 Task: Look for space in Port Hedland, Australia from 6th September, 2023 to 18th September, 2023 for 3 adults in price range Rs.6000 to Rs.12000. Place can be entire place with 2 bedrooms having 2 beds and 2 bathrooms. Property type can be house, flat, guest house, hotel. Amenities needed are: washing machine, kitchen, smoking allowed. Booking option can be shelf check-in. Required host language is English.
Action: Mouse moved to (395, 139)
Screenshot: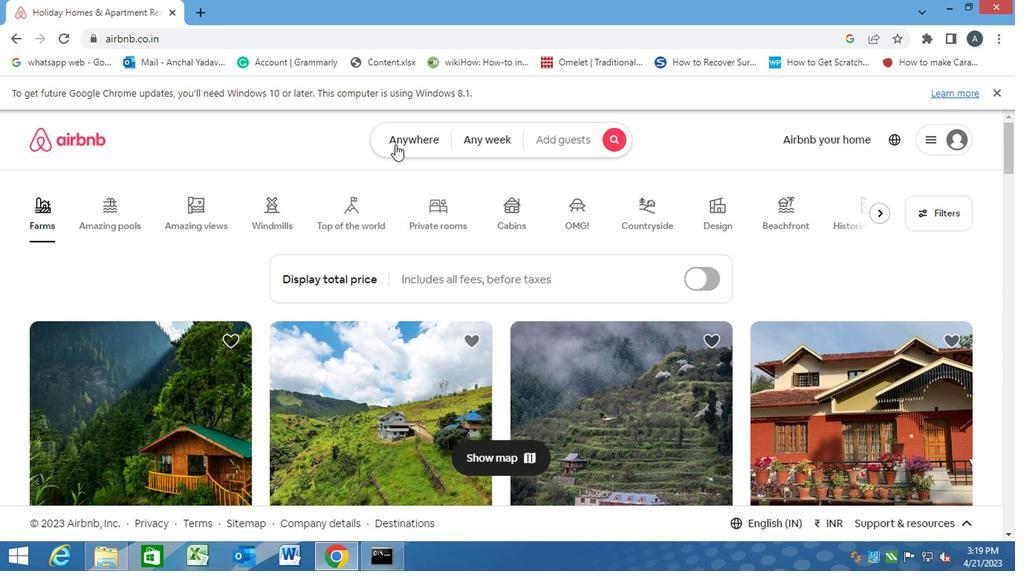 
Action: Mouse pressed left at (395, 139)
Screenshot: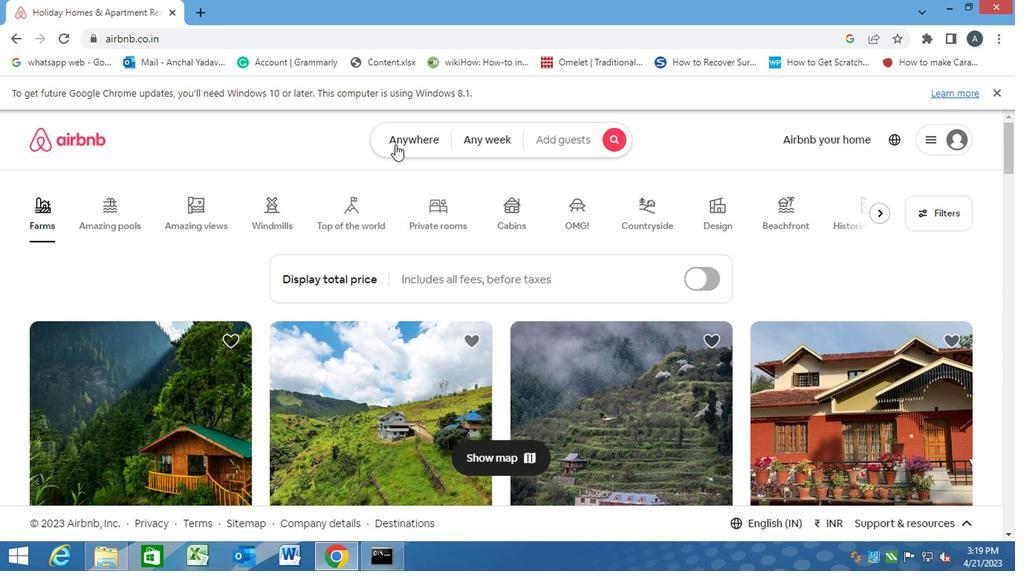 
Action: Mouse moved to (326, 194)
Screenshot: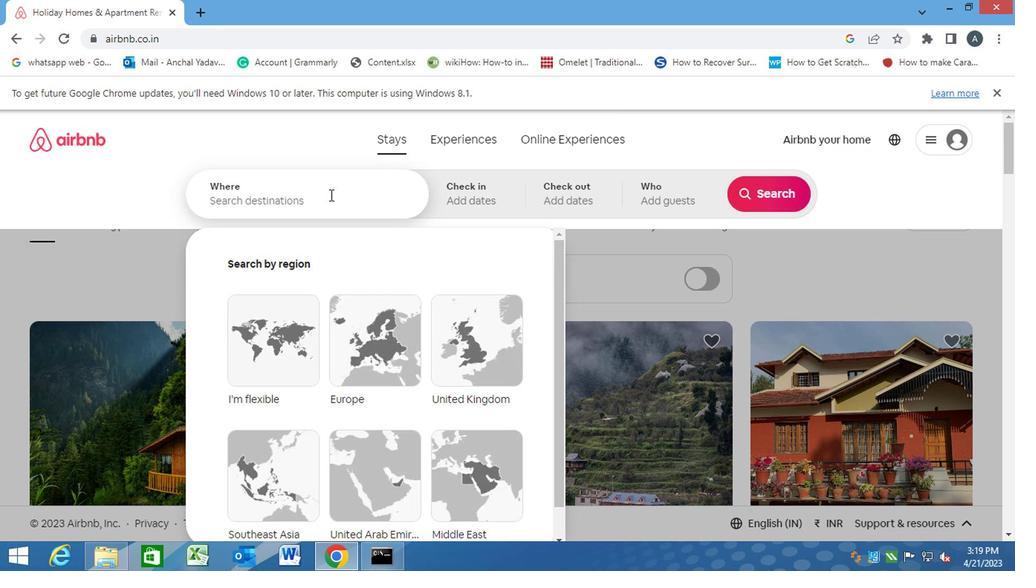 
Action: Mouse pressed left at (326, 194)
Screenshot: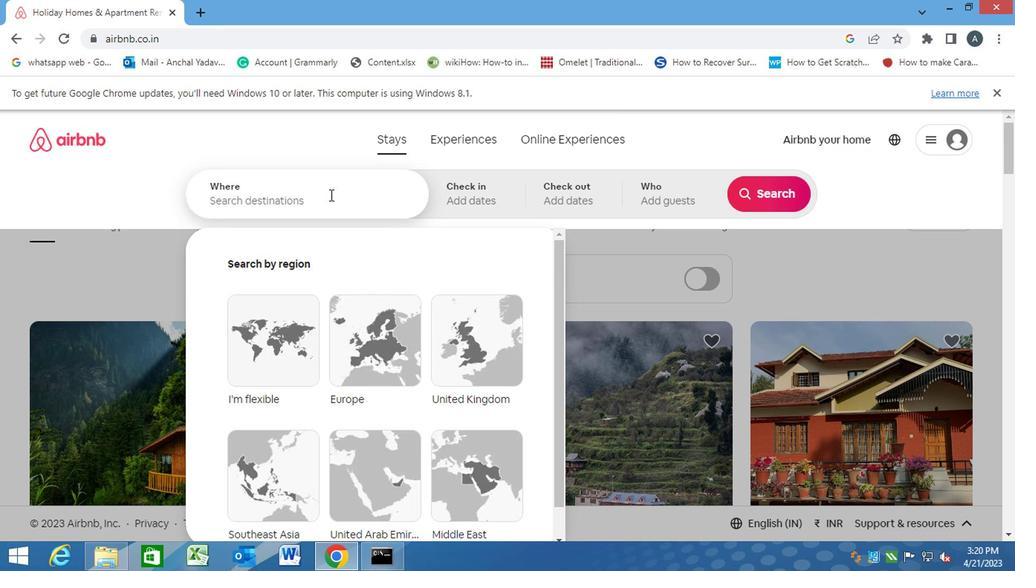 
Action: Key pressed <Key.caps_lock><Key.caps_lock>p<Key.caps_lock>ort<Key.space><Key.caps_lock>h<Key.caps_lock>edland,<Key.space><Key.caps_lock>a<Key.caps_lock>usri<Key.backspace><Key.backspace>tralia
Screenshot: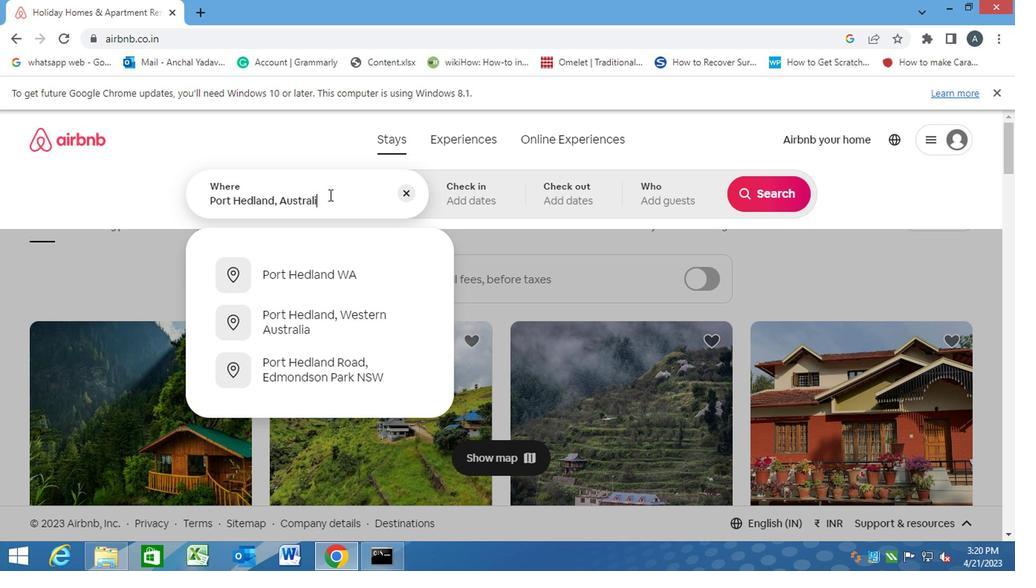 
Action: Mouse moved to (367, 178)
Screenshot: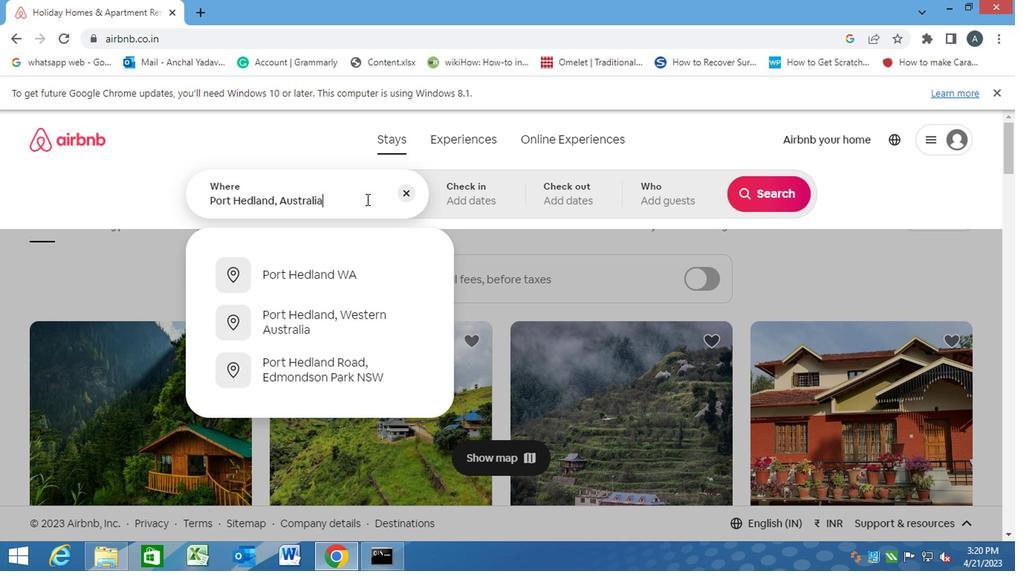 
Action: Key pressed <Key.enter>
Screenshot: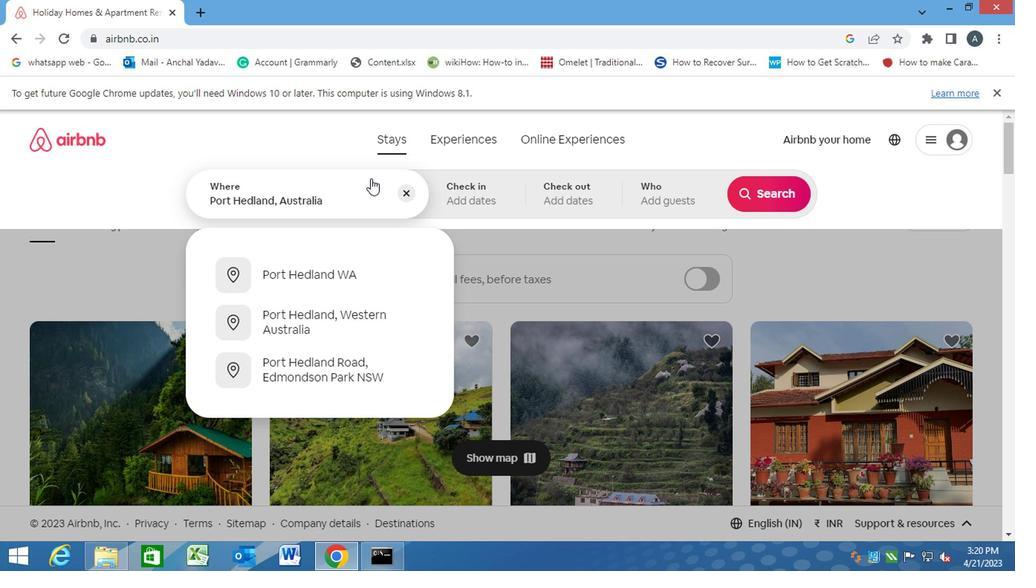 
Action: Mouse moved to (755, 314)
Screenshot: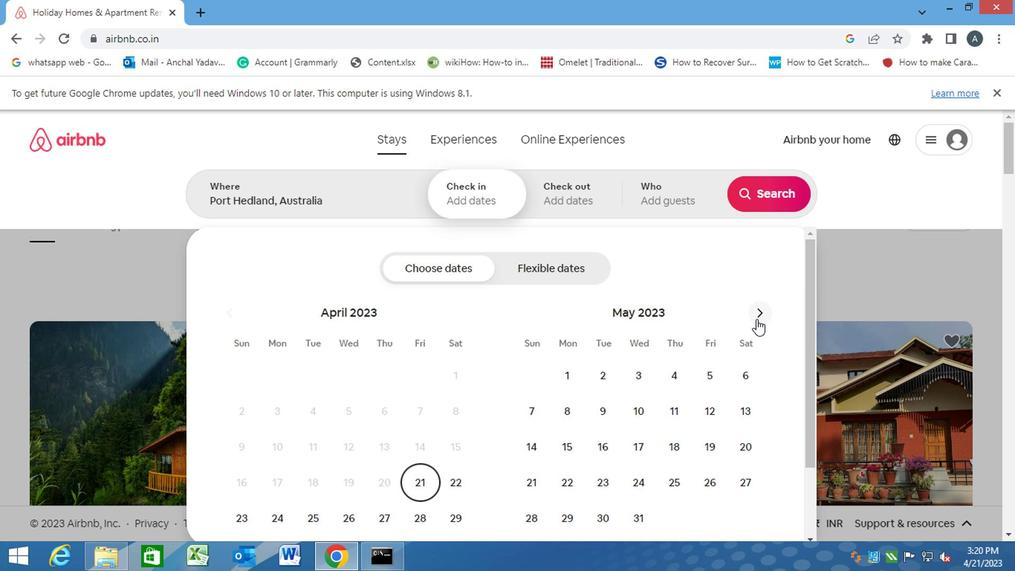 
Action: Mouse pressed left at (755, 314)
Screenshot: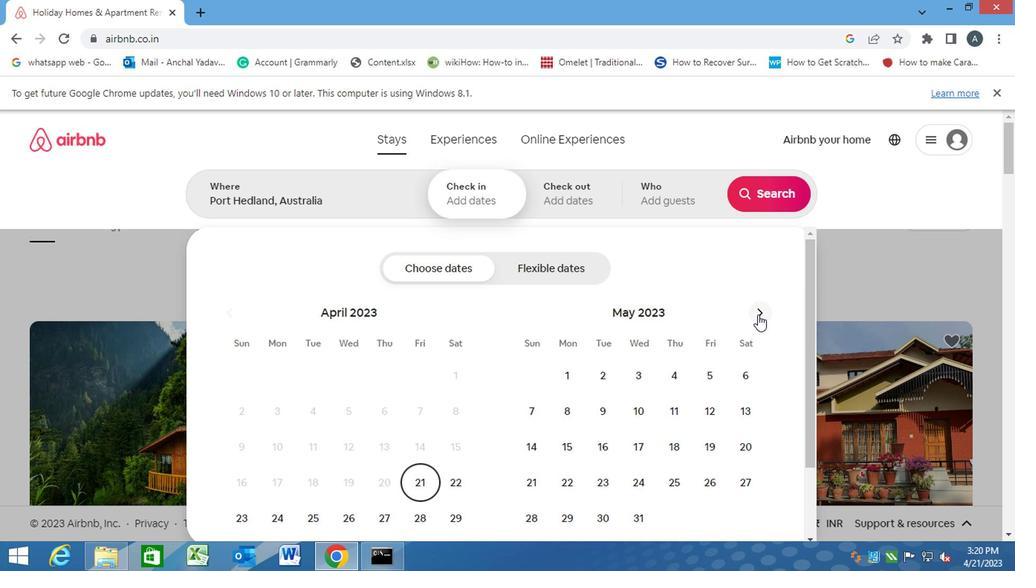 
Action: Mouse pressed left at (755, 314)
Screenshot: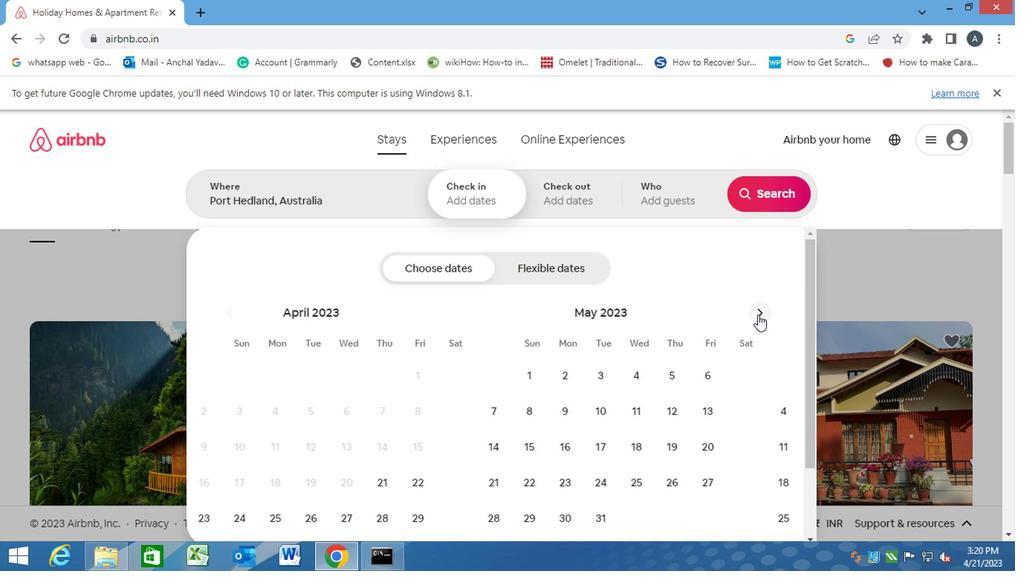 
Action: Mouse pressed left at (755, 314)
Screenshot: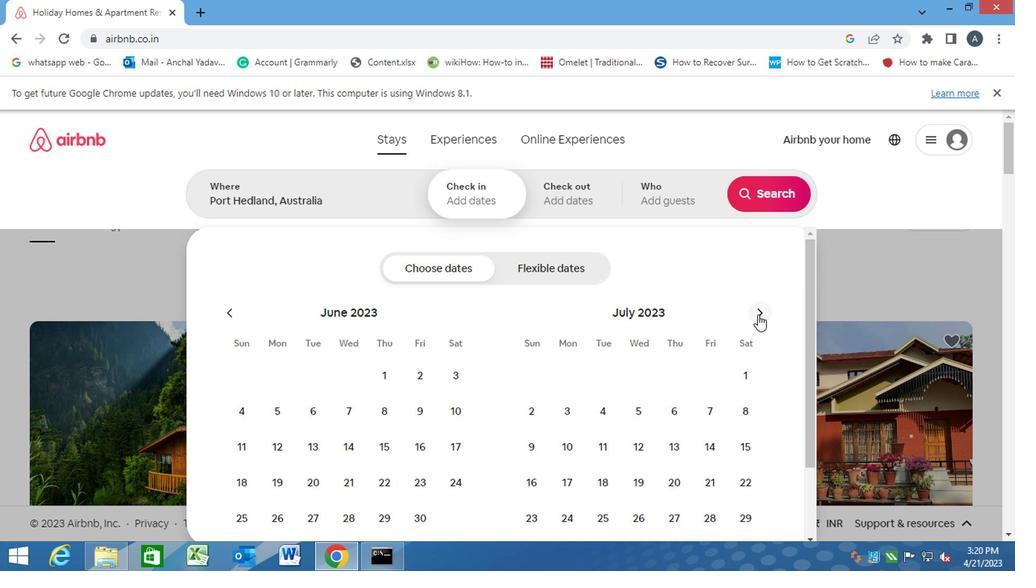 
Action: Mouse pressed left at (755, 314)
Screenshot: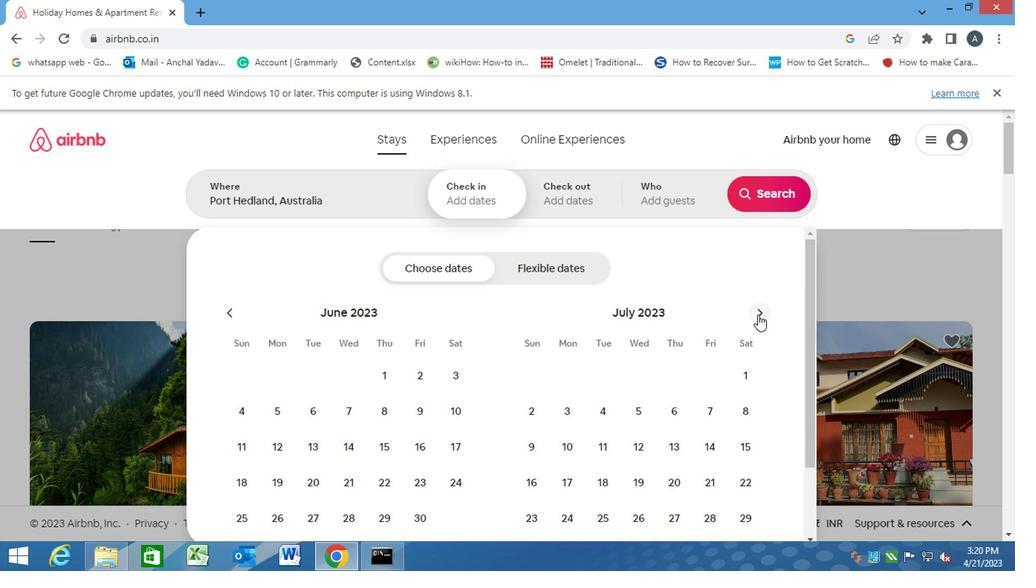 
Action: Mouse moved to (755, 311)
Screenshot: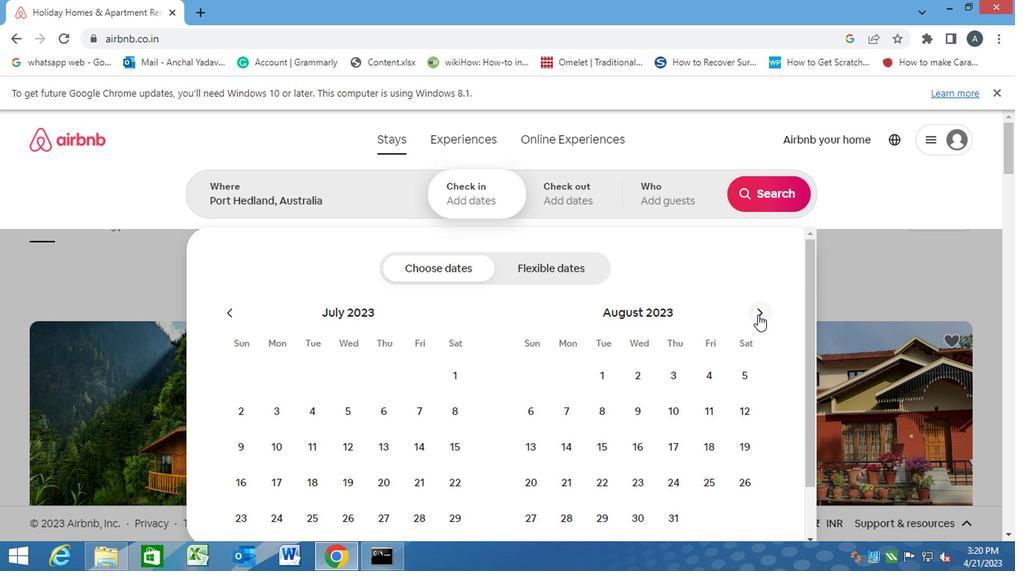 
Action: Mouse pressed left at (755, 311)
Screenshot: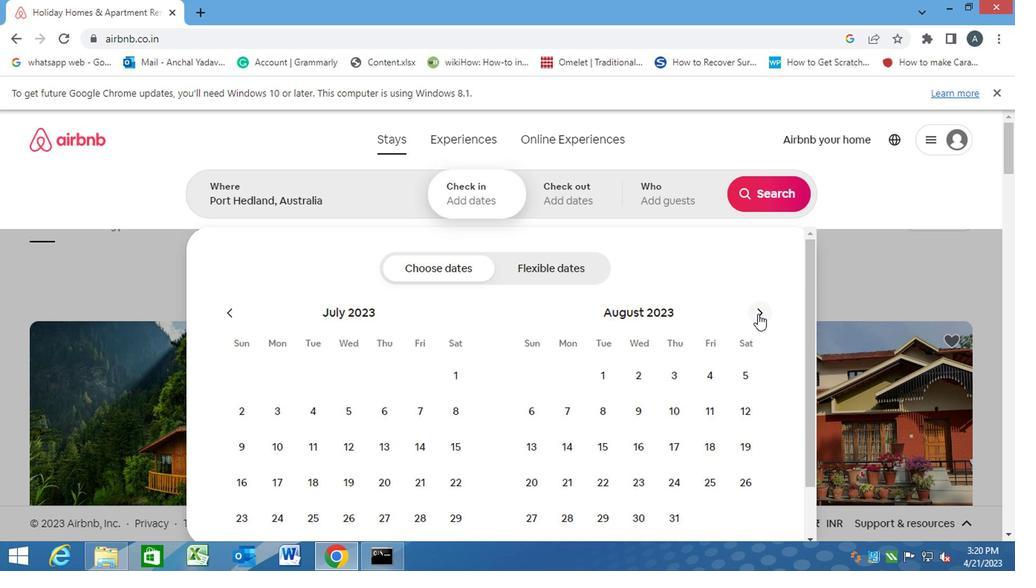 
Action: Mouse moved to (636, 405)
Screenshot: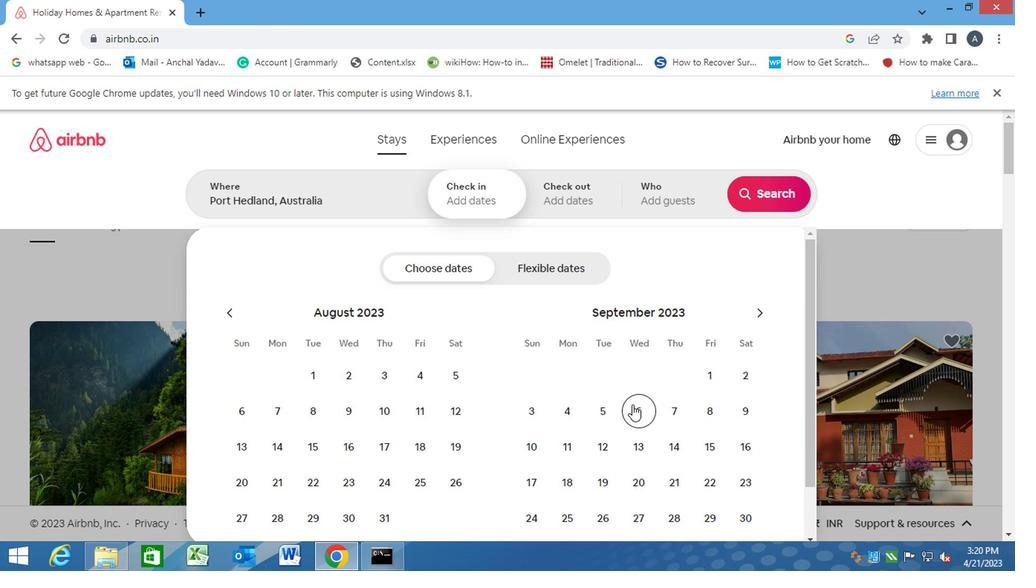 
Action: Mouse pressed left at (636, 405)
Screenshot: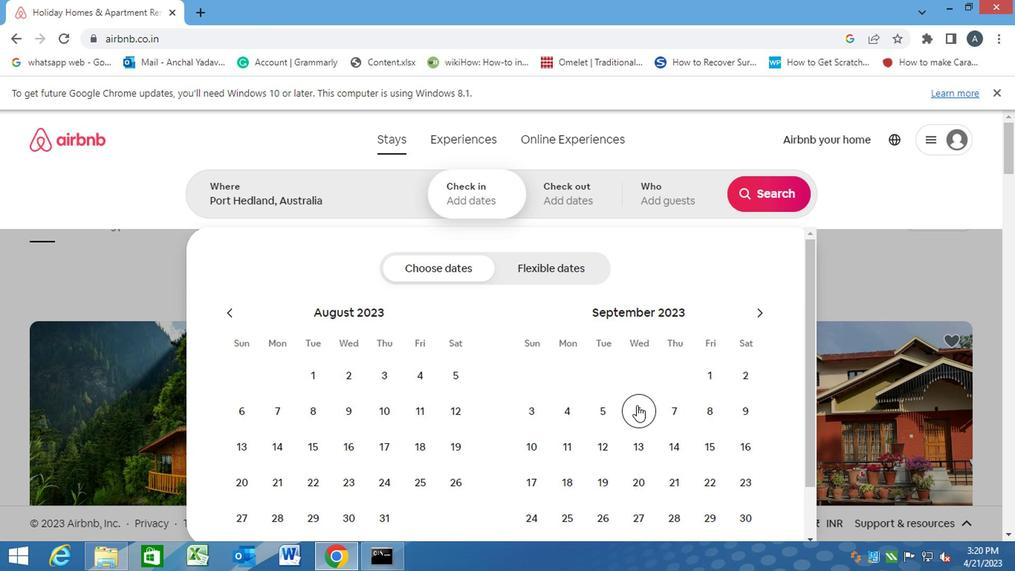 
Action: Mouse moved to (578, 475)
Screenshot: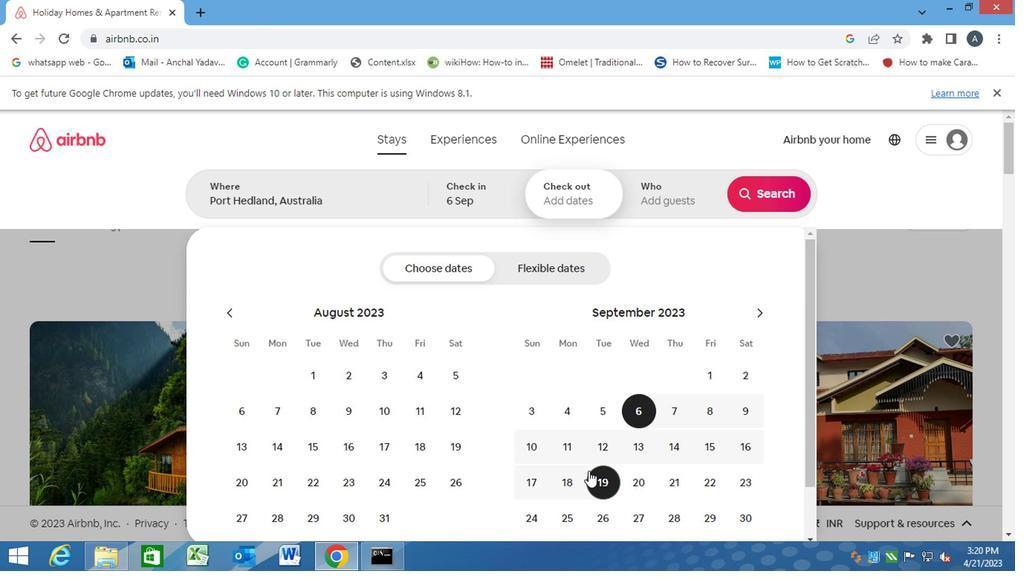 
Action: Mouse pressed left at (578, 475)
Screenshot: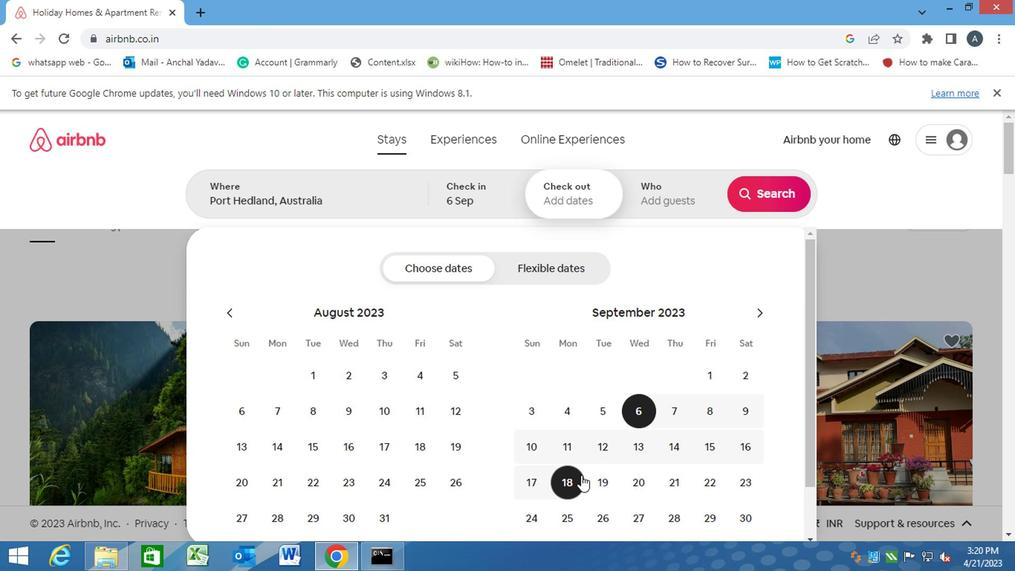 
Action: Mouse moved to (674, 207)
Screenshot: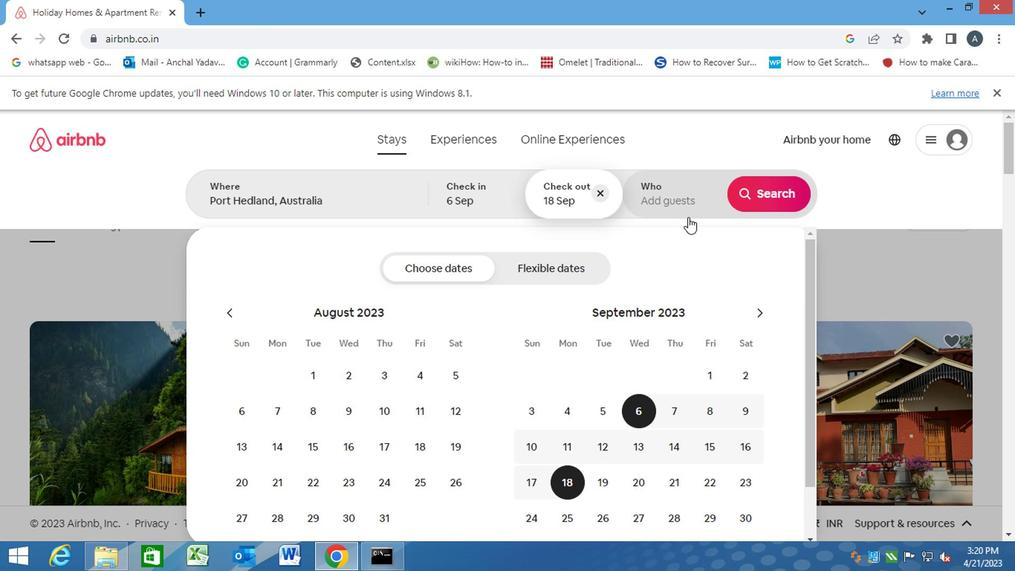 
Action: Mouse pressed left at (674, 207)
Screenshot: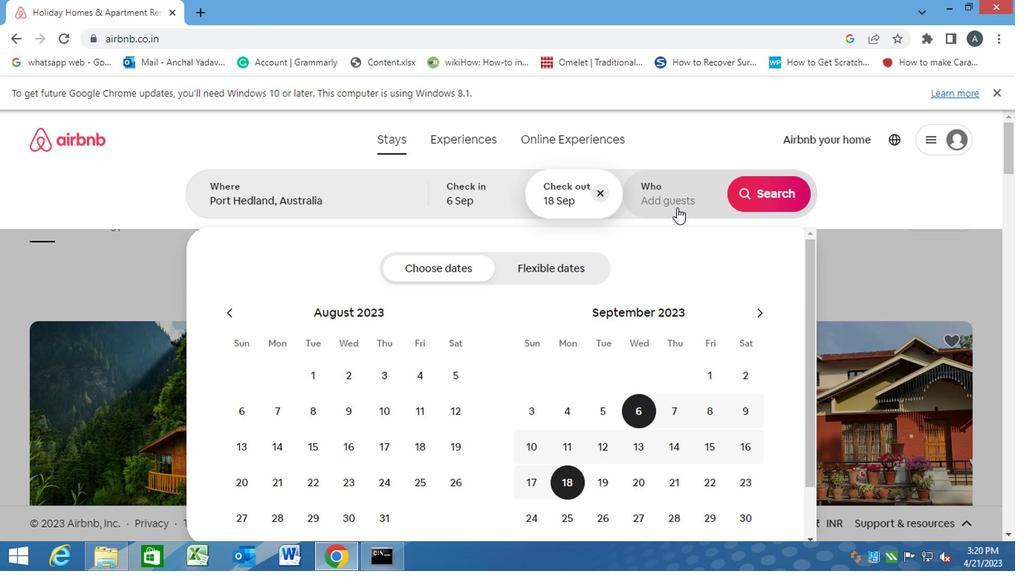 
Action: Mouse moved to (766, 275)
Screenshot: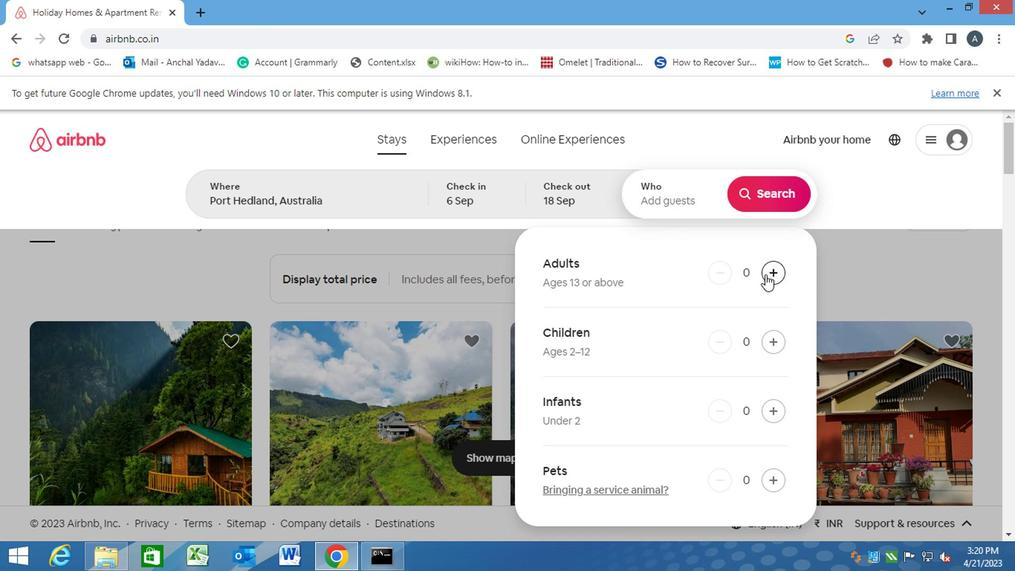 
Action: Mouse pressed left at (766, 275)
Screenshot: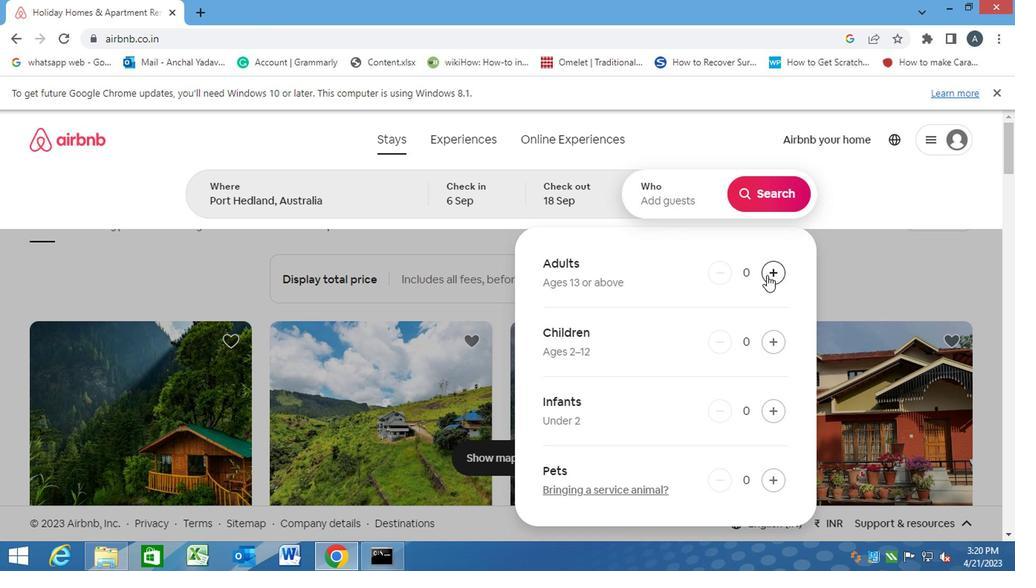 
Action: Mouse moved to (767, 275)
Screenshot: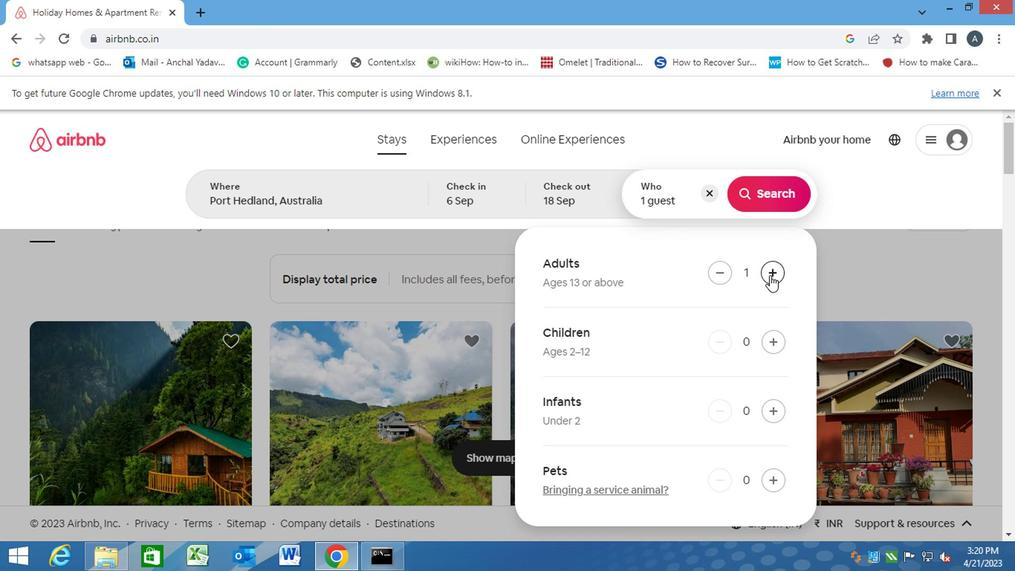 
Action: Mouse pressed left at (767, 275)
Screenshot: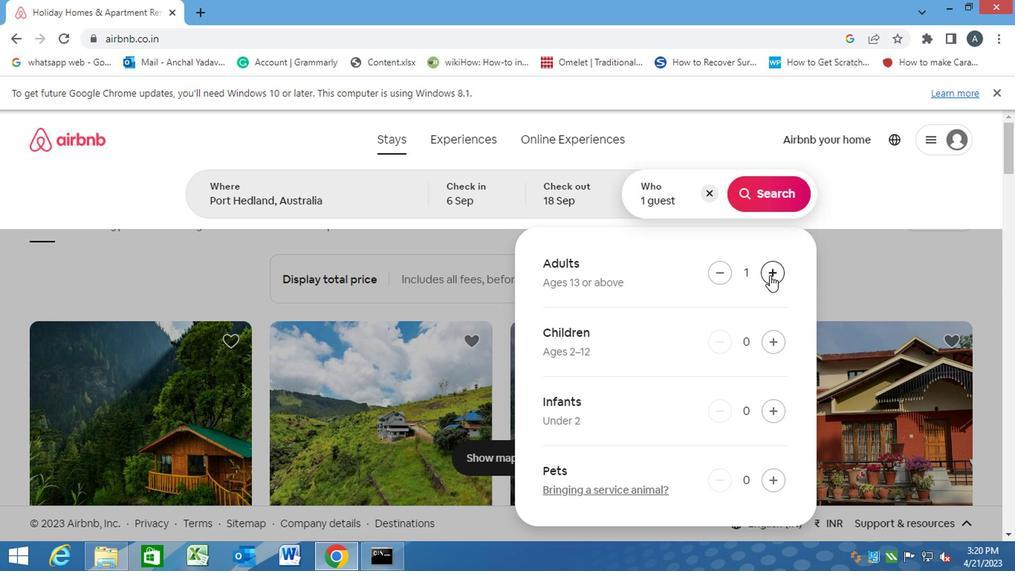 
Action: Mouse pressed left at (767, 275)
Screenshot: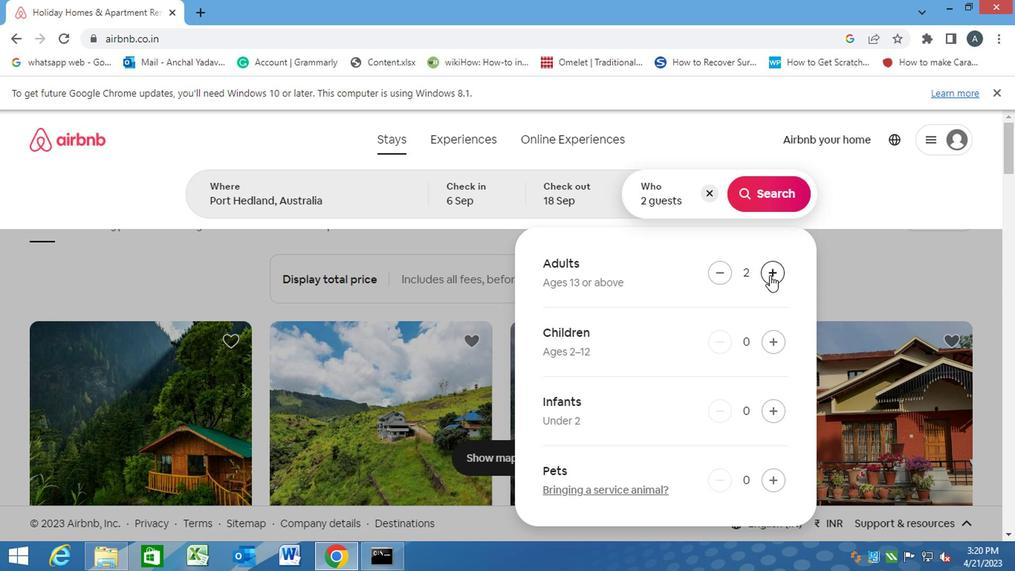 
Action: Mouse moved to (757, 194)
Screenshot: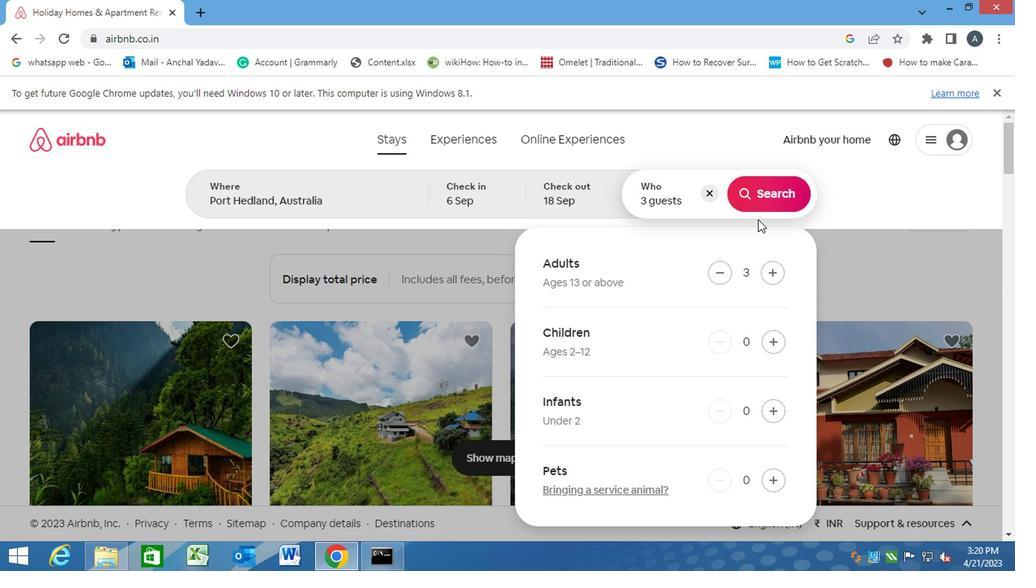 
Action: Mouse pressed left at (757, 194)
Screenshot: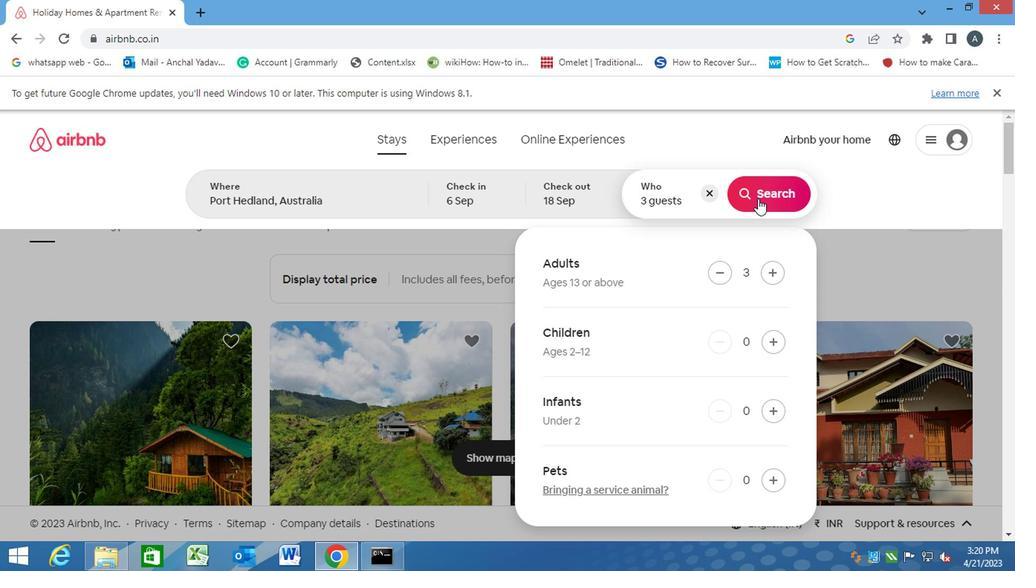 
Action: Mouse moved to (952, 203)
Screenshot: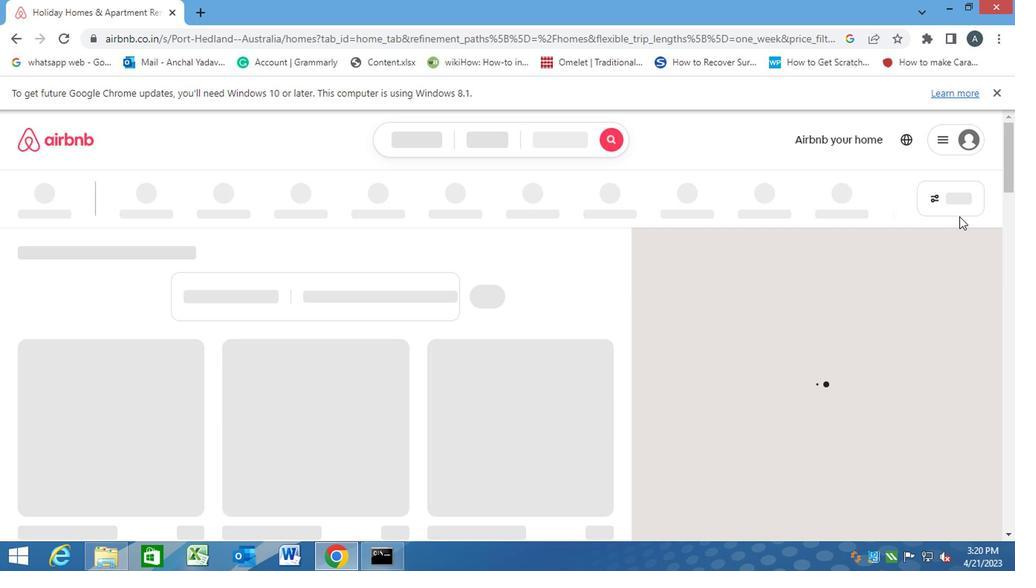 
Action: Mouse pressed left at (952, 203)
Screenshot: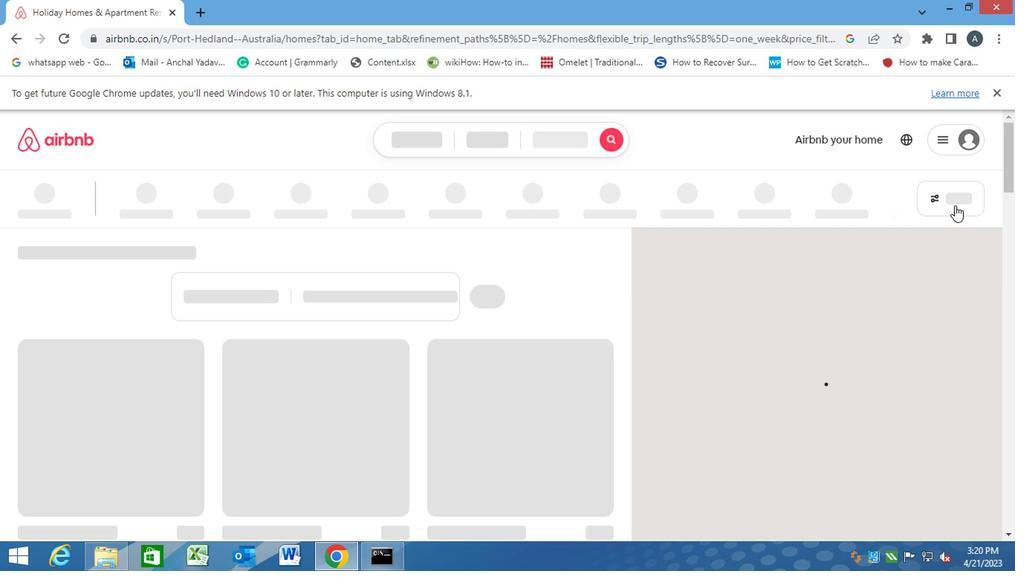
Action: Mouse moved to (930, 194)
Screenshot: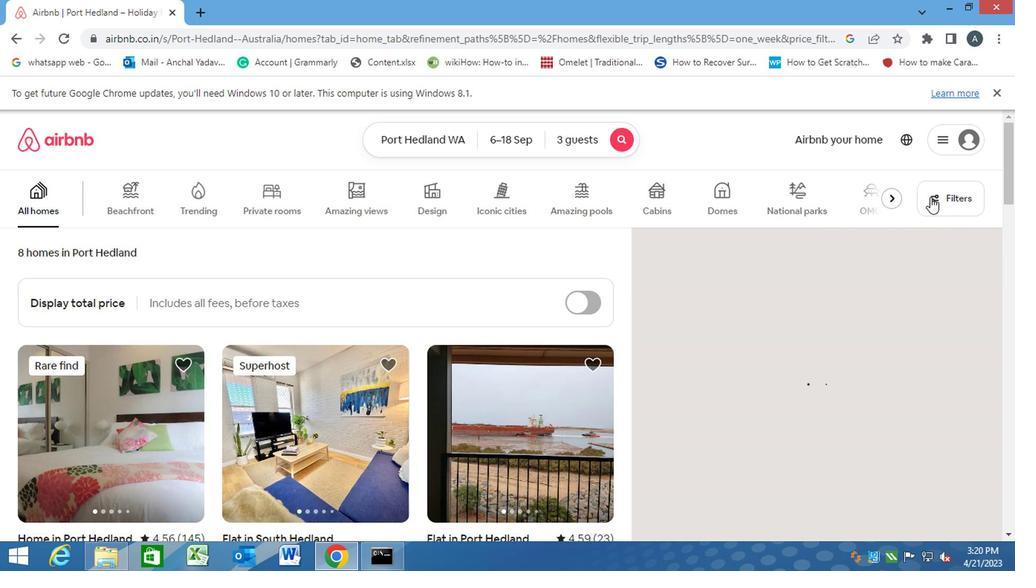 
Action: Mouse pressed left at (930, 194)
Screenshot: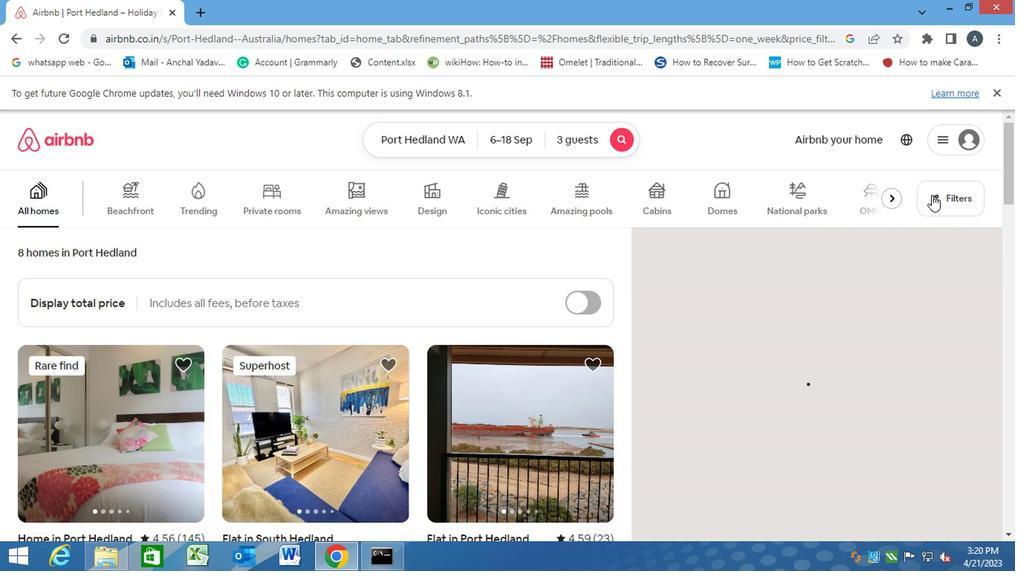 
Action: Mouse moved to (321, 386)
Screenshot: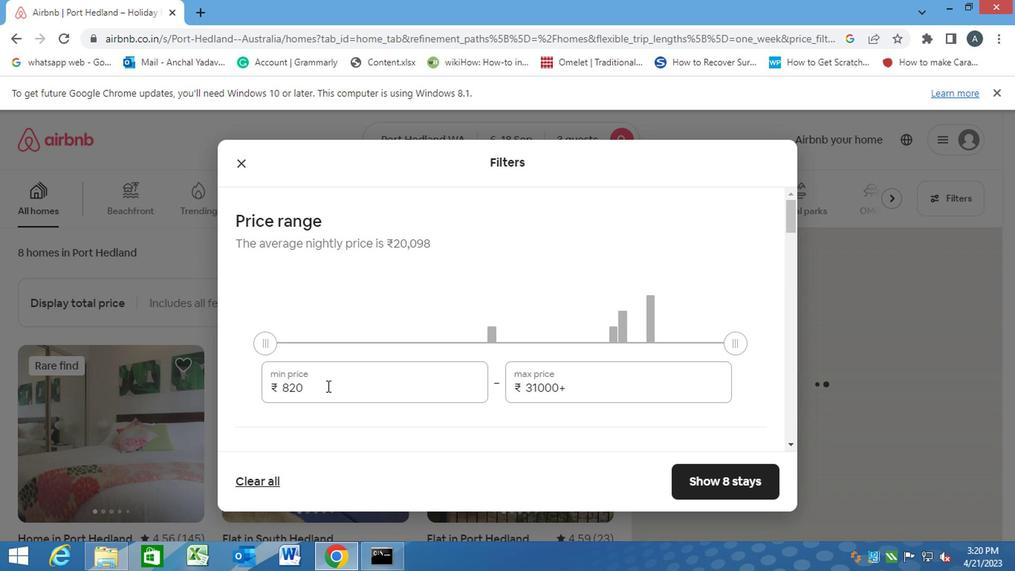 
Action: Mouse pressed left at (321, 386)
Screenshot: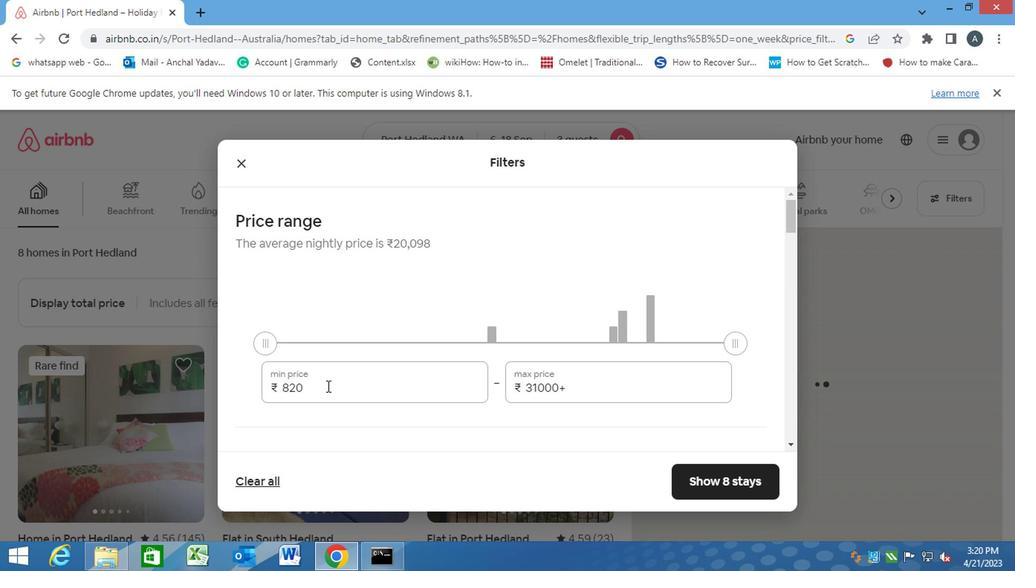 
Action: Mouse moved to (267, 391)
Screenshot: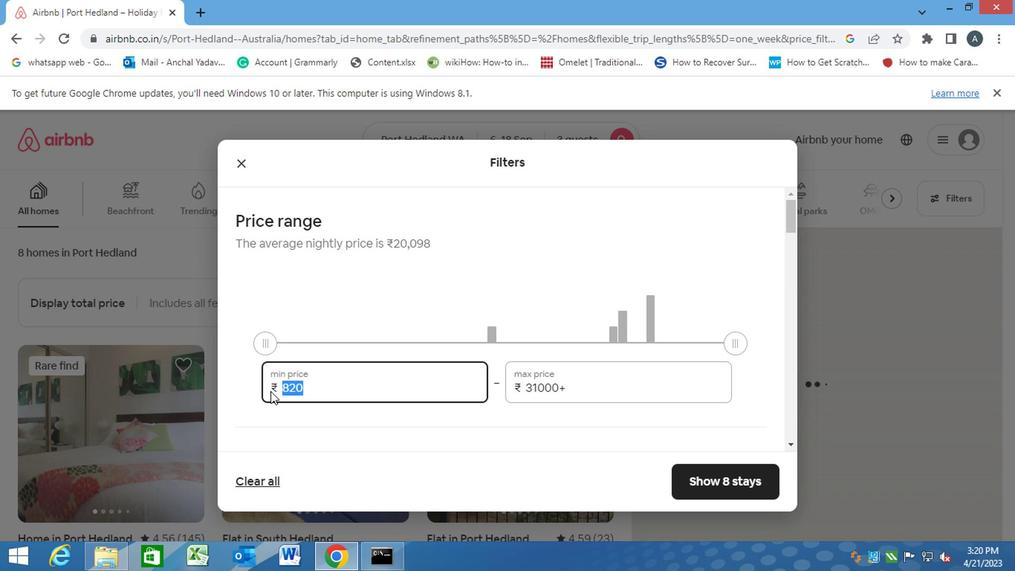 
Action: Key pressed 6000<Key.tab>12
Screenshot: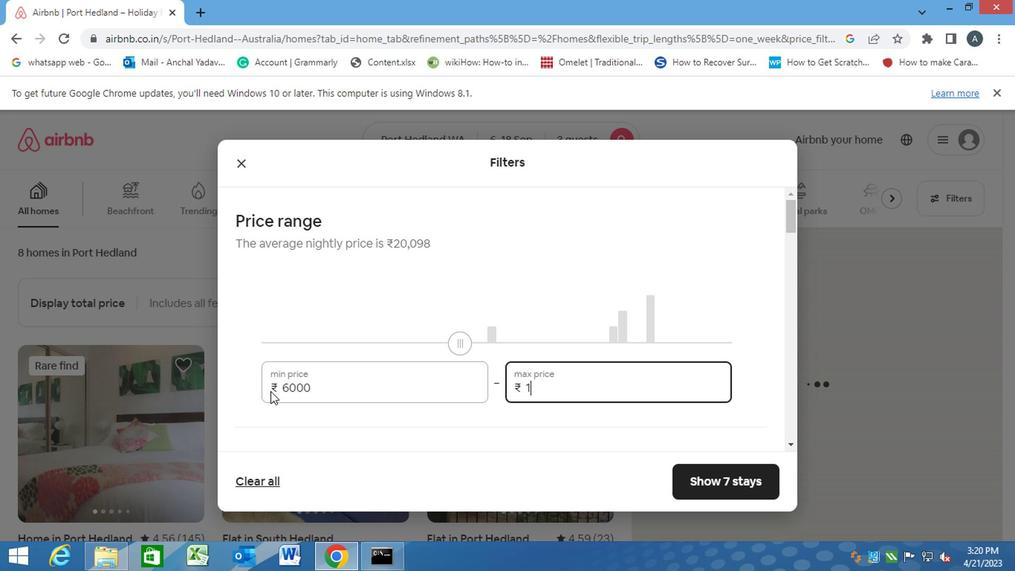 
Action: Mouse moved to (268, 391)
Screenshot: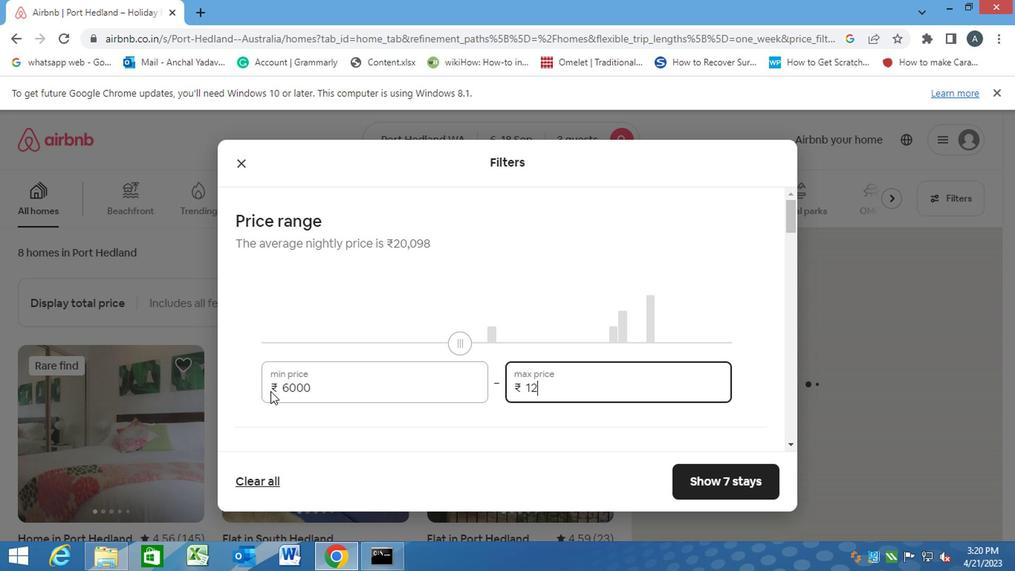 
Action: Key pressed 000
Screenshot: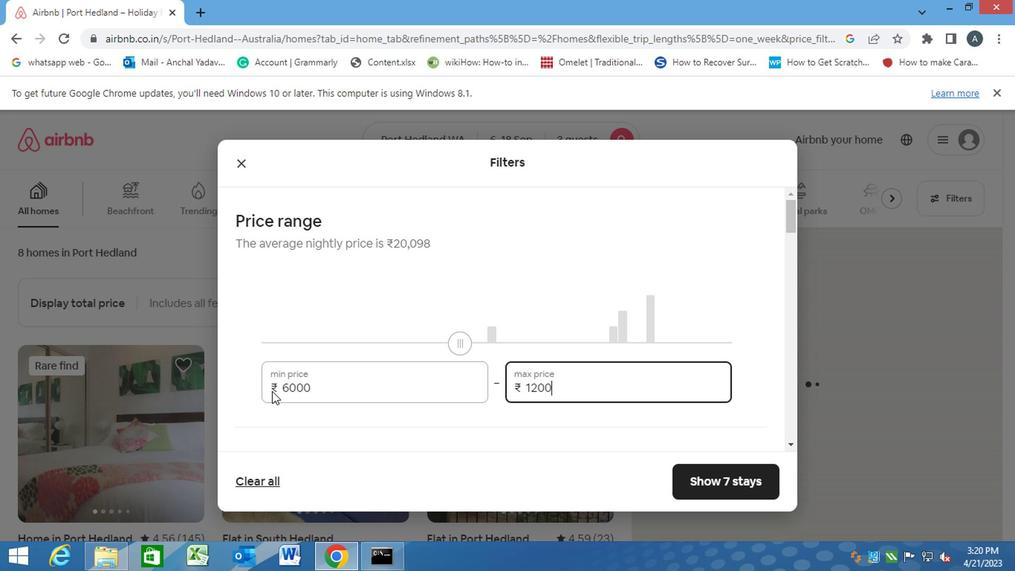
Action: Mouse moved to (376, 457)
Screenshot: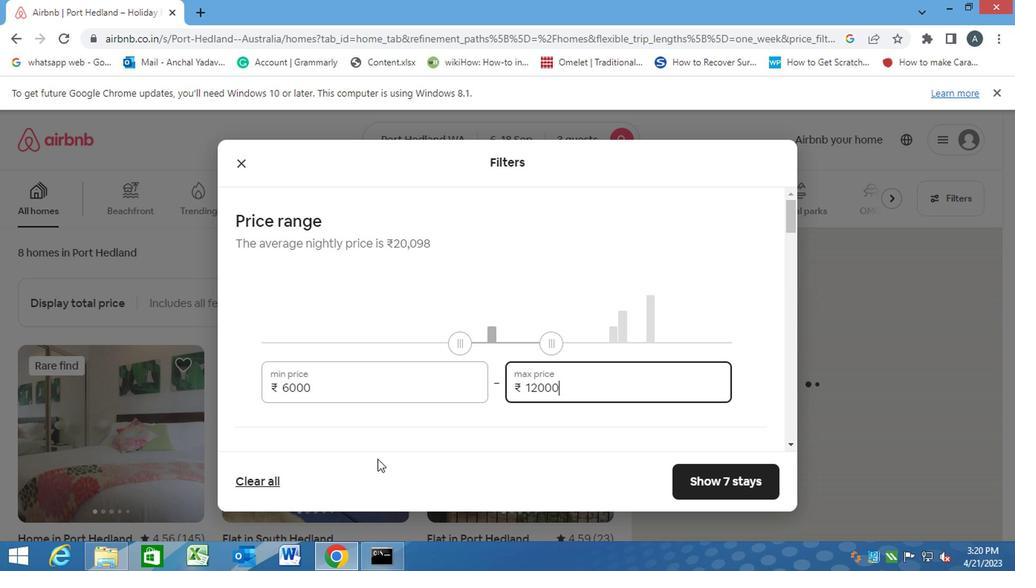 
Action: Mouse pressed left at (376, 457)
Screenshot: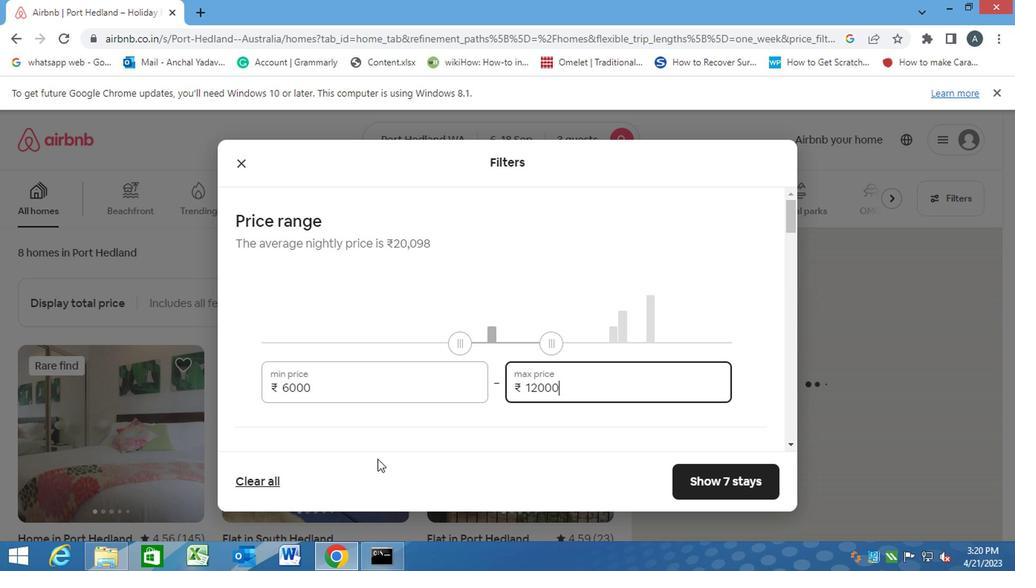 
Action: Mouse scrolled (376, 456) with delta (0, -1)
Screenshot: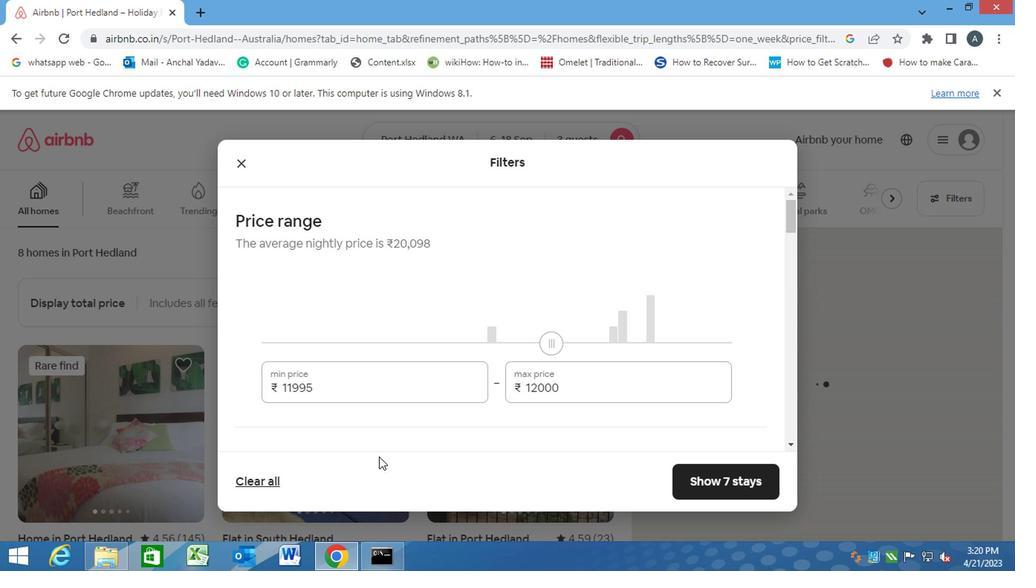 
Action: Mouse scrolled (376, 456) with delta (0, -1)
Screenshot: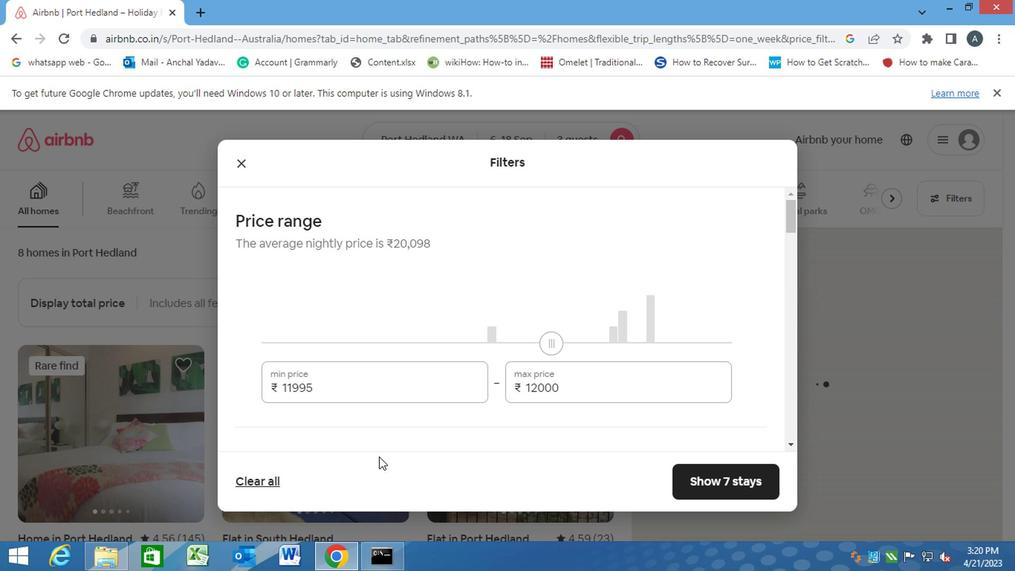 
Action: Mouse moved to (297, 422)
Screenshot: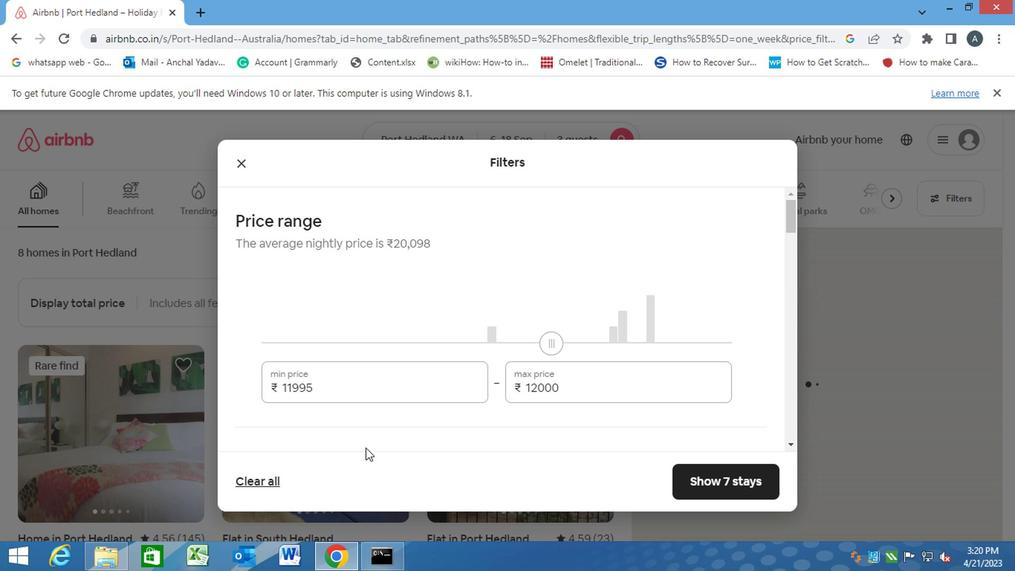 
Action: Mouse scrolled (297, 421) with delta (0, -1)
Screenshot: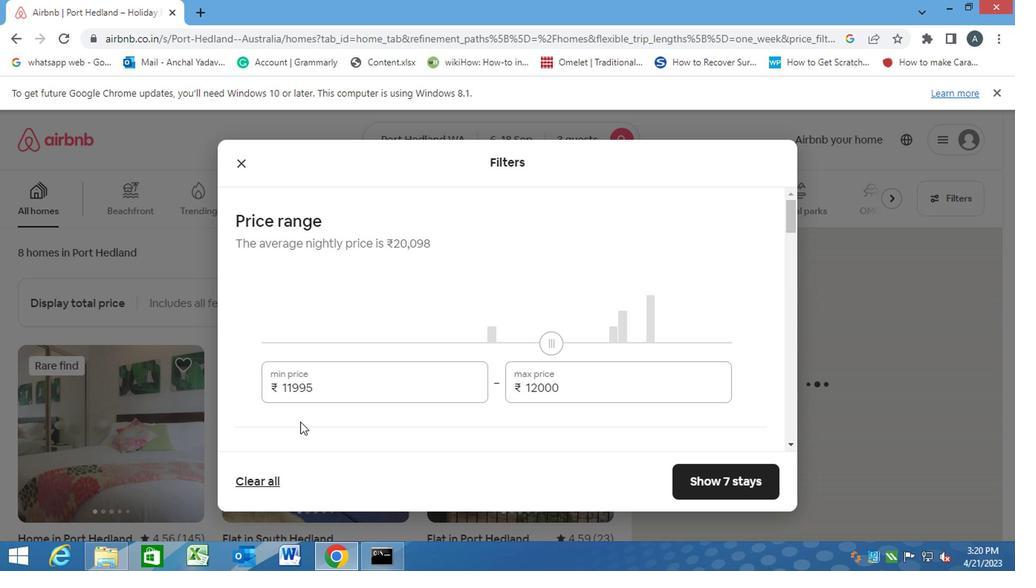 
Action: Mouse scrolled (297, 421) with delta (0, -1)
Screenshot: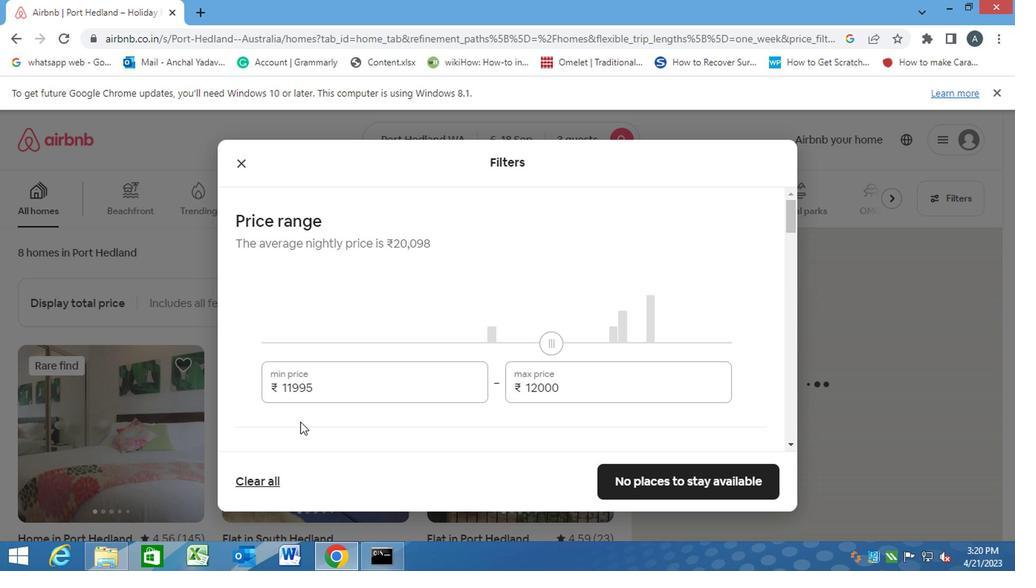 
Action: Mouse moved to (239, 352)
Screenshot: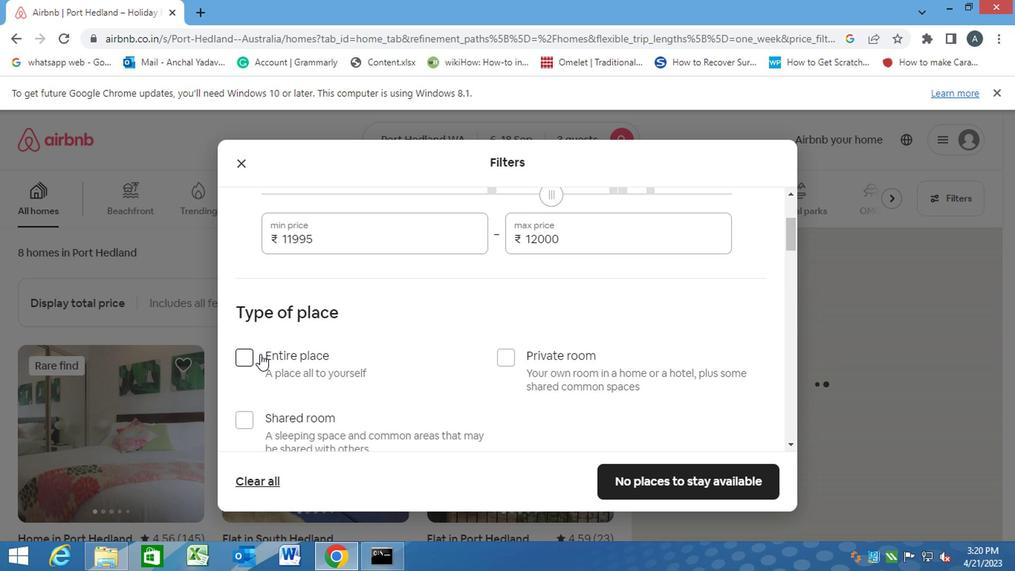 
Action: Mouse pressed left at (239, 352)
Screenshot: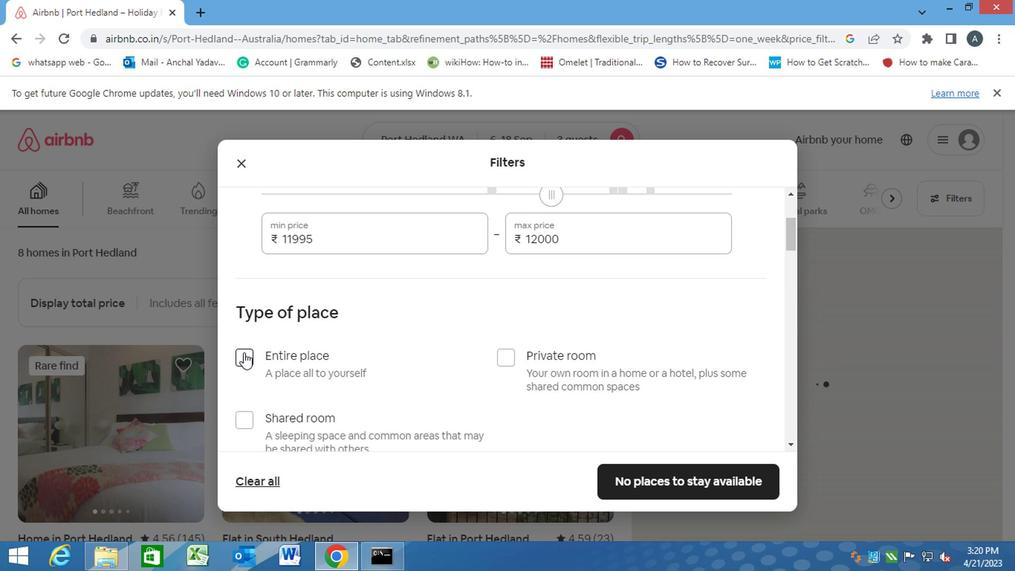 
Action: Mouse moved to (242, 354)
Screenshot: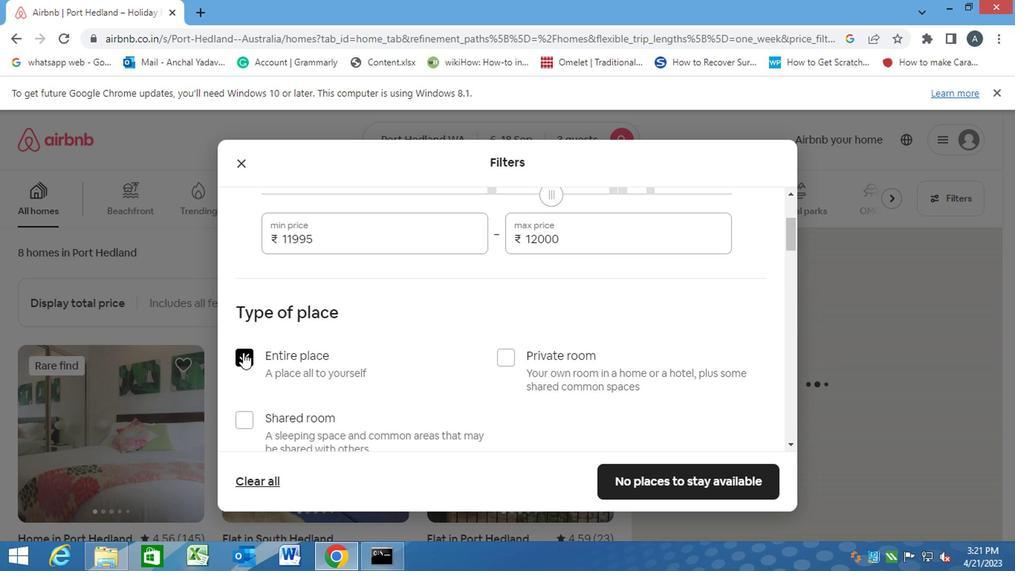 
Action: Mouse scrolled (242, 353) with delta (0, -1)
Screenshot: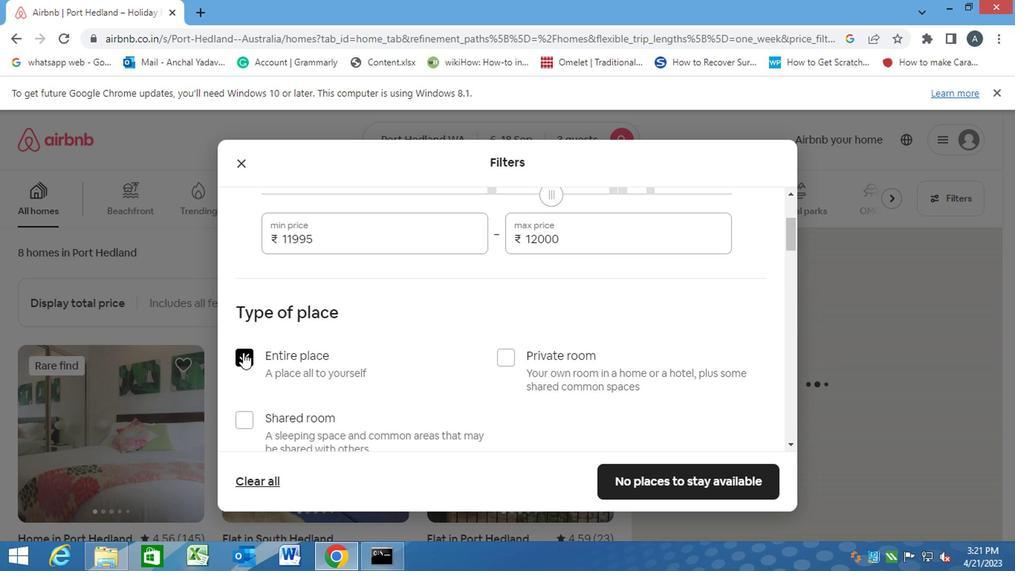 
Action: Mouse moved to (260, 355)
Screenshot: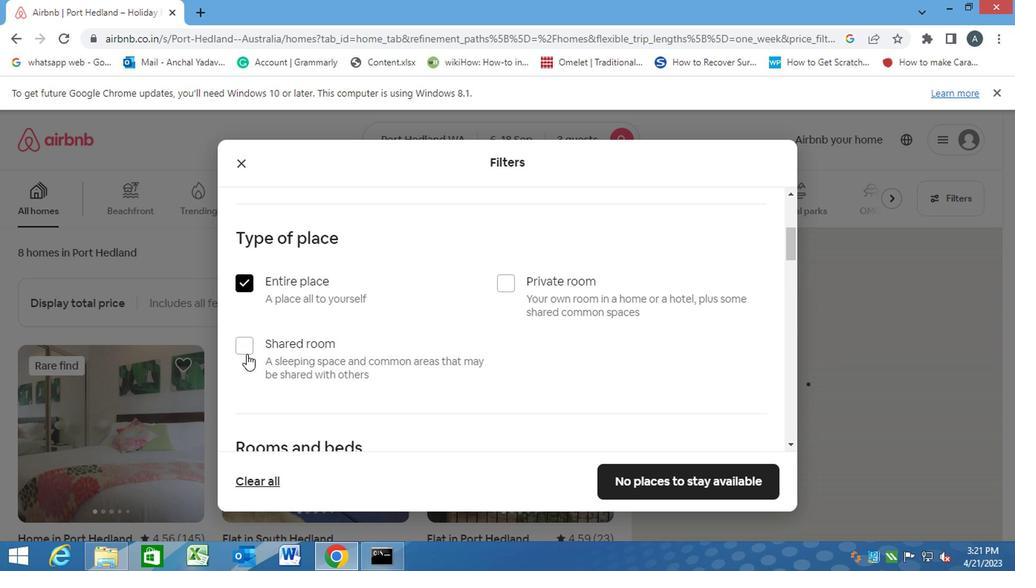 
Action: Mouse scrolled (260, 354) with delta (0, 0)
Screenshot: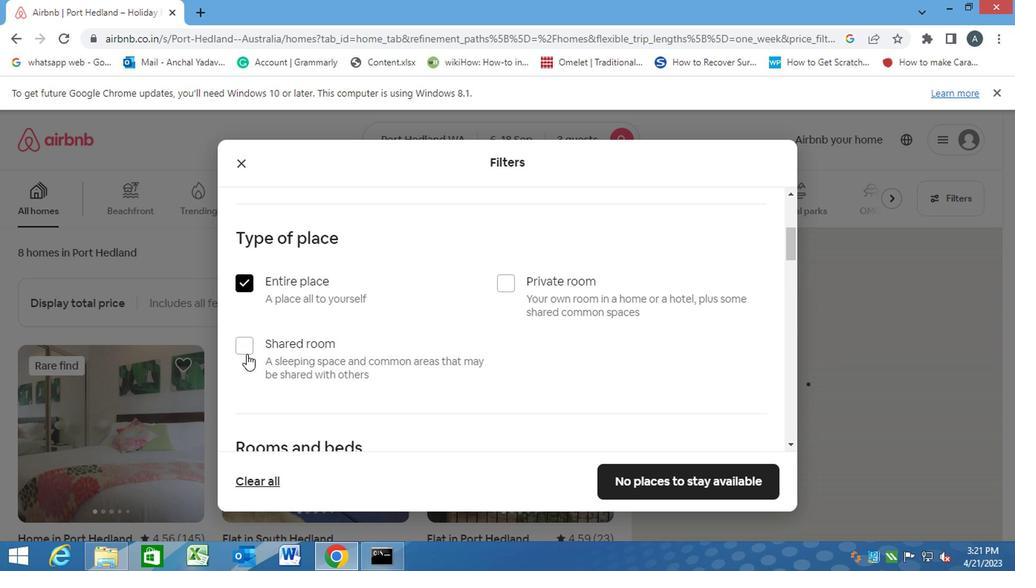 
Action: Mouse moved to (275, 357)
Screenshot: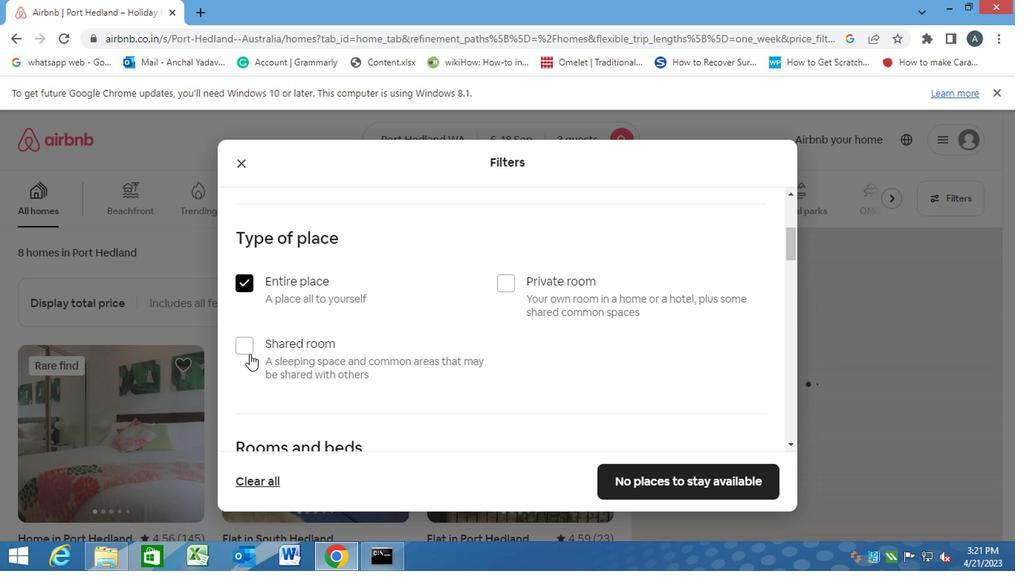 
Action: Mouse scrolled (275, 356) with delta (0, 0)
Screenshot: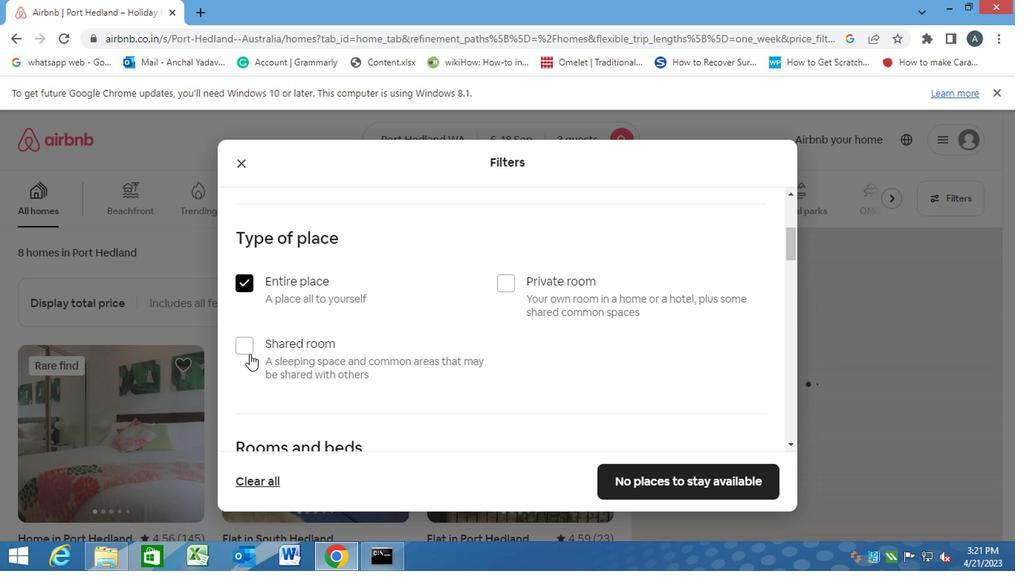 
Action: Mouse scrolled (275, 356) with delta (0, 0)
Screenshot: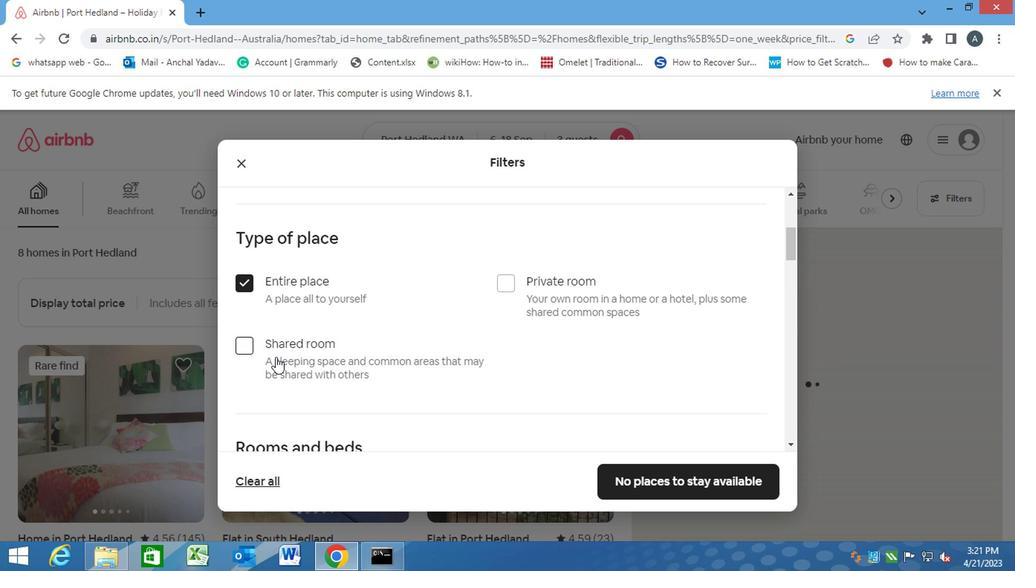 
Action: Mouse moved to (276, 357)
Screenshot: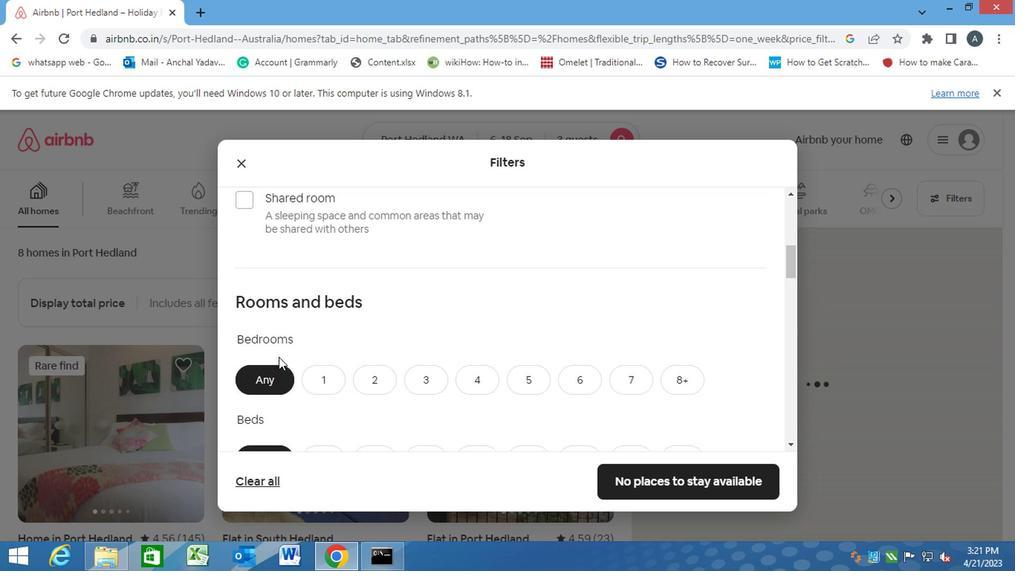 
Action: Mouse scrolled (276, 356) with delta (0, 0)
Screenshot: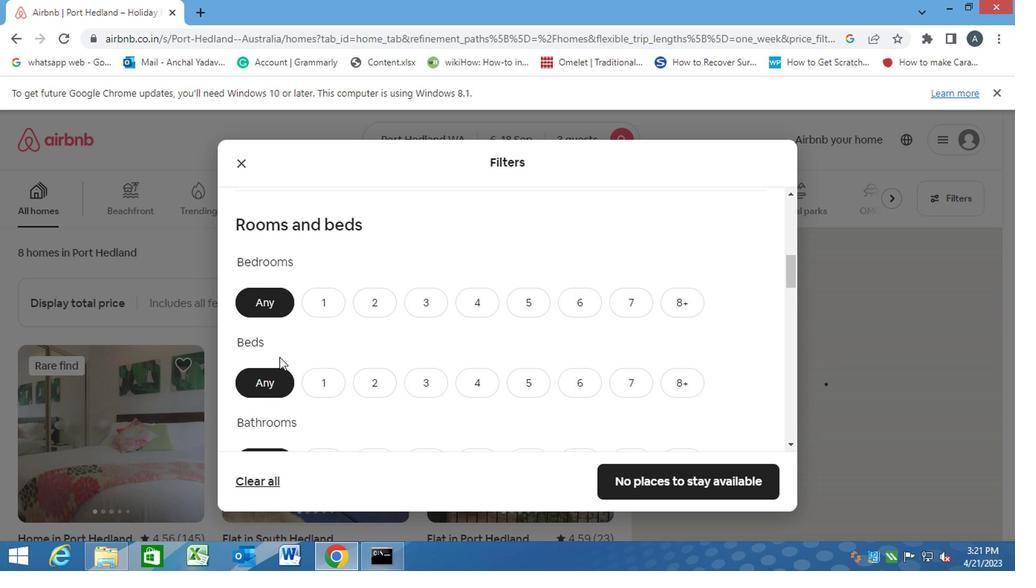 
Action: Mouse scrolled (276, 356) with delta (0, 0)
Screenshot: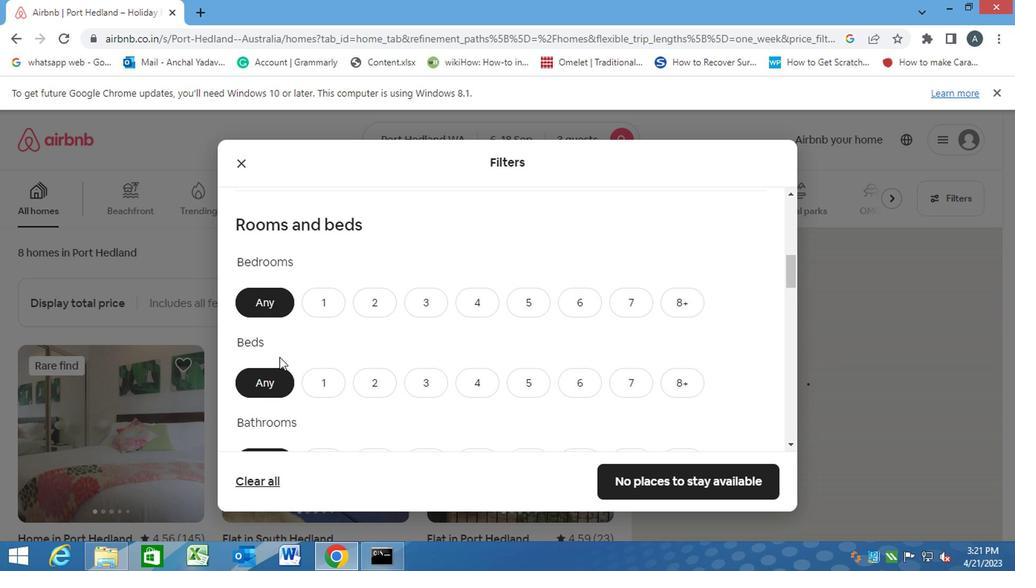 
Action: Mouse scrolled (276, 358) with delta (0, 1)
Screenshot: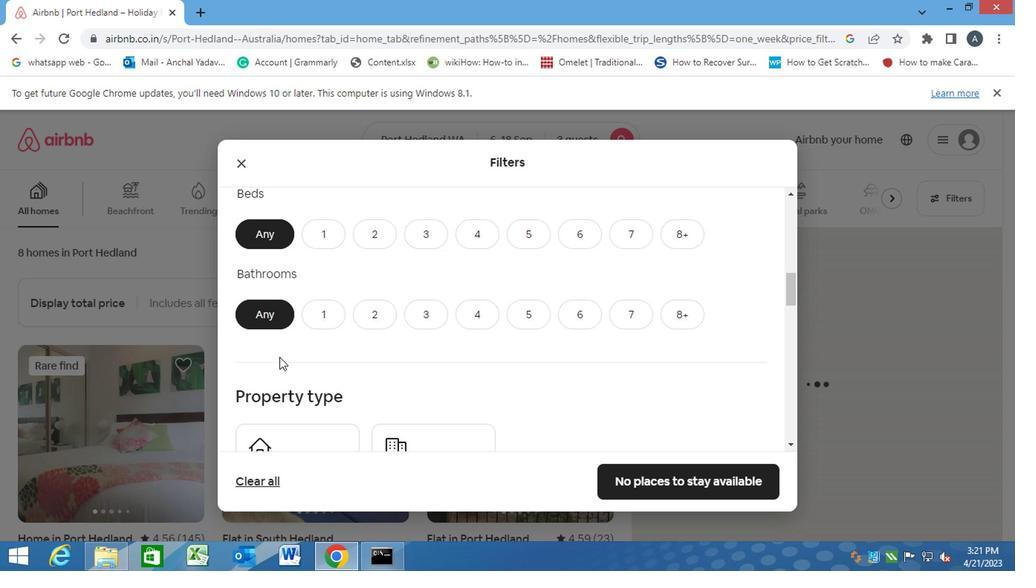 
Action: Mouse moved to (374, 232)
Screenshot: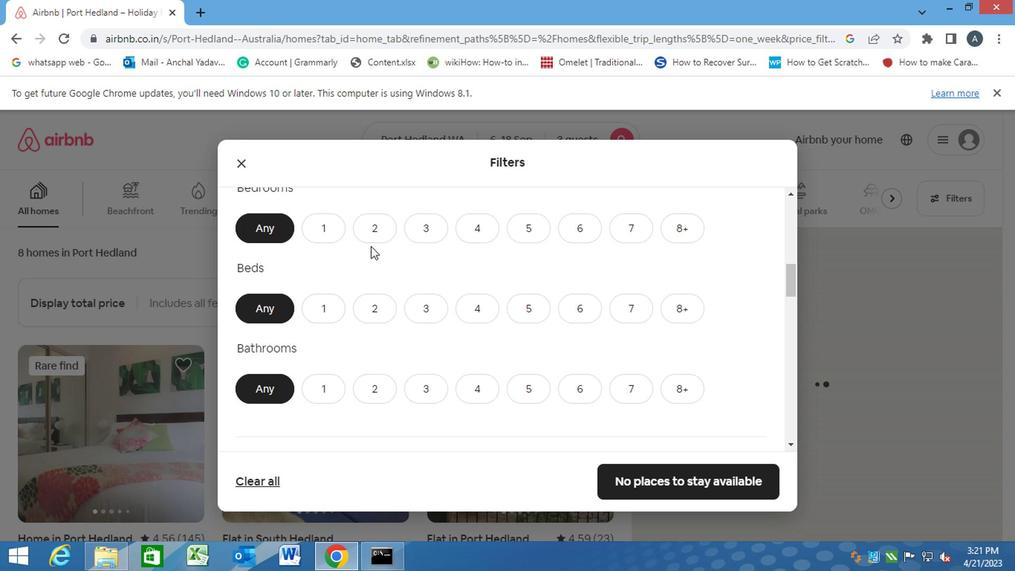 
Action: Mouse pressed left at (374, 232)
Screenshot: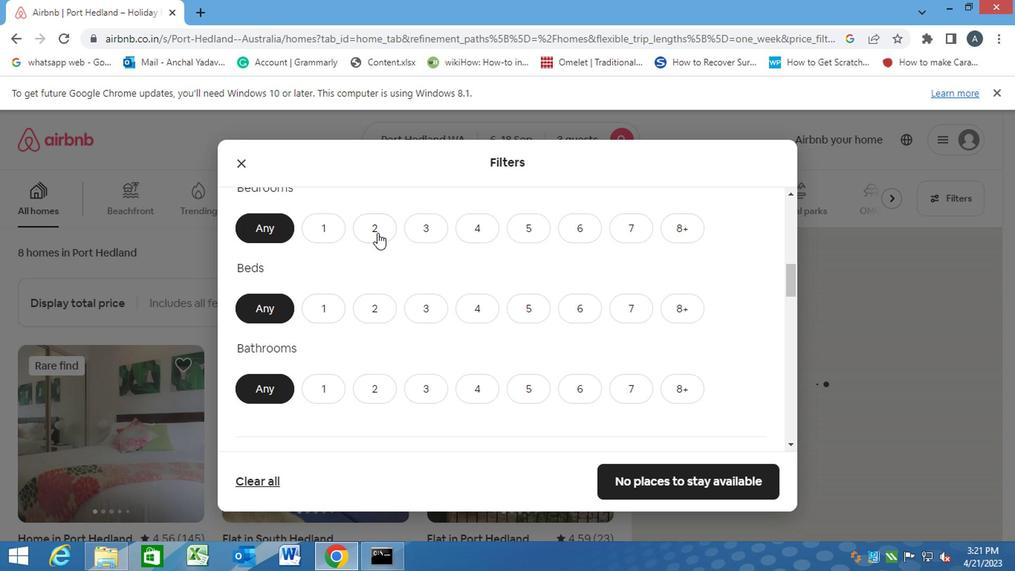 
Action: Mouse moved to (374, 302)
Screenshot: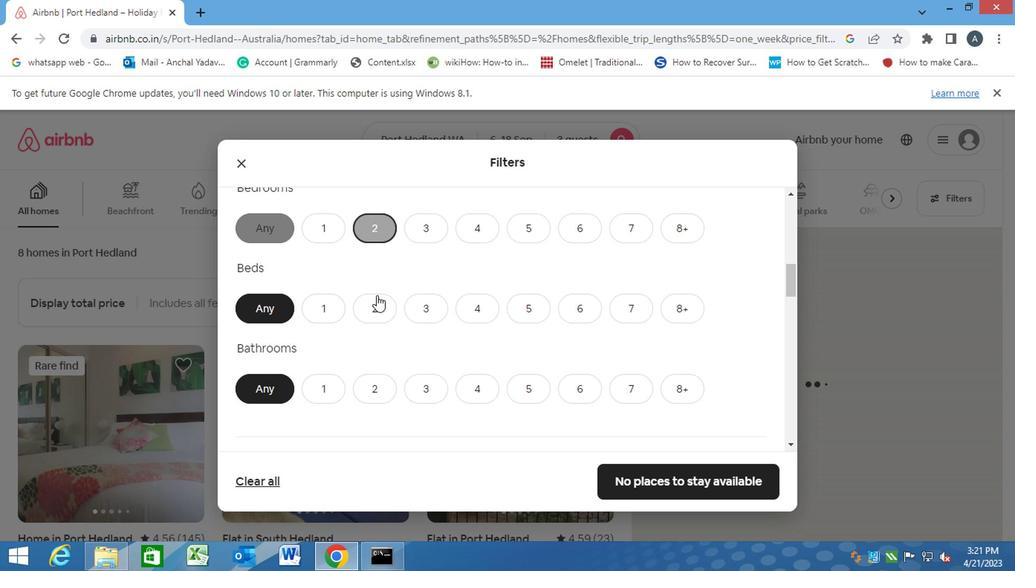 
Action: Mouse pressed left at (374, 302)
Screenshot: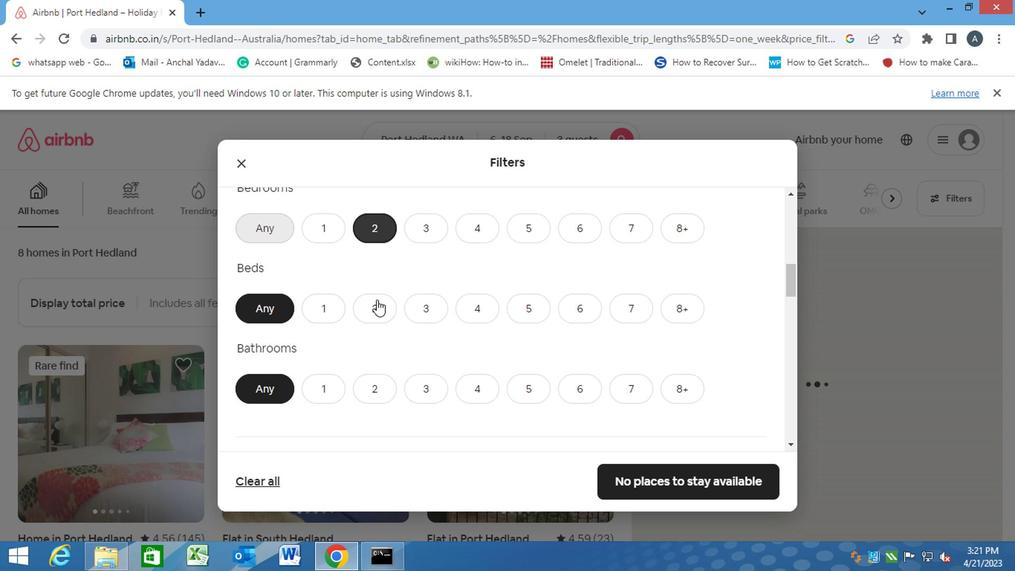 
Action: Mouse moved to (368, 384)
Screenshot: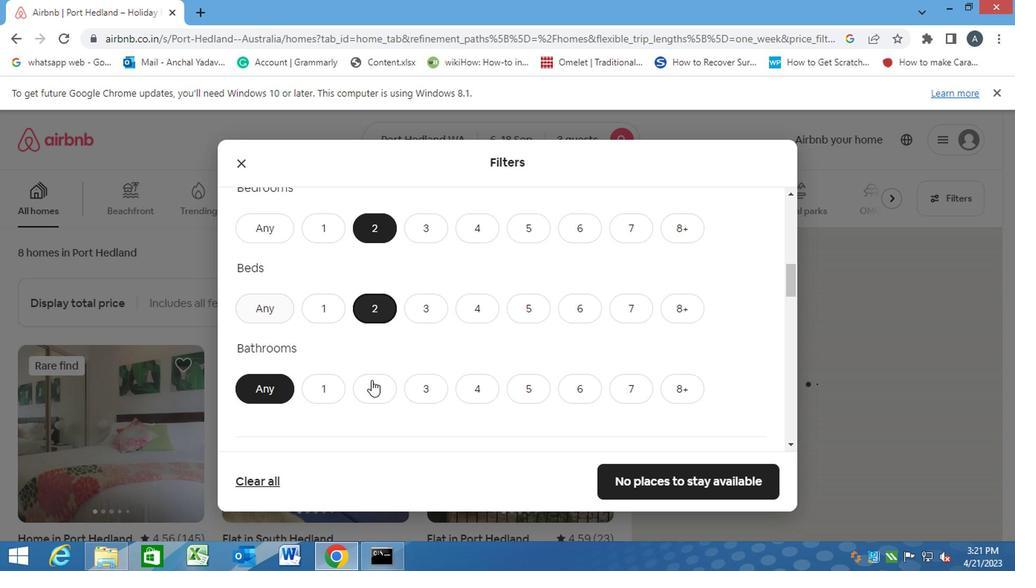 
Action: Mouse pressed left at (368, 384)
Screenshot: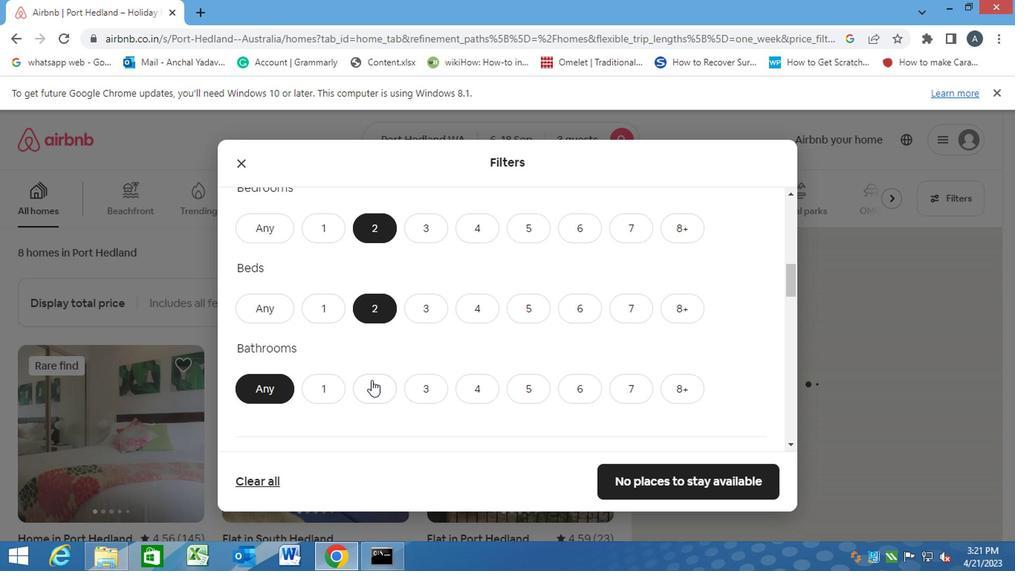 
Action: Mouse scrolled (368, 383) with delta (0, 0)
Screenshot: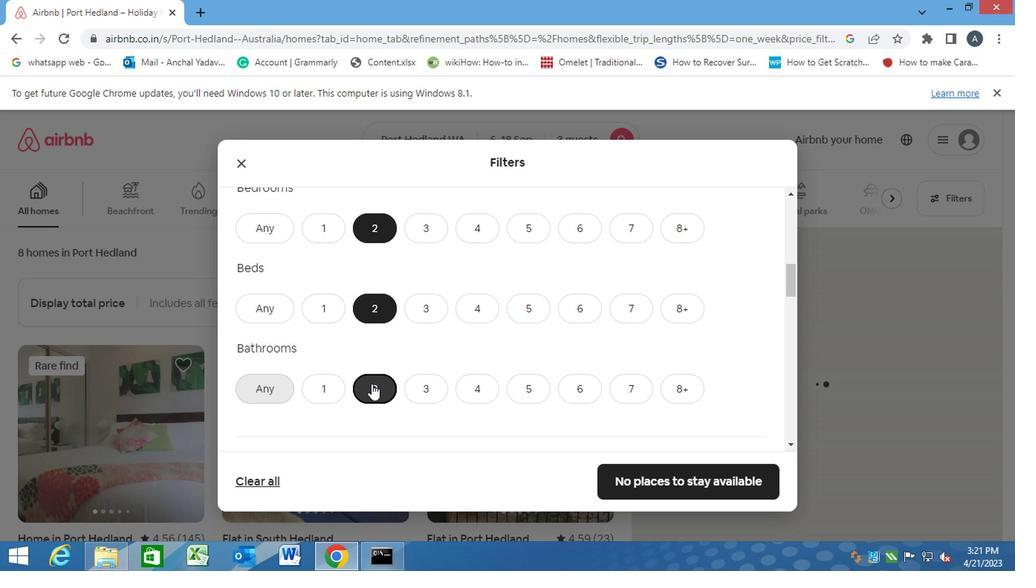 
Action: Mouse scrolled (368, 383) with delta (0, 0)
Screenshot: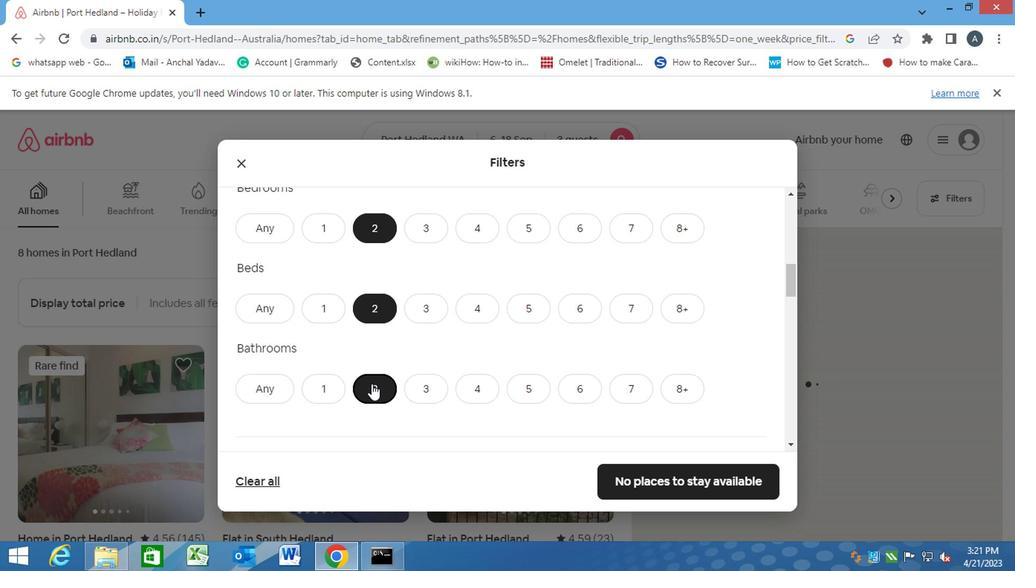 
Action: Mouse moved to (272, 387)
Screenshot: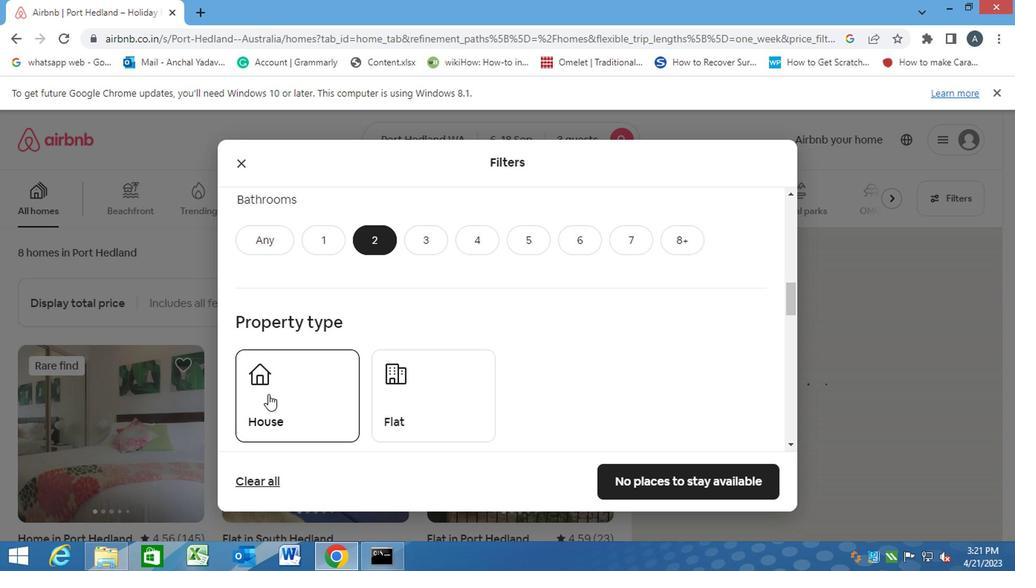 
Action: Mouse pressed left at (272, 387)
Screenshot: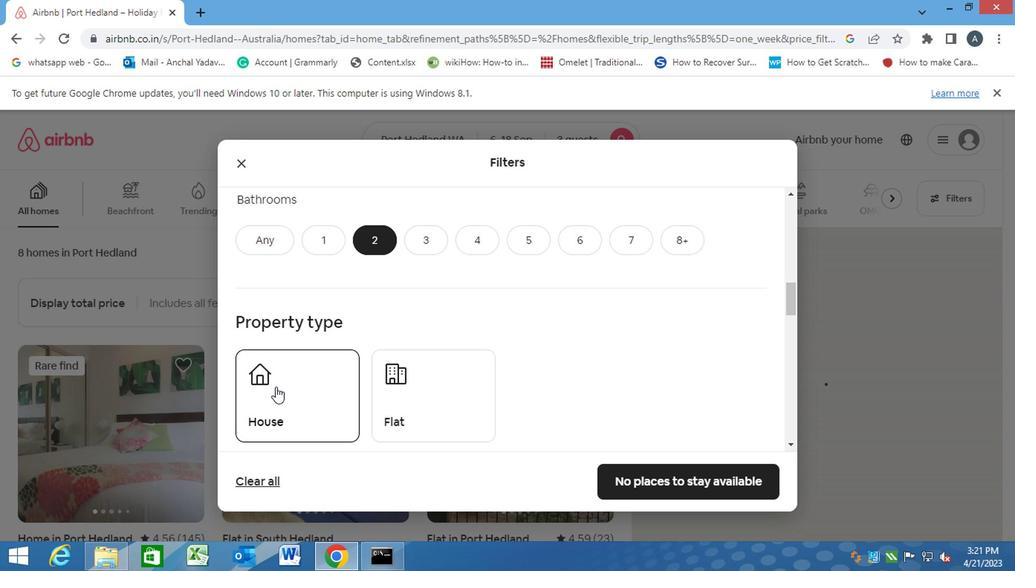 
Action: Mouse moved to (404, 389)
Screenshot: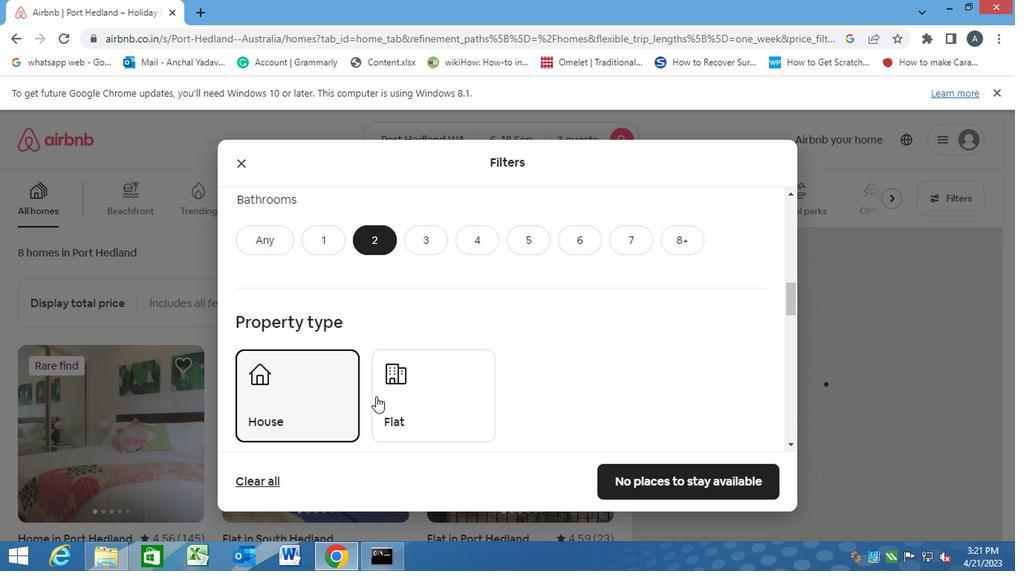 
Action: Mouse pressed left at (404, 389)
Screenshot: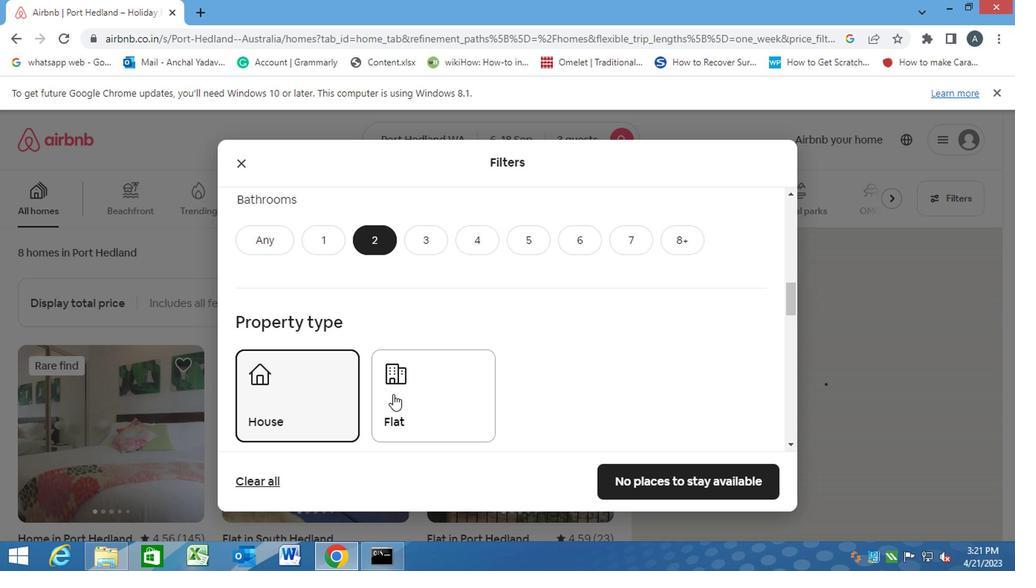 
Action: Mouse moved to (404, 389)
Screenshot: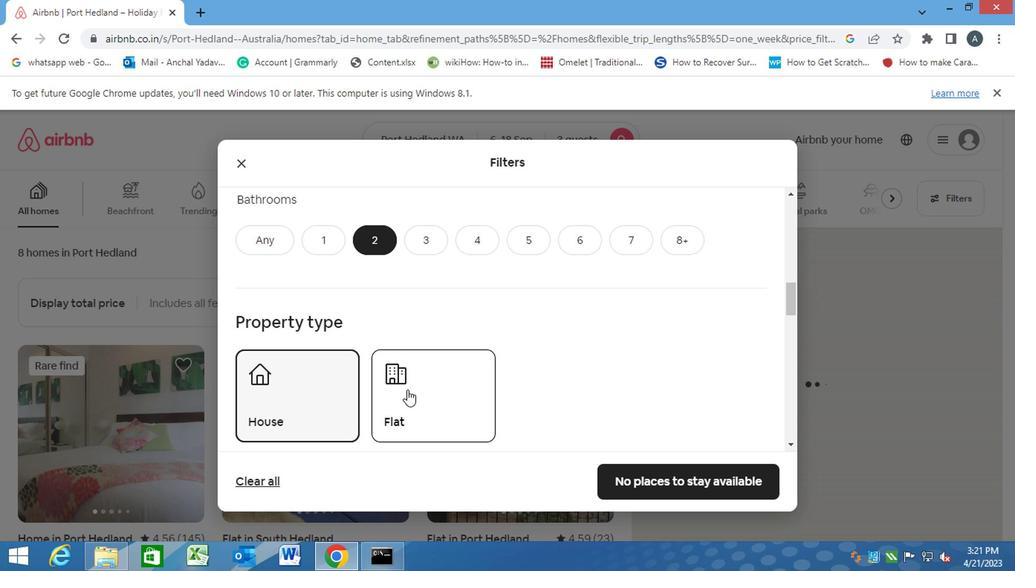 
Action: Mouse scrolled (404, 389) with delta (0, 0)
Screenshot: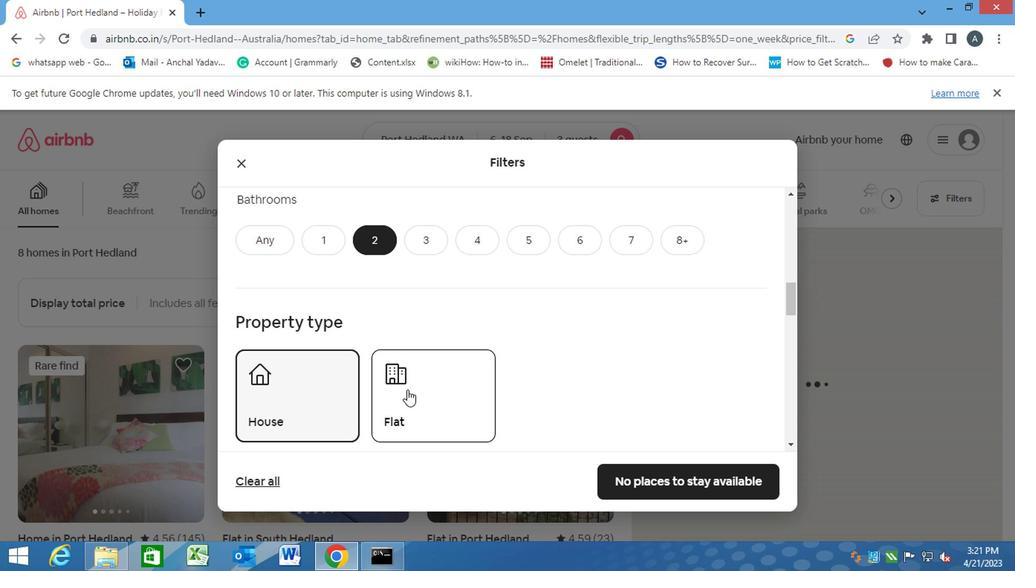 
Action: Mouse moved to (404, 389)
Screenshot: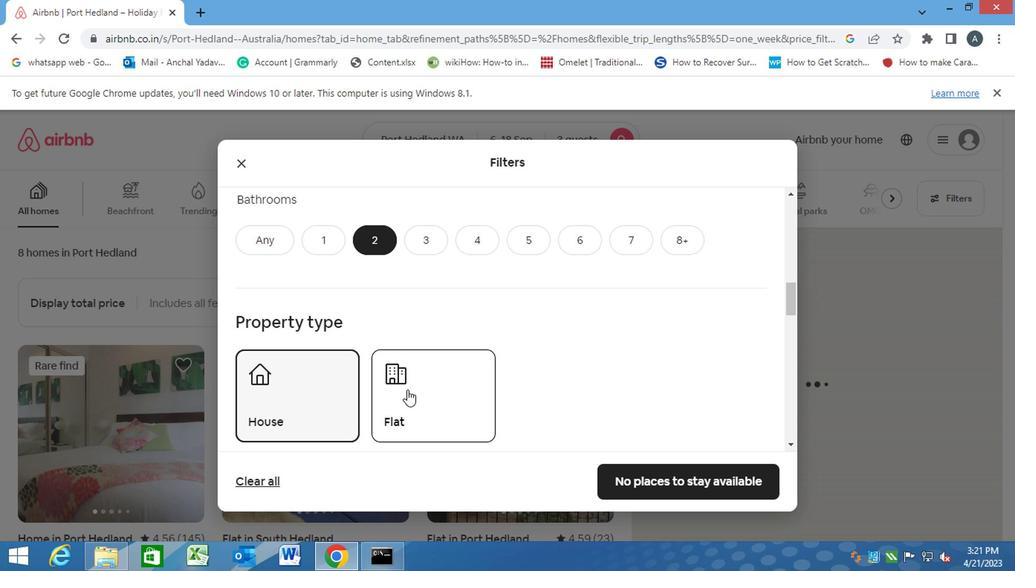 
Action: Mouse scrolled (404, 389) with delta (0, 0)
Screenshot: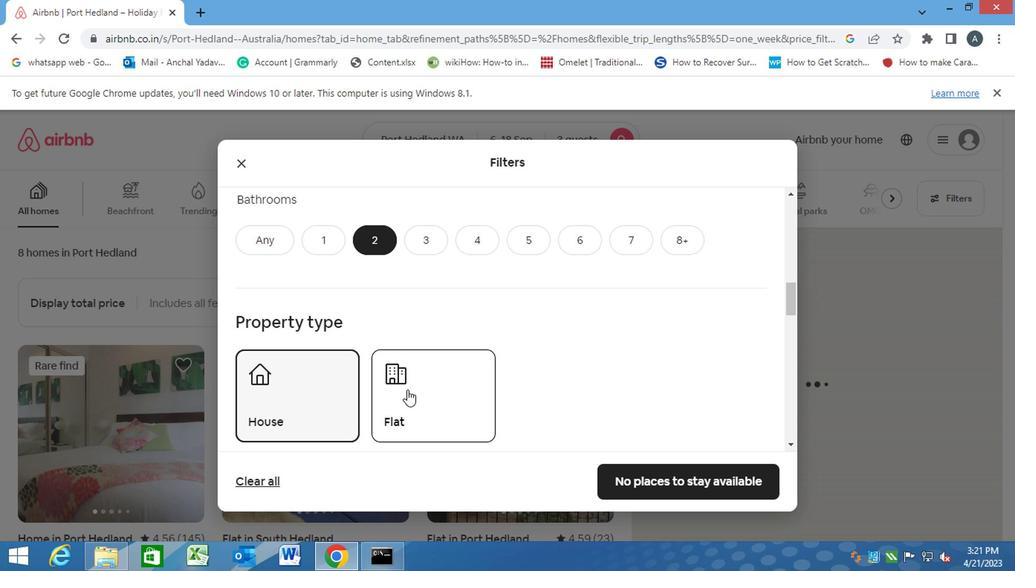 
Action: Mouse scrolled (404, 389) with delta (0, 0)
Screenshot: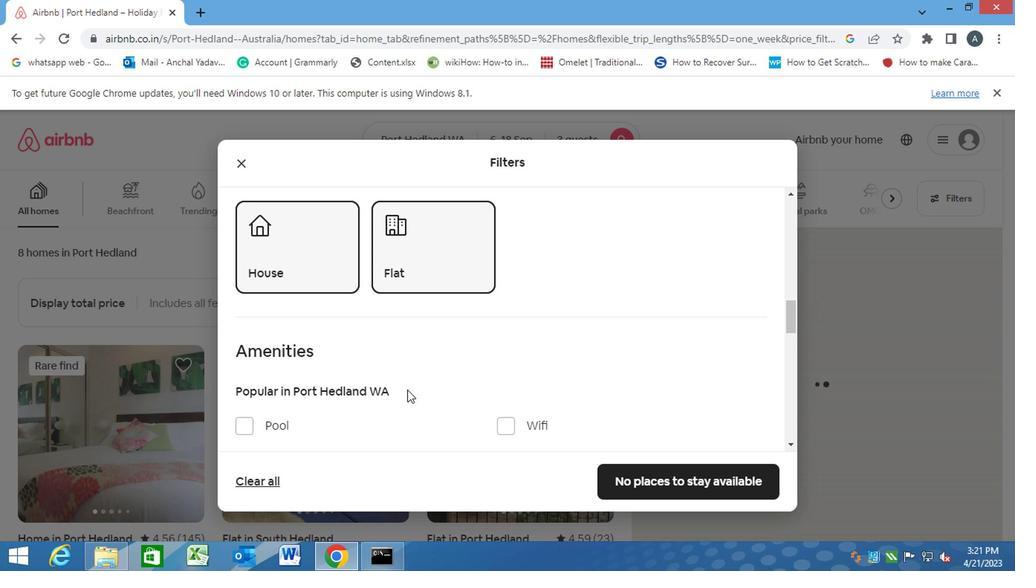 
Action: Mouse scrolled (404, 389) with delta (0, 0)
Screenshot: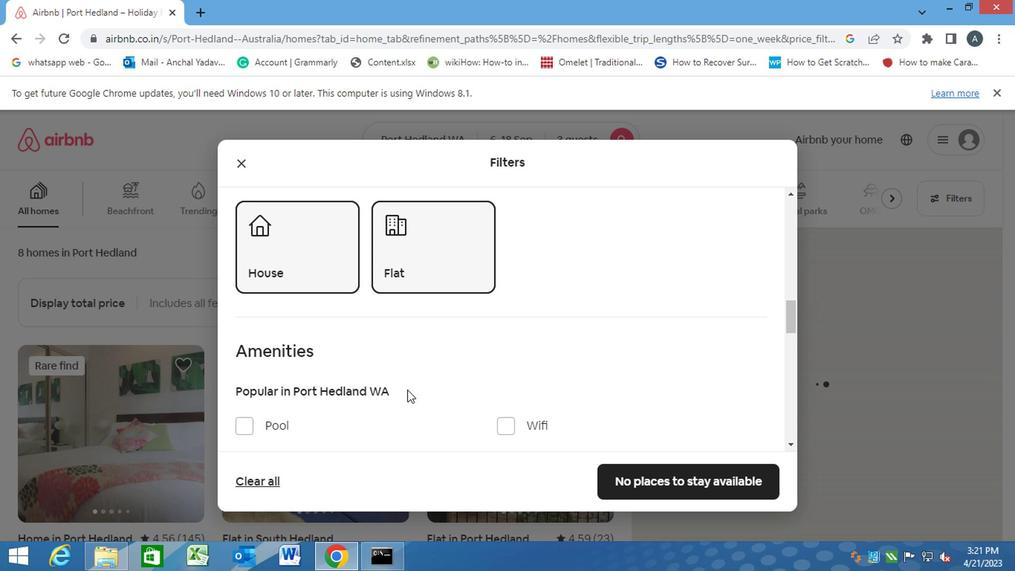 
Action: Mouse moved to (341, 375)
Screenshot: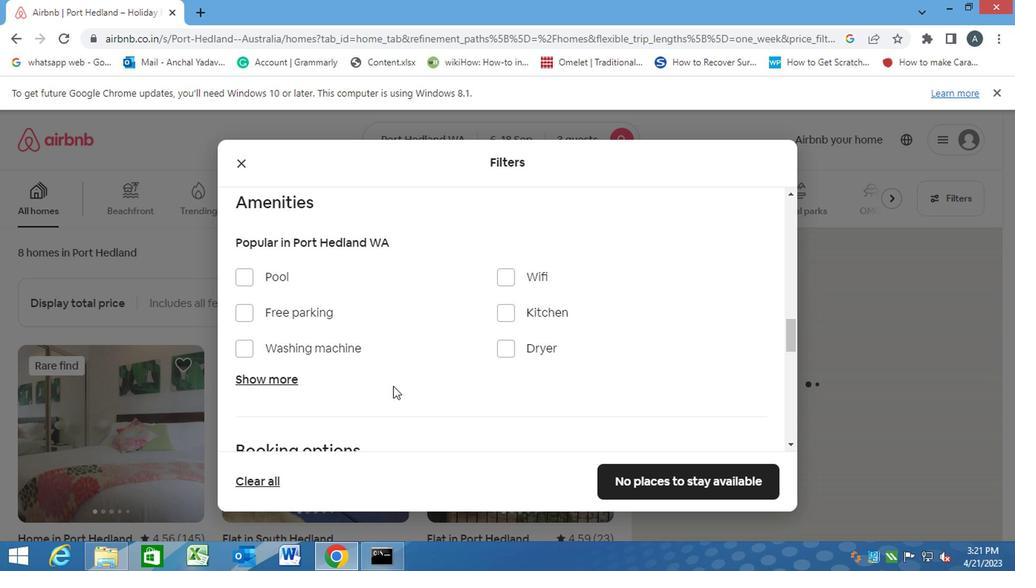 
Action: Mouse scrolled (341, 374) with delta (0, 0)
Screenshot: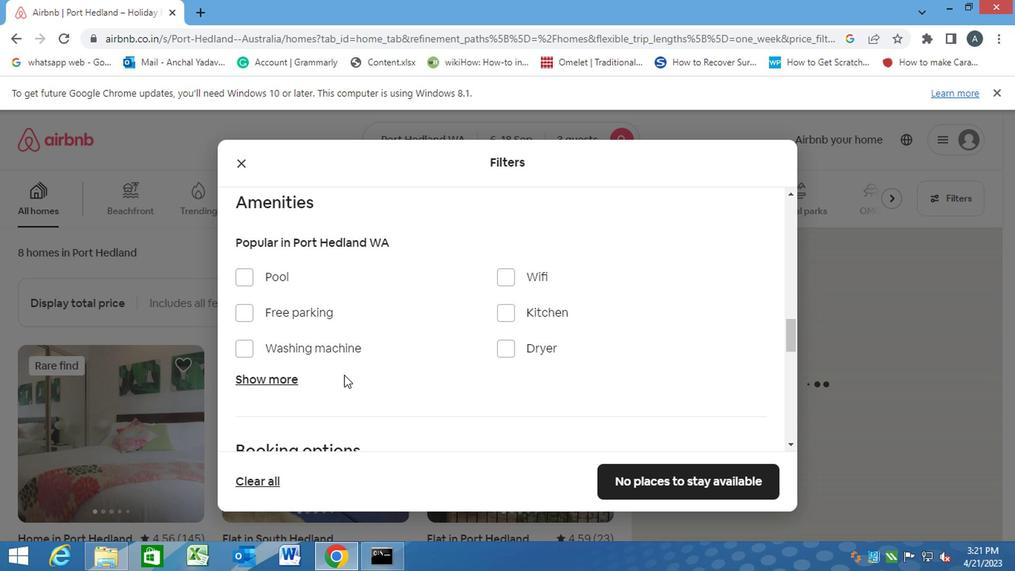 
Action: Mouse moved to (240, 272)
Screenshot: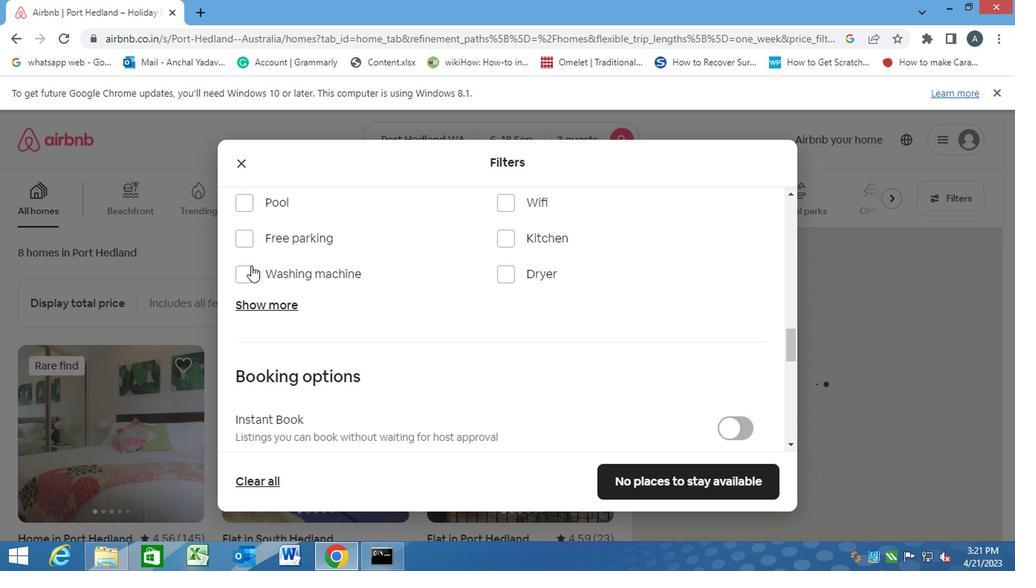 
Action: Mouse pressed left at (240, 272)
Screenshot: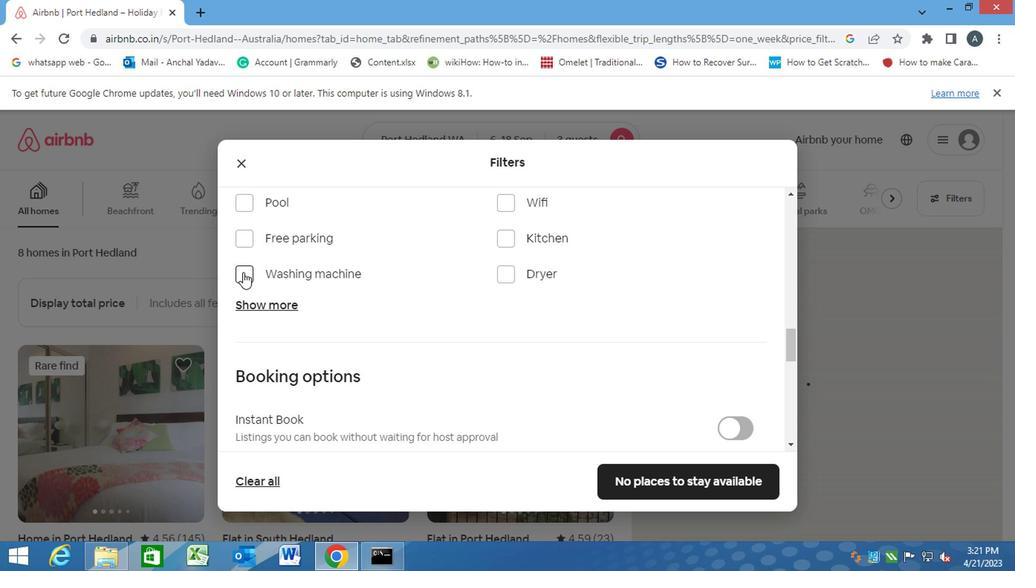 
Action: Mouse moved to (502, 233)
Screenshot: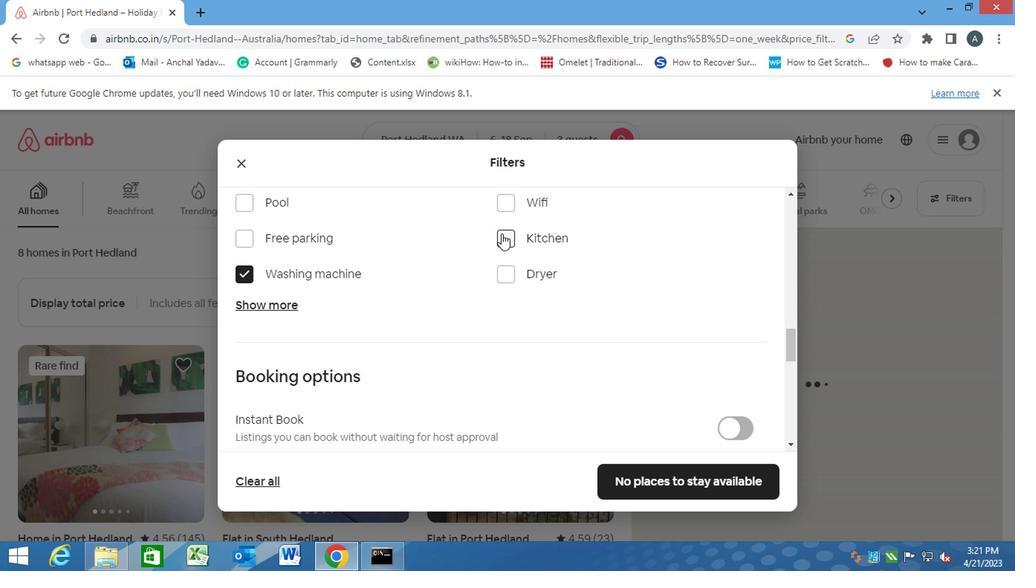 
Action: Mouse pressed left at (502, 233)
Screenshot: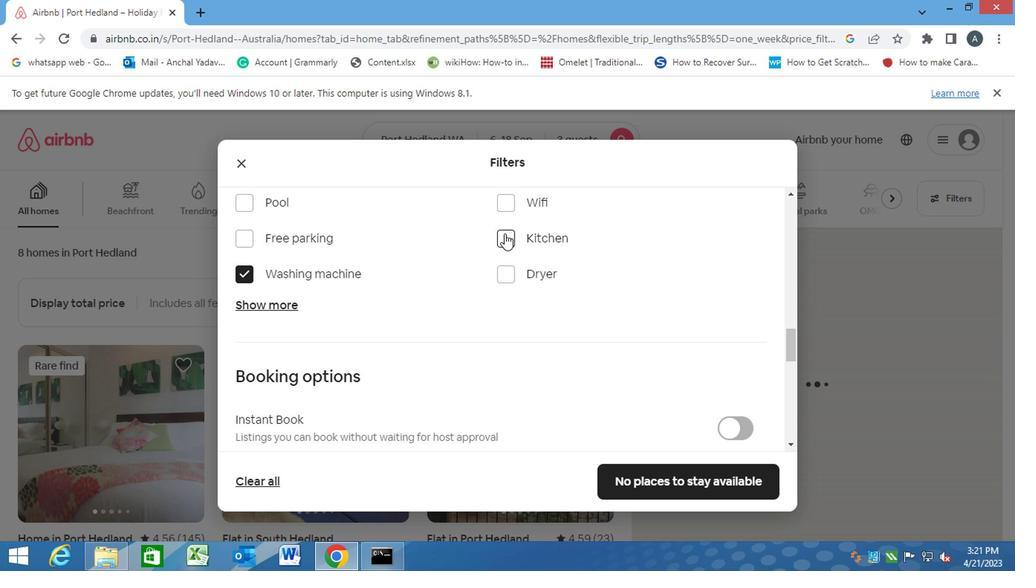 
Action: Mouse moved to (275, 304)
Screenshot: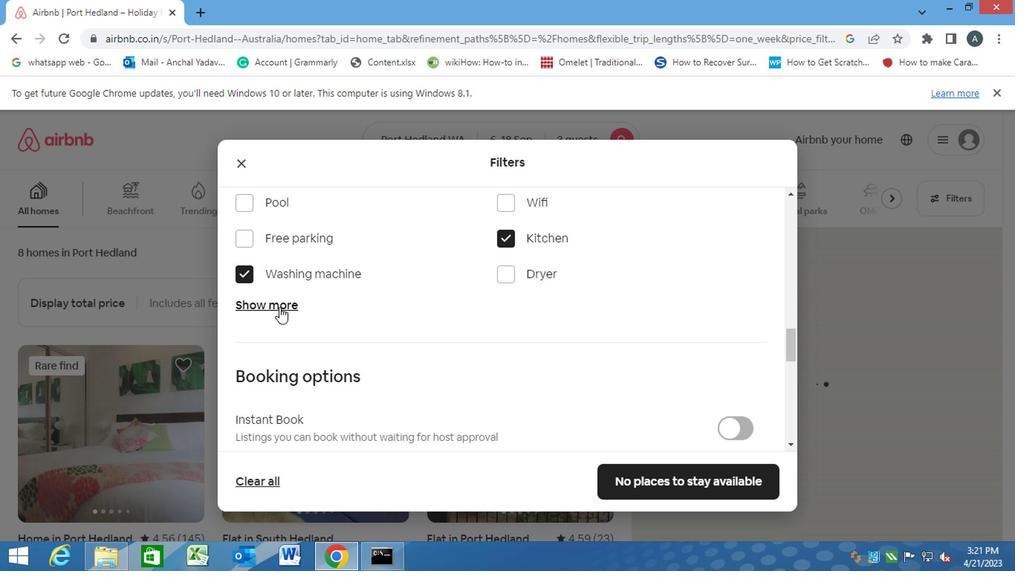
Action: Mouse pressed left at (275, 304)
Screenshot: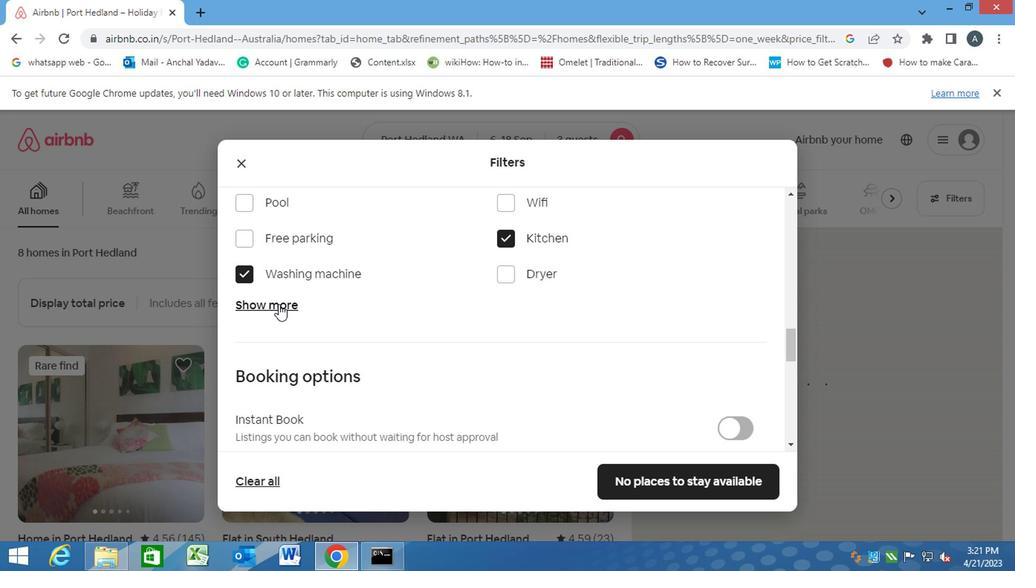 
Action: Mouse moved to (452, 392)
Screenshot: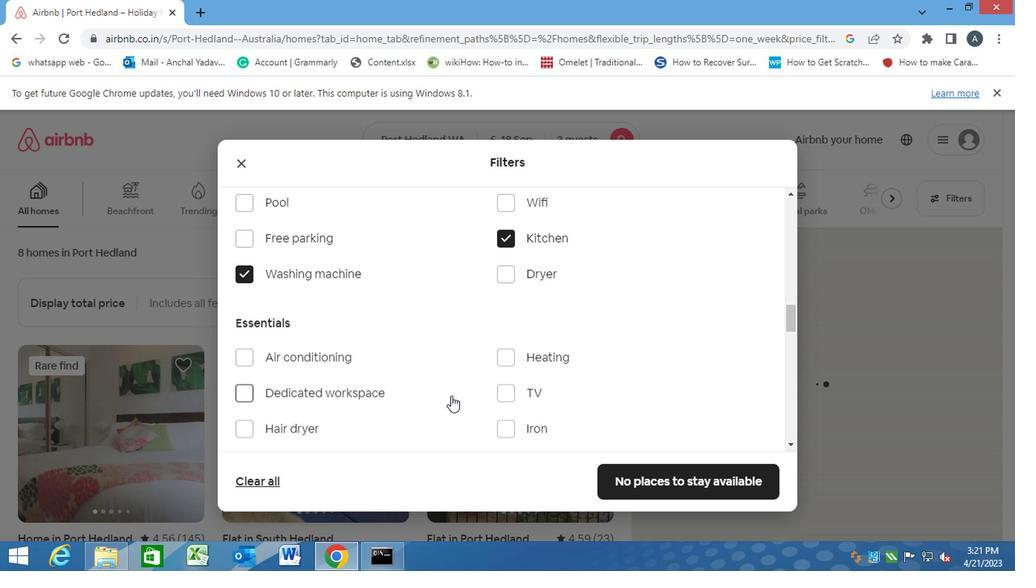 
Action: Mouse scrolled (452, 391) with delta (0, 0)
Screenshot: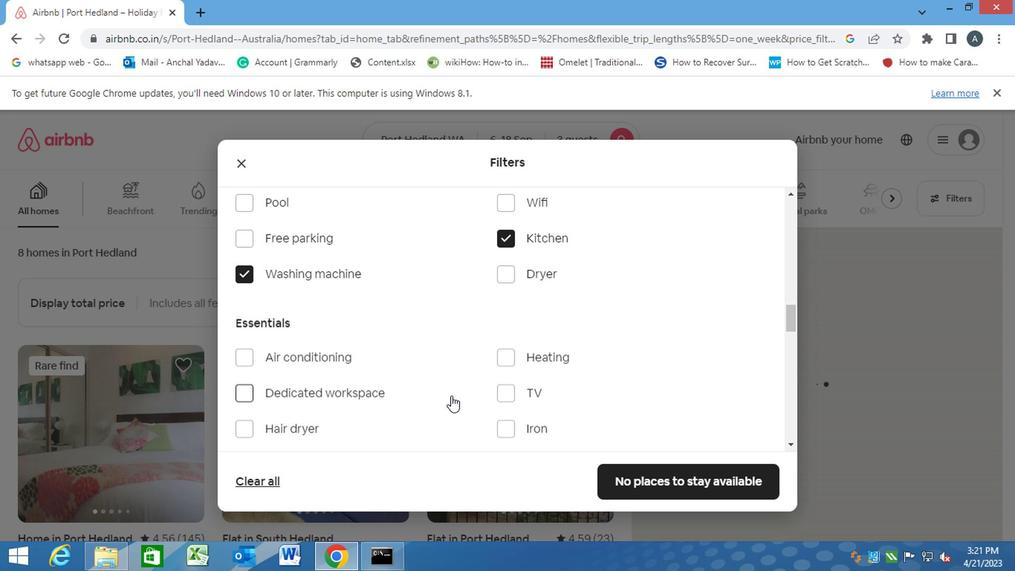 
Action: Mouse scrolled (452, 391) with delta (0, 0)
Screenshot: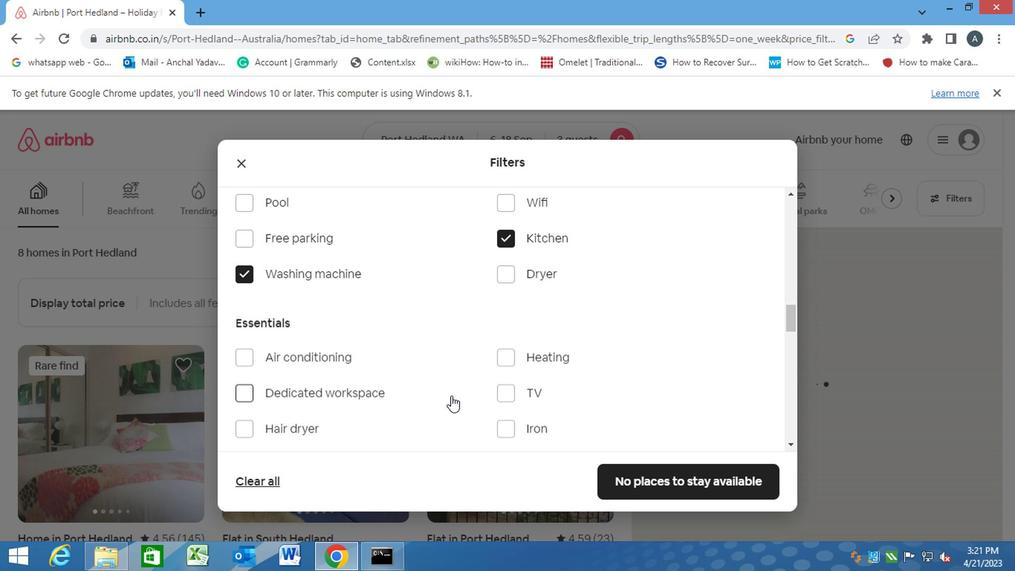 
Action: Mouse scrolled (452, 391) with delta (0, 0)
Screenshot: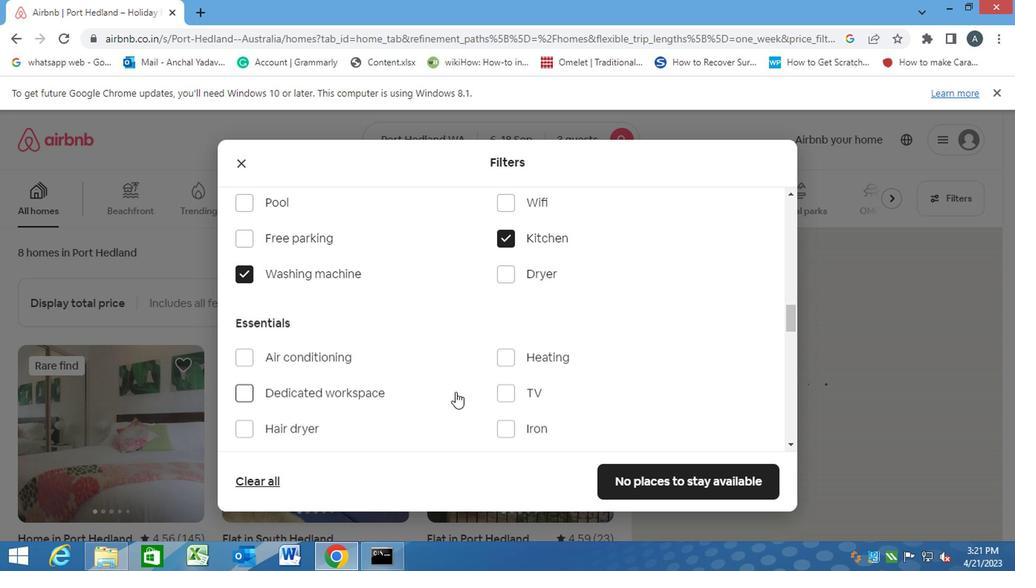 
Action: Mouse moved to (510, 395)
Screenshot: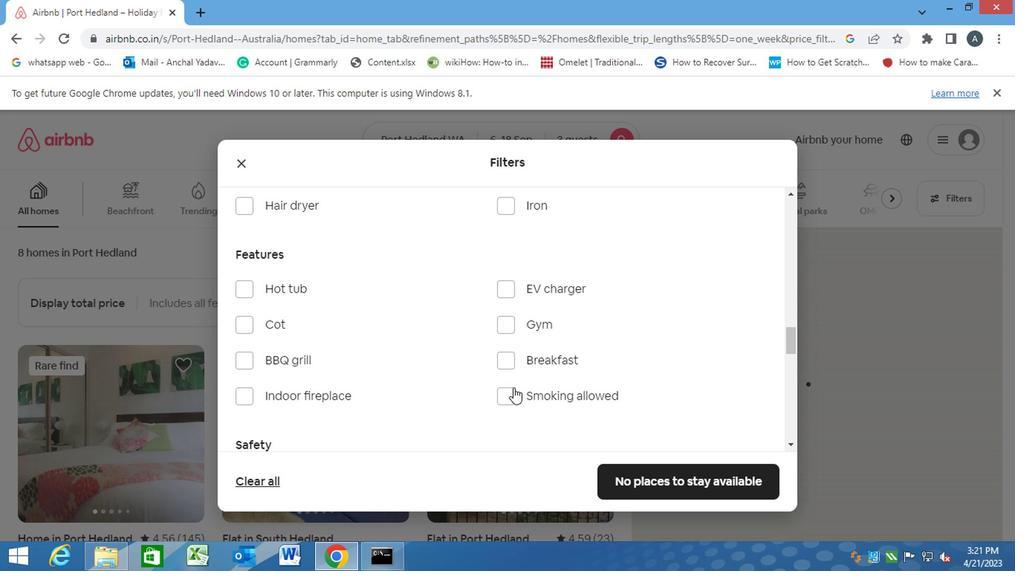 
Action: Mouse pressed left at (510, 395)
Screenshot: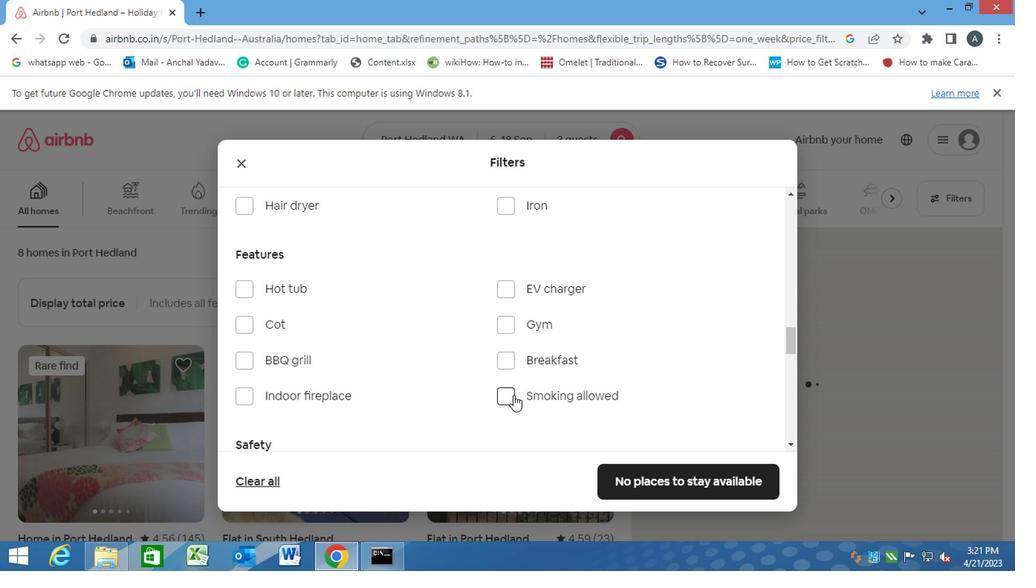 
Action: Mouse moved to (425, 393)
Screenshot: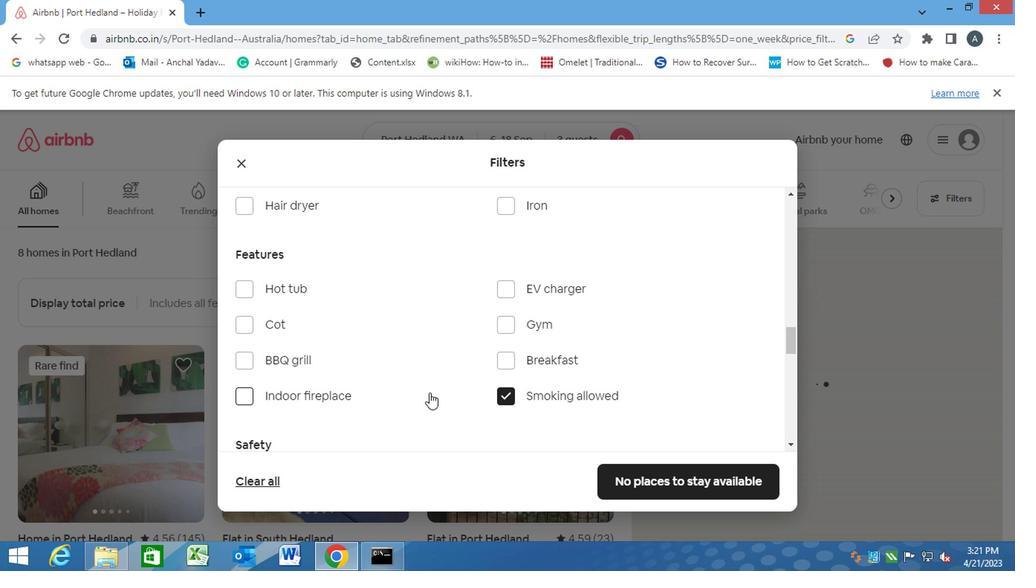 
Action: Mouse scrolled (425, 392) with delta (0, -1)
Screenshot: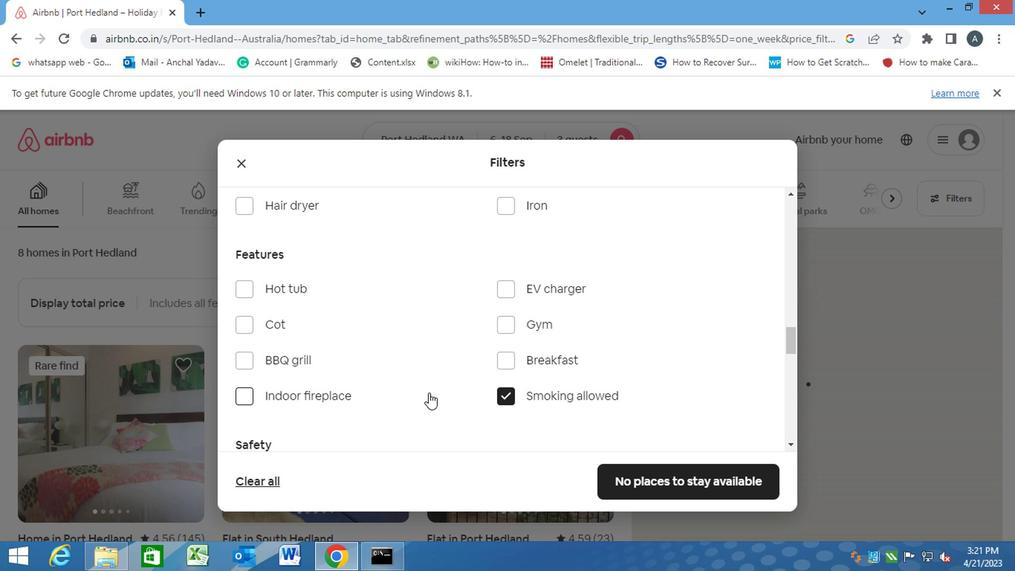 
Action: Mouse scrolled (425, 392) with delta (0, -1)
Screenshot: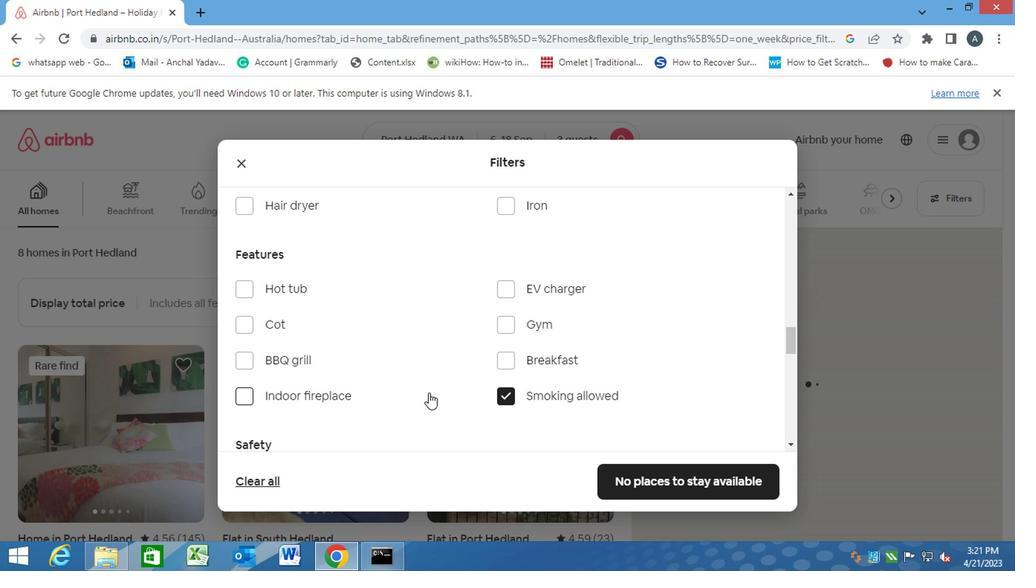 
Action: Mouse scrolled (425, 392) with delta (0, -1)
Screenshot: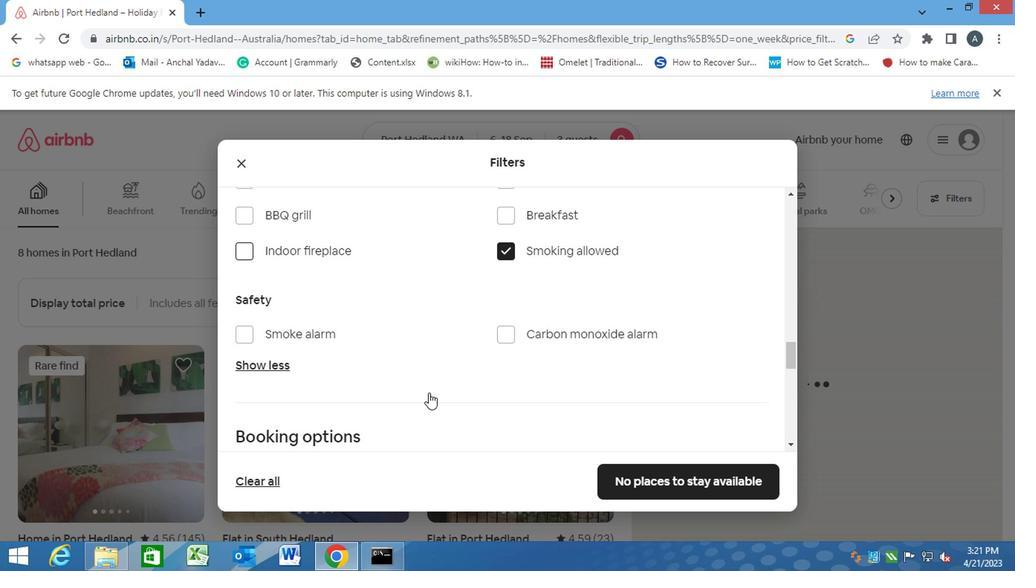 
Action: Mouse scrolled (425, 392) with delta (0, -1)
Screenshot: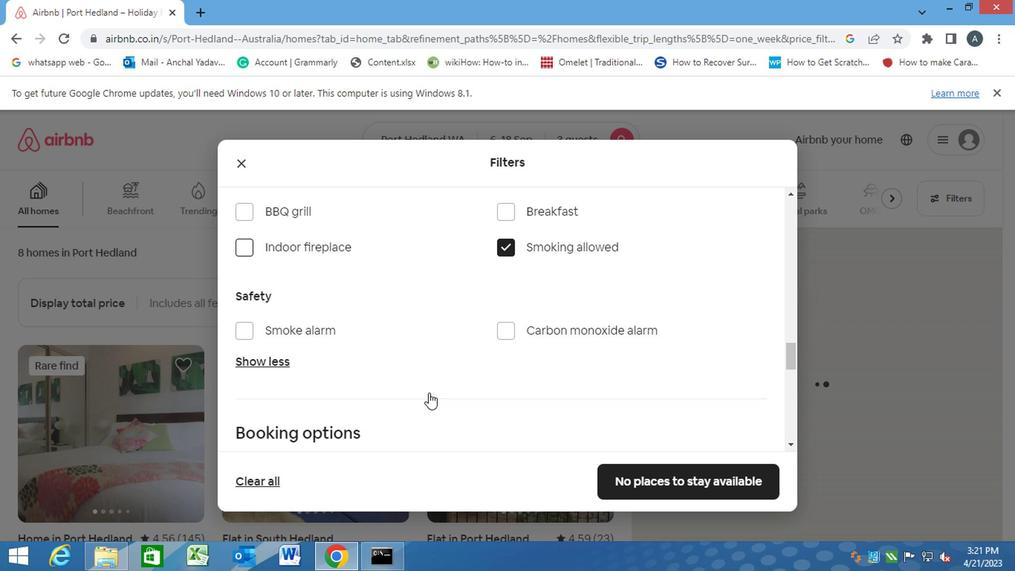 
Action: Mouse scrolled (425, 392) with delta (0, -1)
Screenshot: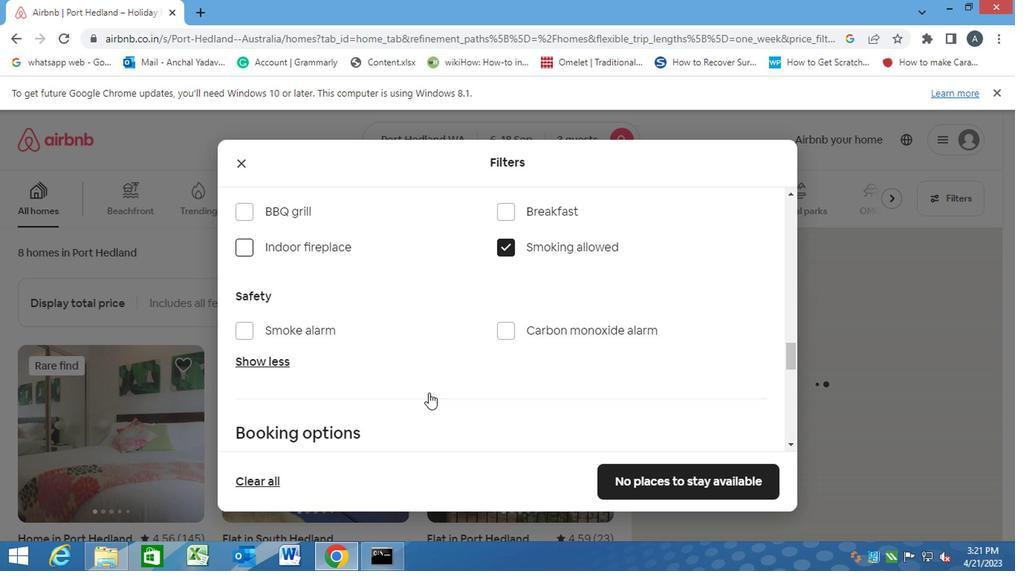 
Action: Mouse scrolled (425, 392) with delta (0, -1)
Screenshot: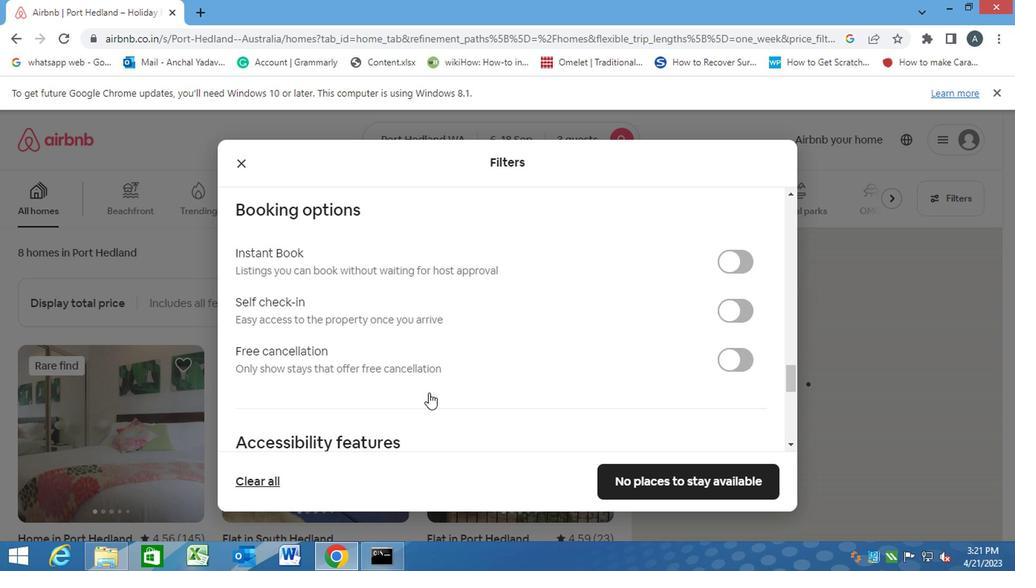 
Action: Mouse scrolled (425, 392) with delta (0, -1)
Screenshot: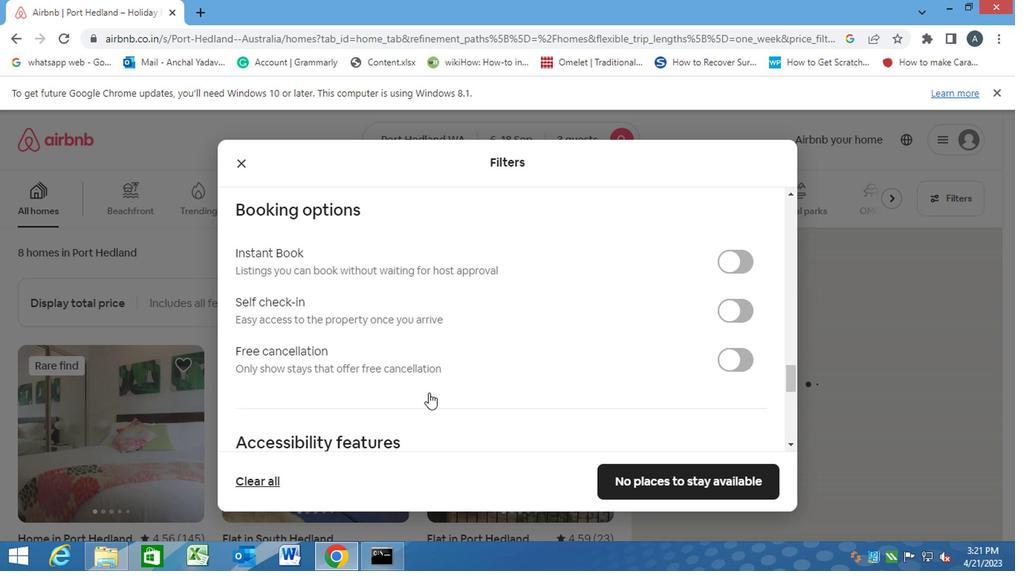 
Action: Mouse scrolled (425, 393) with delta (0, 0)
Screenshot: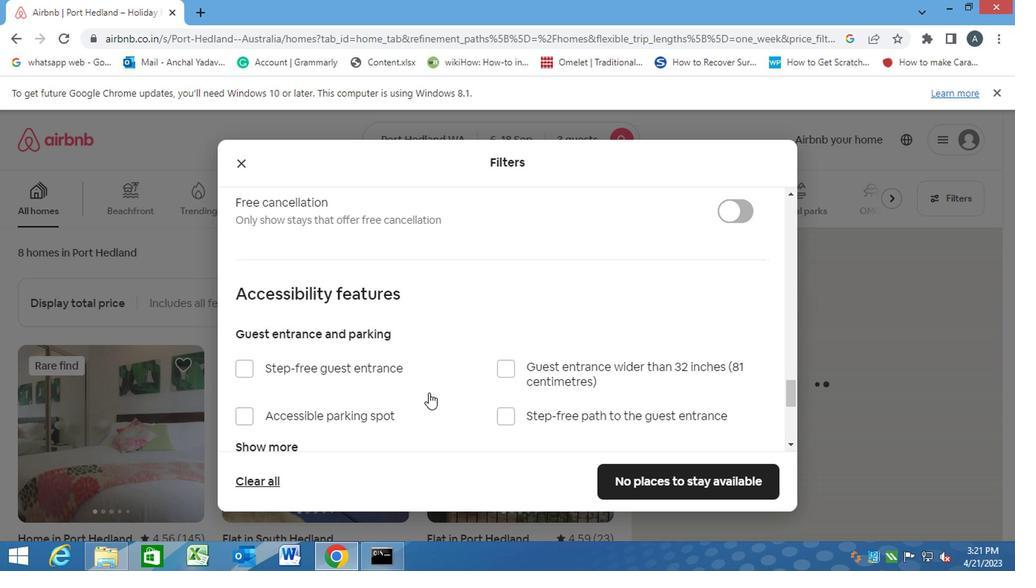 
Action: Mouse scrolled (425, 393) with delta (0, 0)
Screenshot: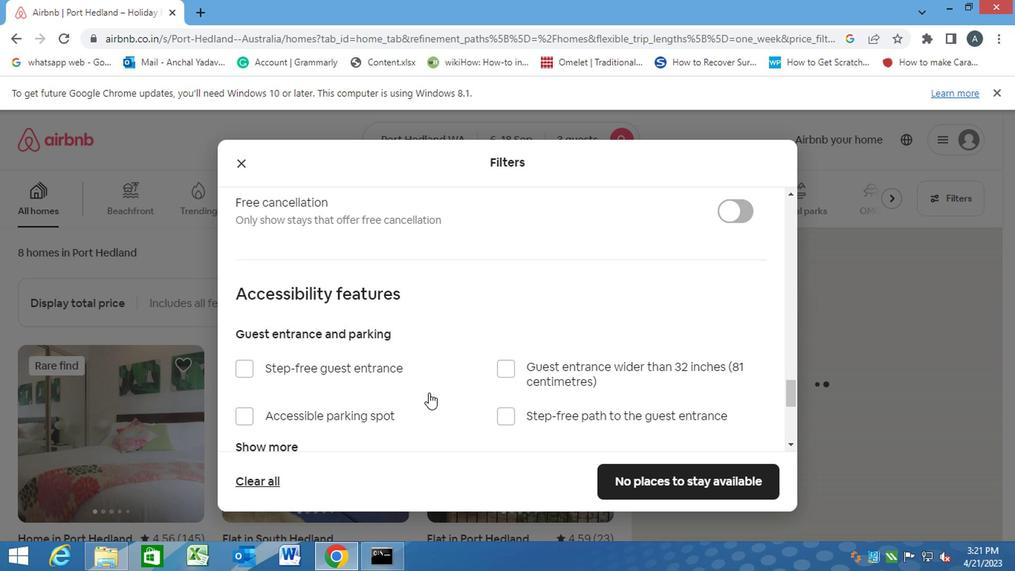 
Action: Mouse scrolled (425, 393) with delta (0, 0)
Screenshot: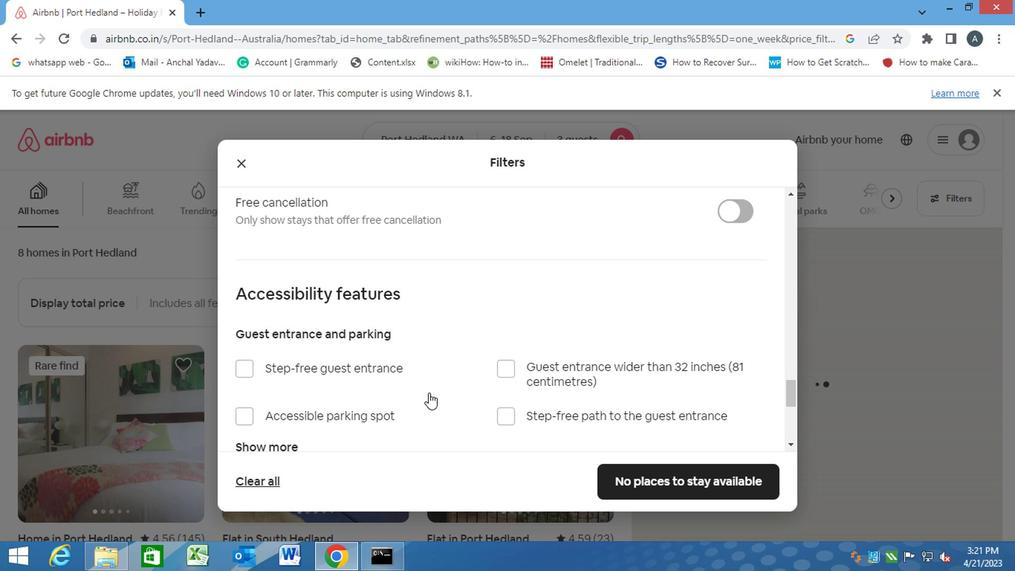 
Action: Mouse moved to (730, 380)
Screenshot: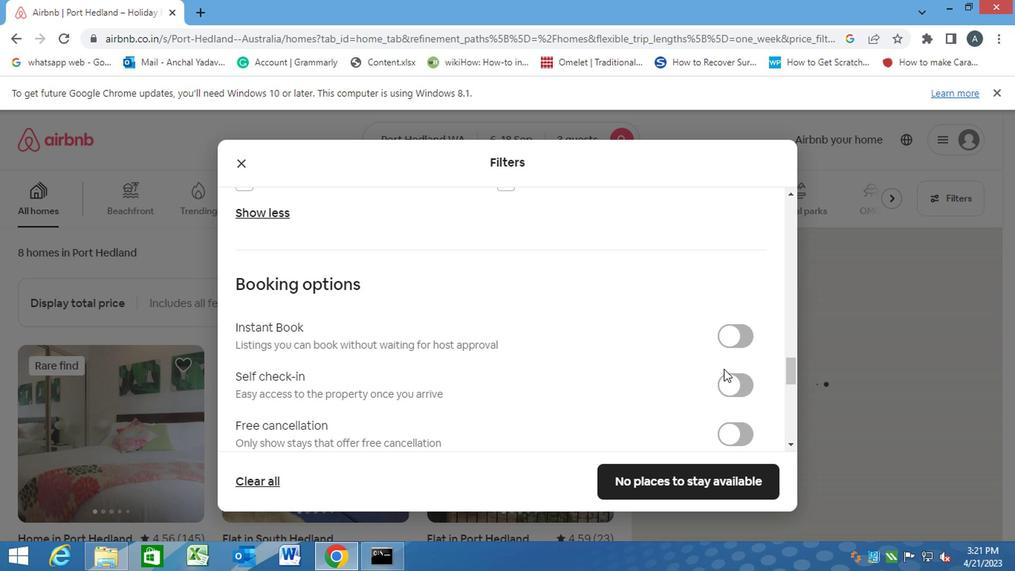 
Action: Mouse pressed left at (730, 380)
Screenshot: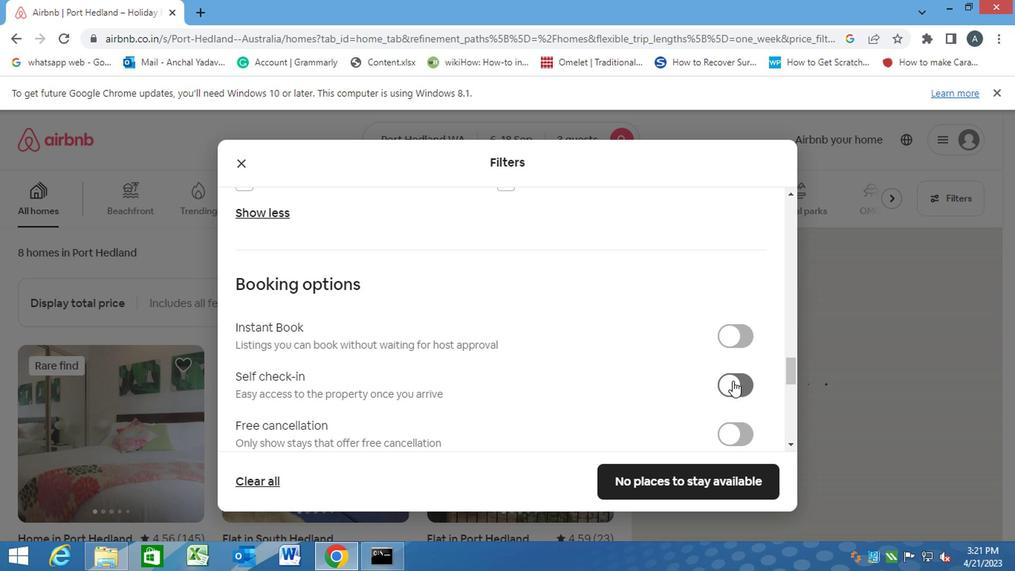 
Action: Mouse moved to (587, 400)
Screenshot: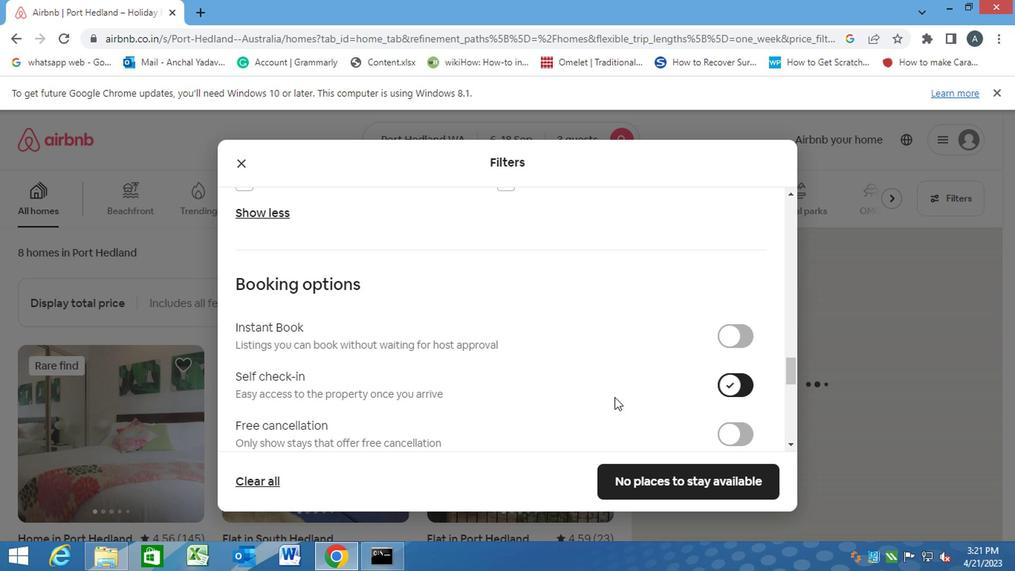 
Action: Mouse scrolled (587, 398) with delta (0, -1)
Screenshot: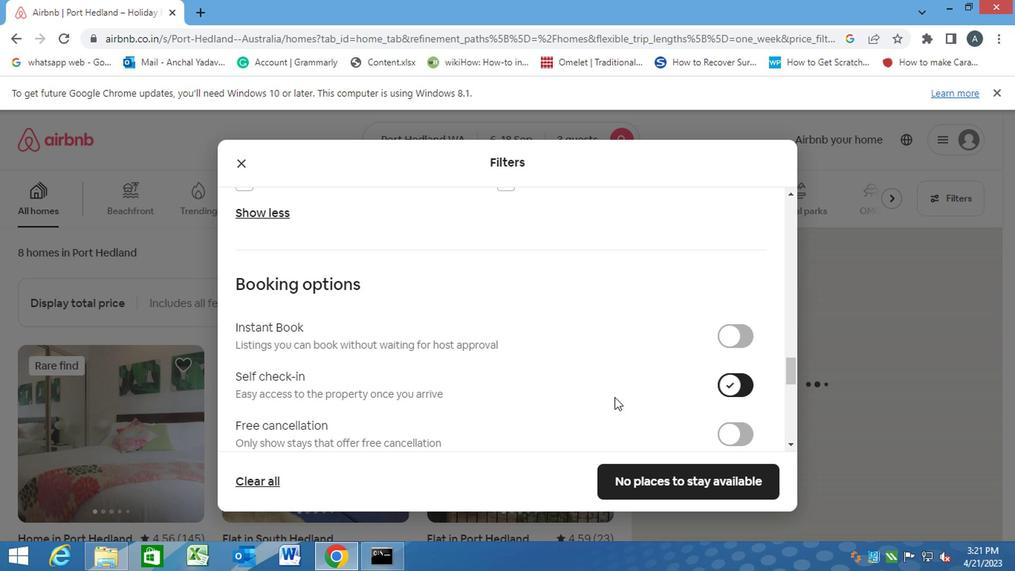 
Action: Mouse moved to (586, 400)
Screenshot: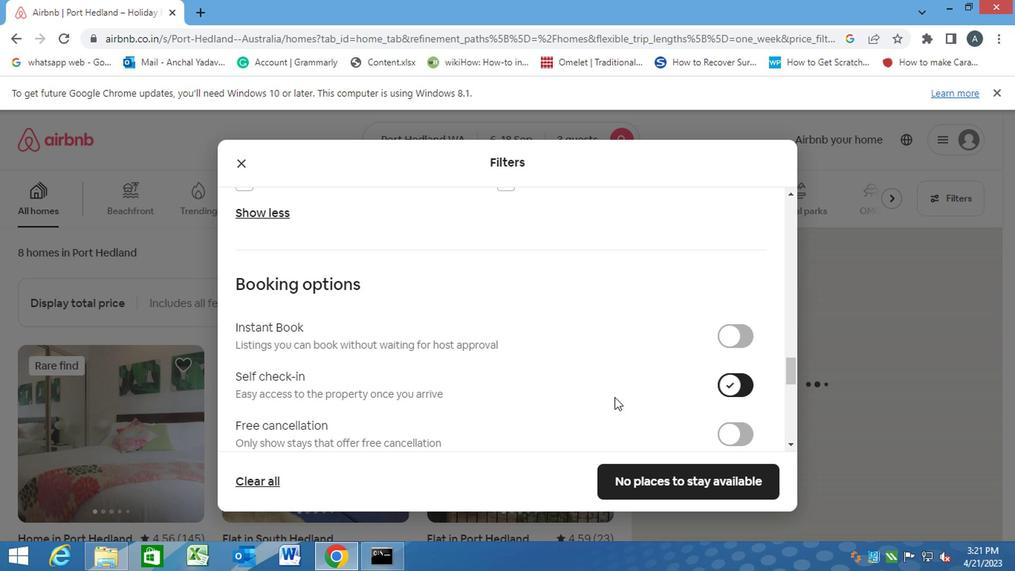 
Action: Mouse scrolled (586, 400) with delta (0, 0)
Screenshot: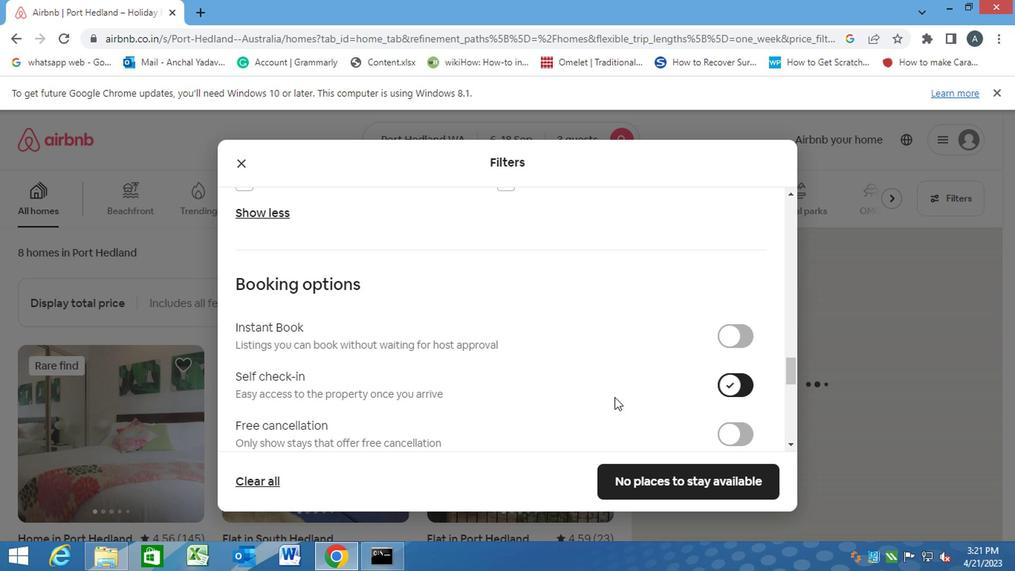 
Action: Mouse moved to (583, 401)
Screenshot: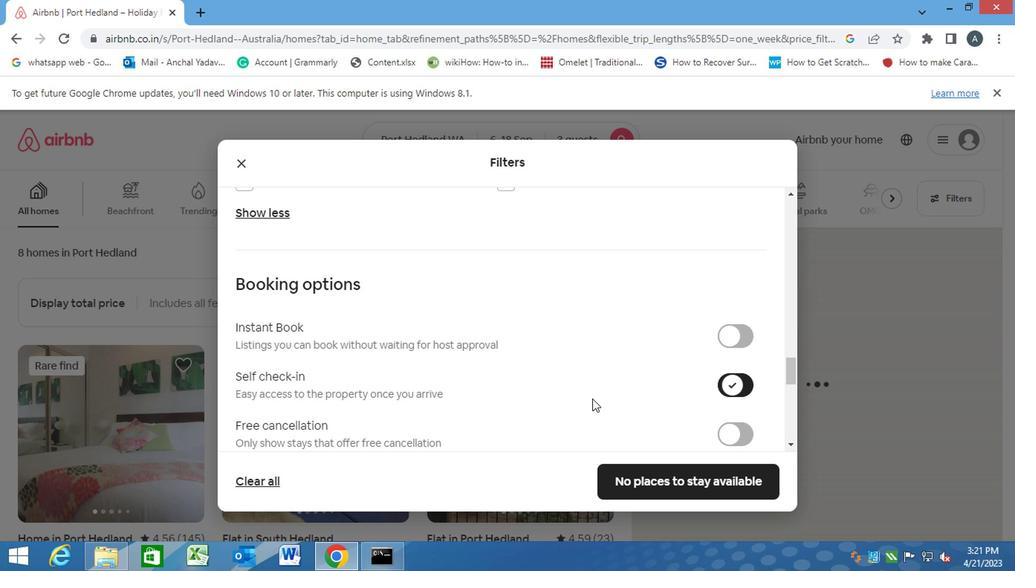 
Action: Mouse scrolled (583, 400) with delta (0, 0)
Screenshot: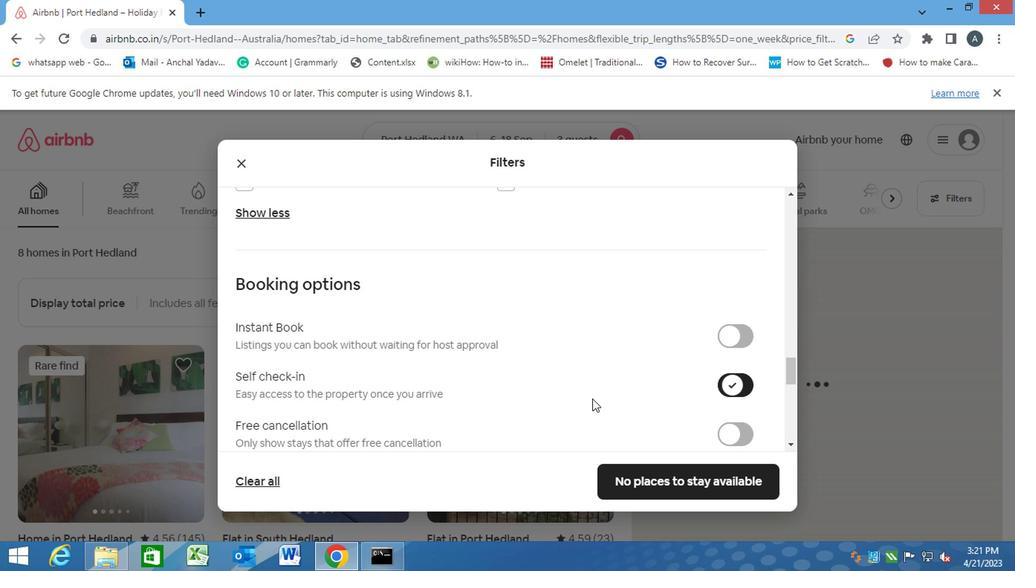
Action: Mouse moved to (552, 396)
Screenshot: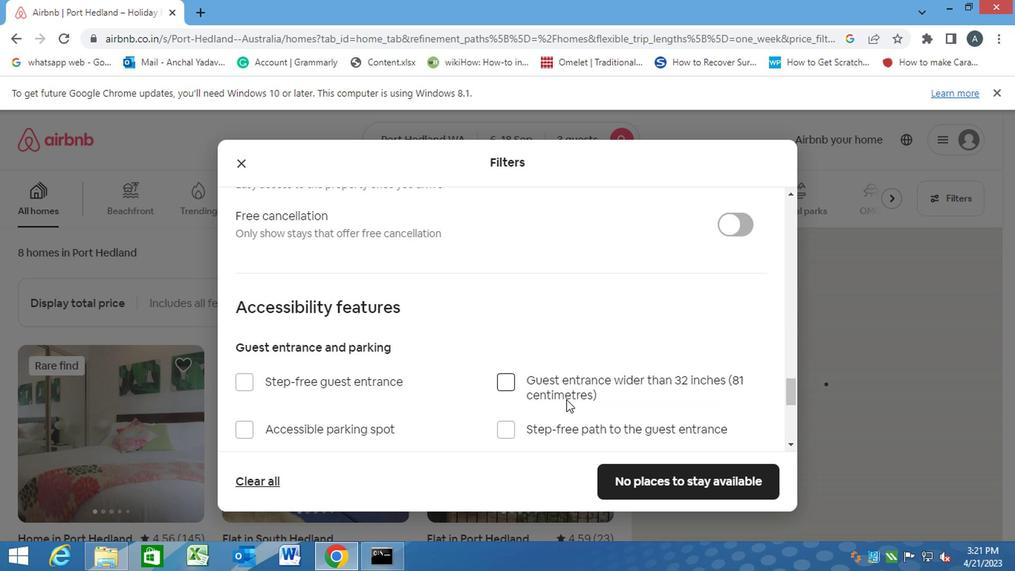 
Action: Mouse scrolled (552, 395) with delta (0, -1)
Screenshot: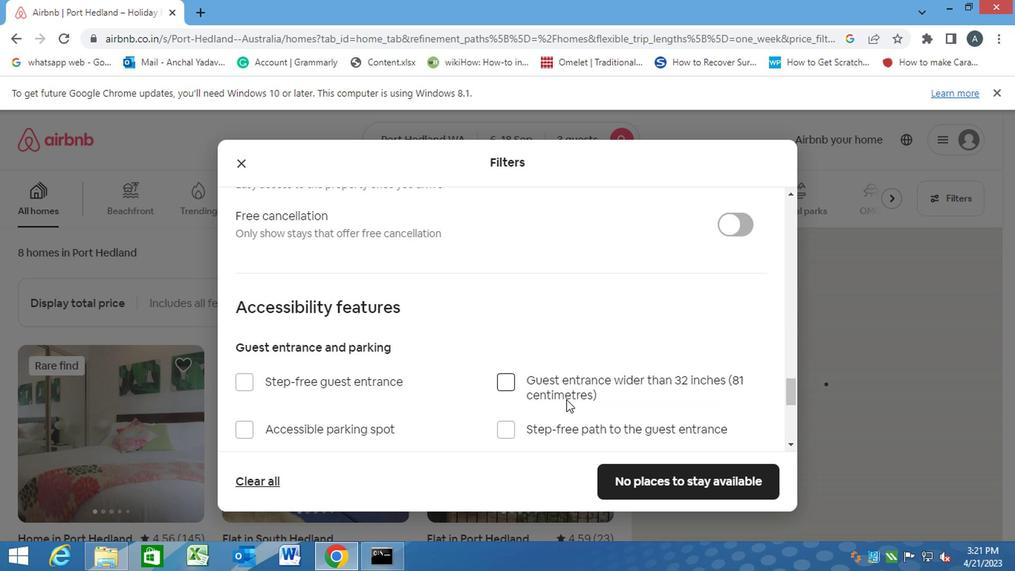 
Action: Mouse scrolled (552, 395) with delta (0, -1)
Screenshot: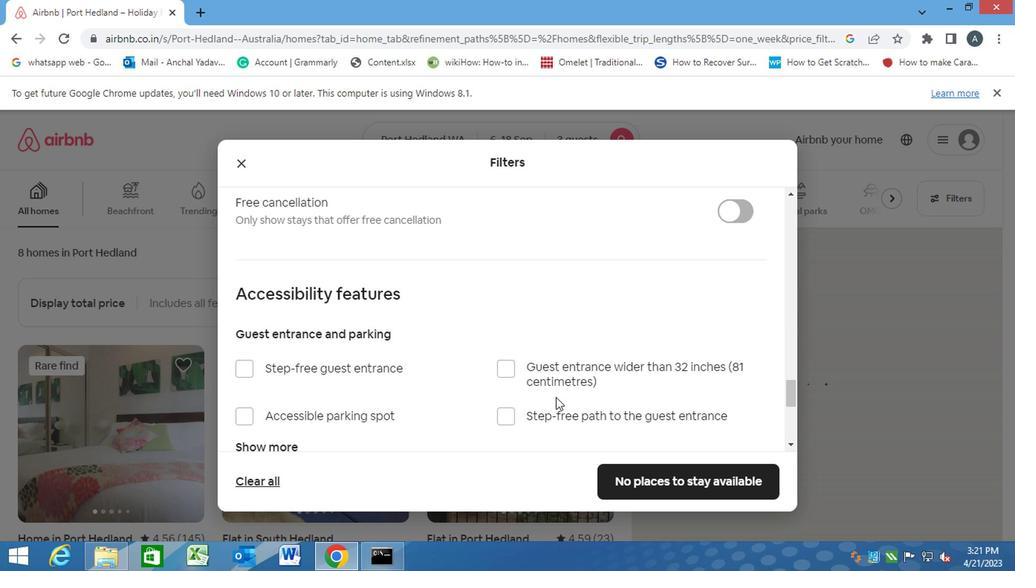 
Action: Mouse moved to (550, 396)
Screenshot: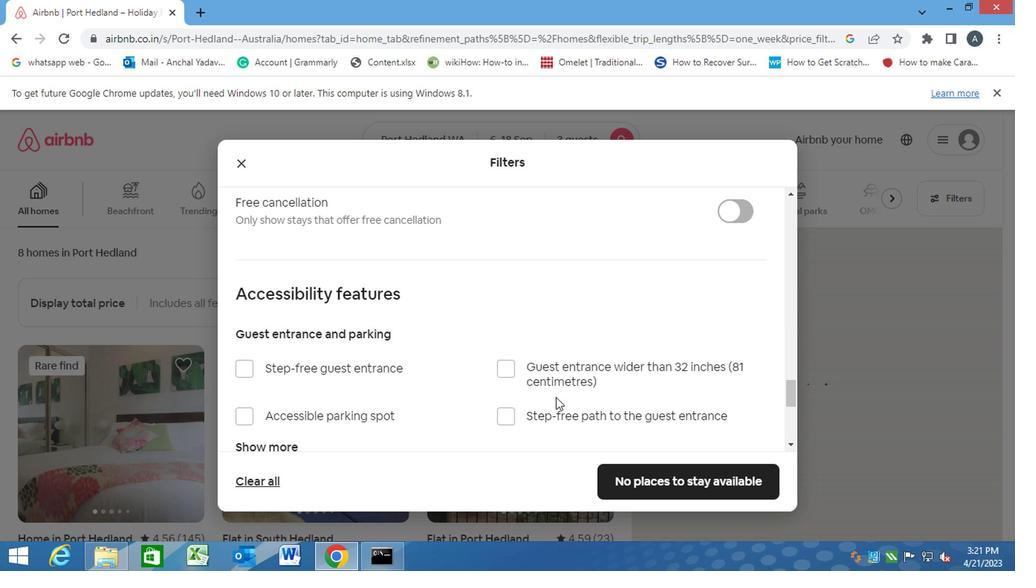 
Action: Mouse scrolled (550, 395) with delta (0, -1)
Screenshot: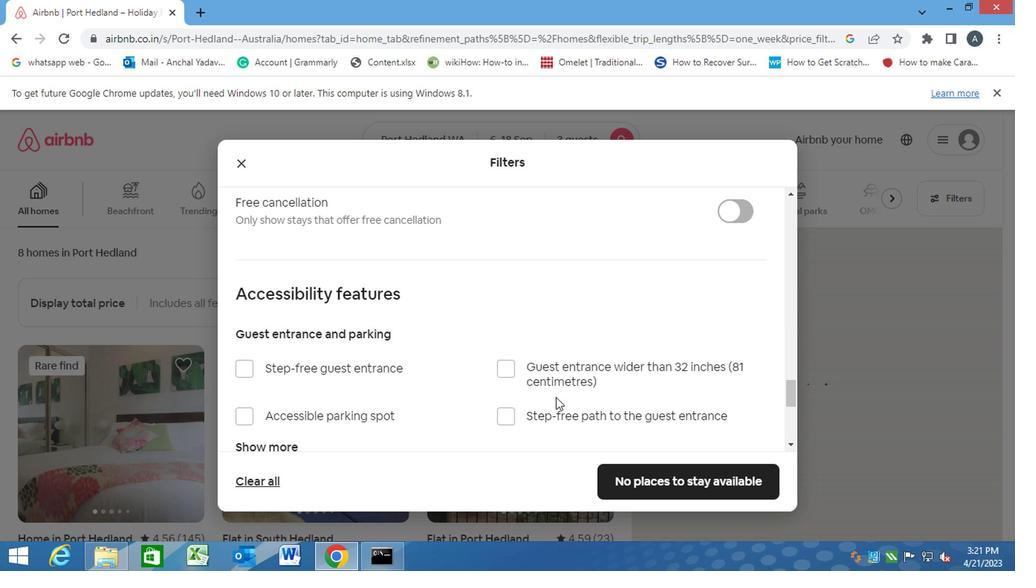 
Action: Mouse moved to (447, 376)
Screenshot: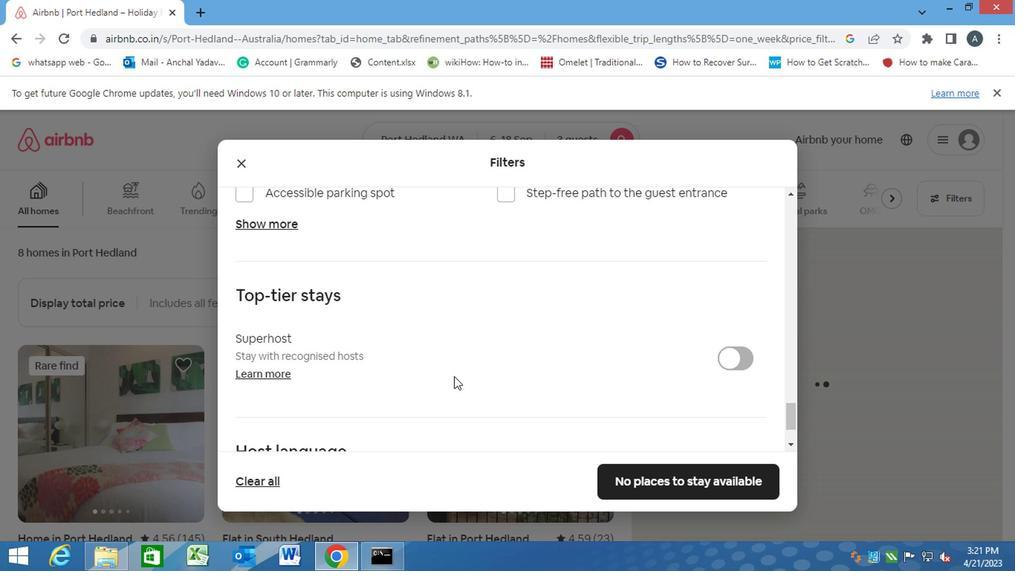 
Action: Mouse scrolled (447, 375) with delta (0, -1)
Screenshot: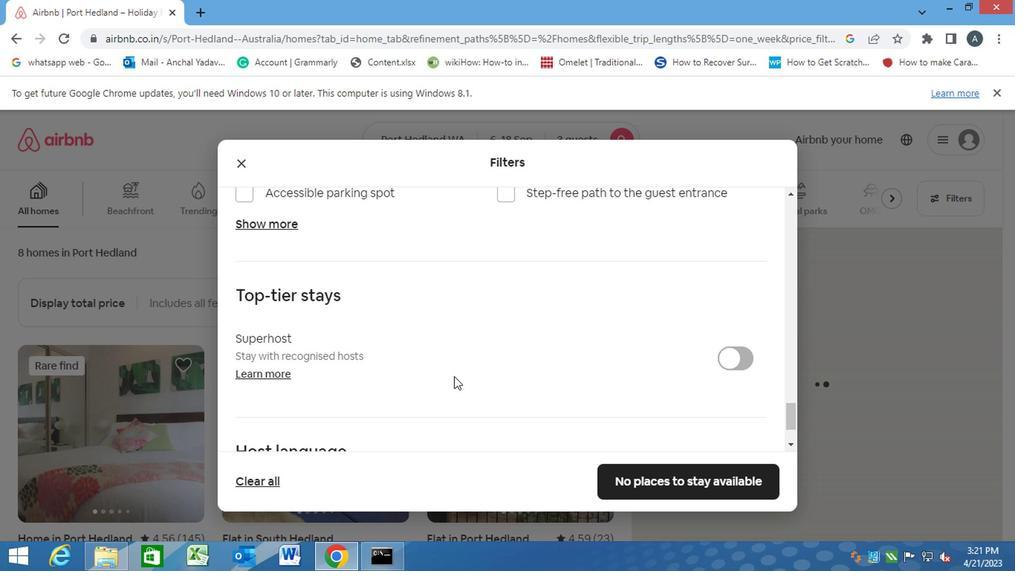 
Action: Mouse moved to (430, 375)
Screenshot: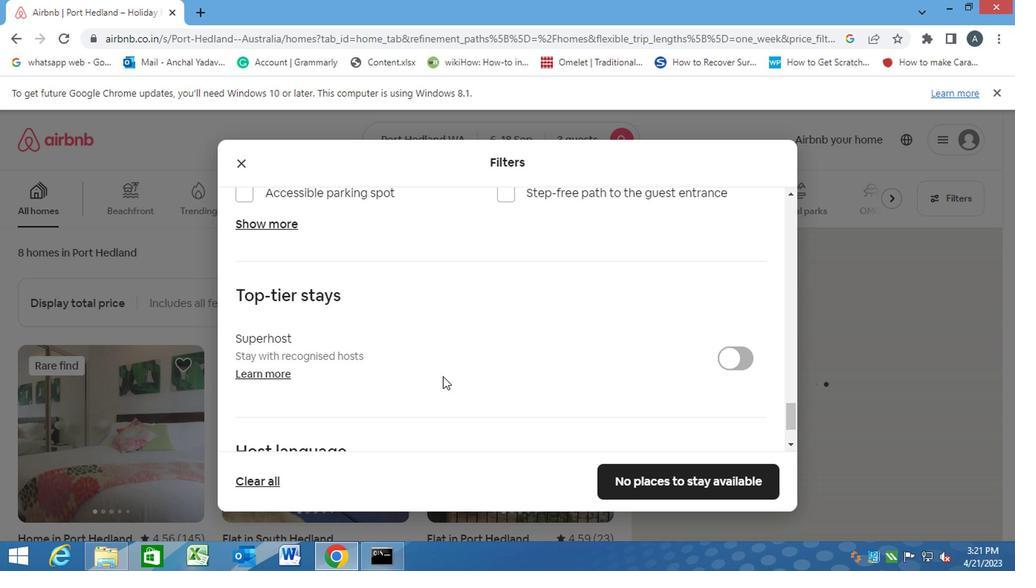 
Action: Mouse scrolled (430, 375) with delta (0, 0)
Screenshot: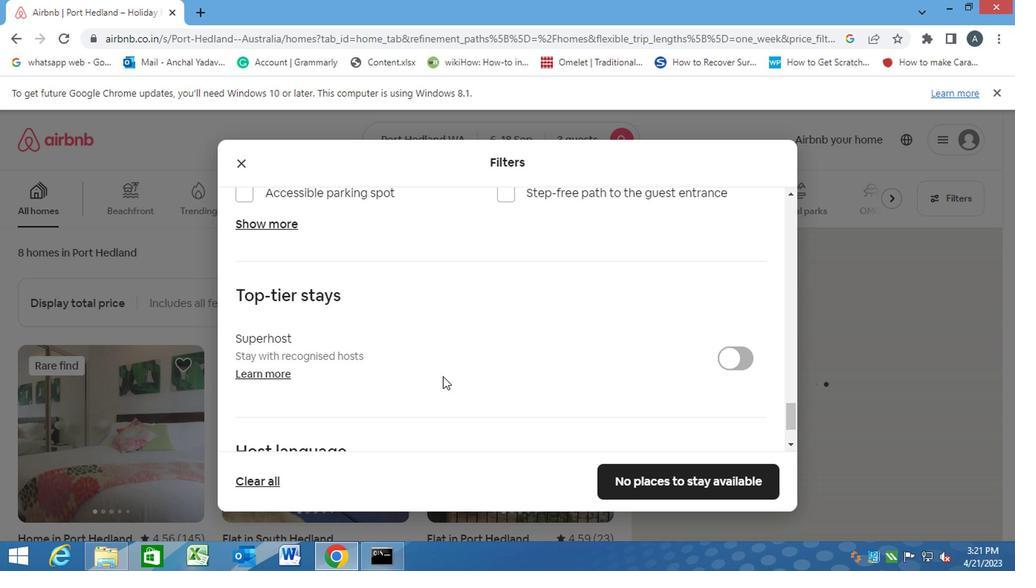 
Action: Mouse moved to (248, 407)
Screenshot: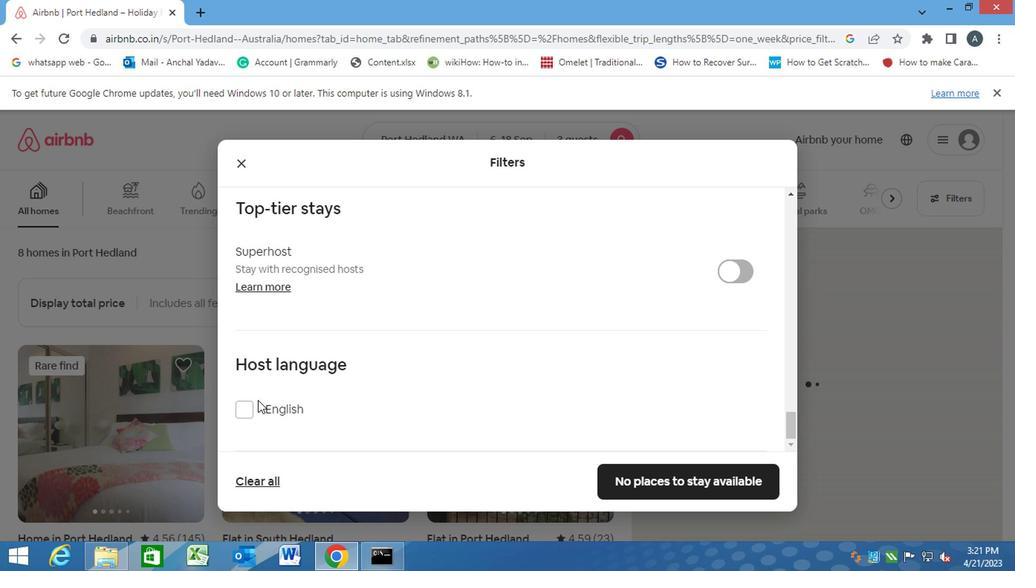 
Action: Mouse pressed left at (248, 407)
Screenshot: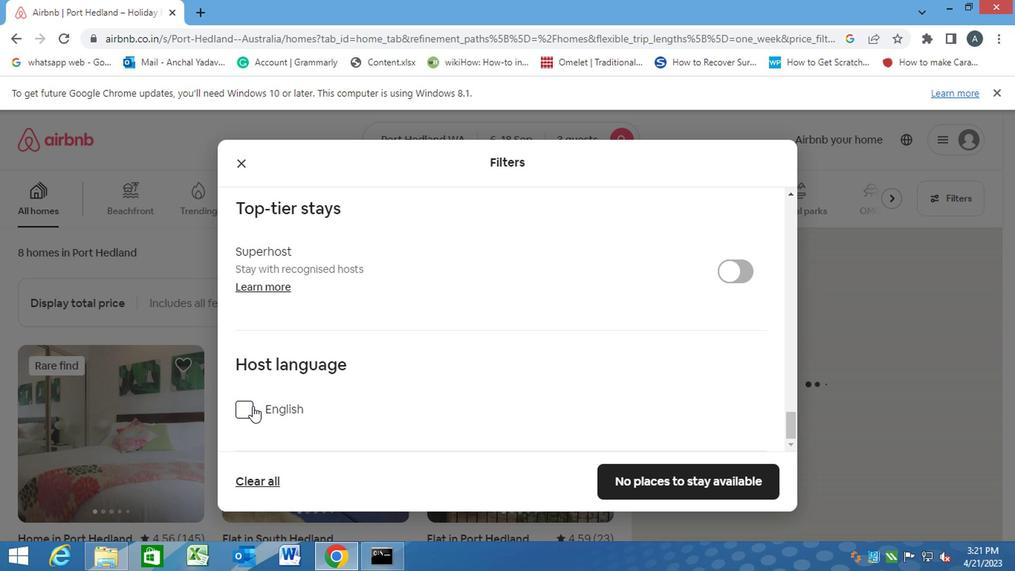 
Action: Mouse moved to (658, 479)
Screenshot: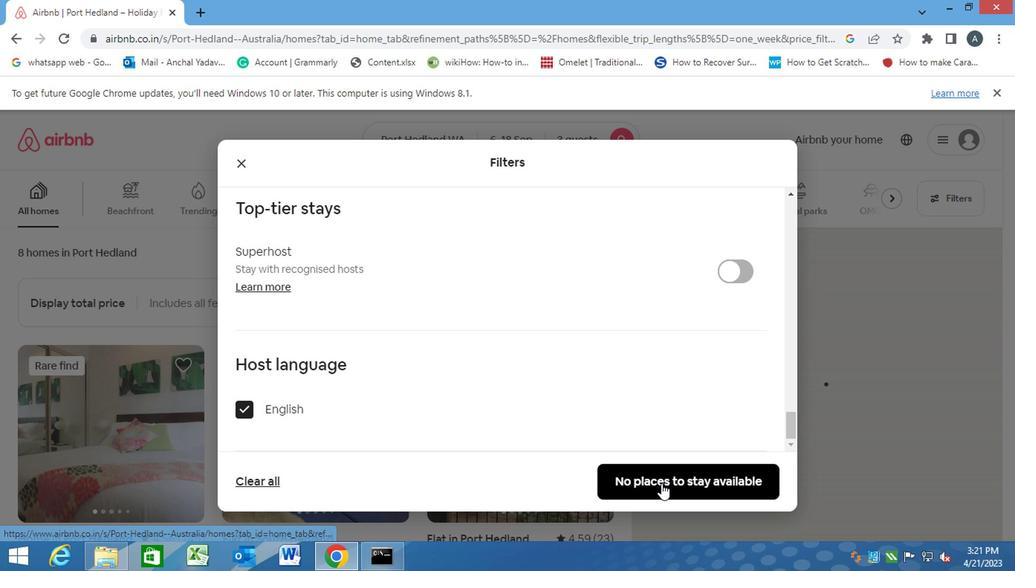 
Action: Mouse pressed left at (658, 479)
Screenshot: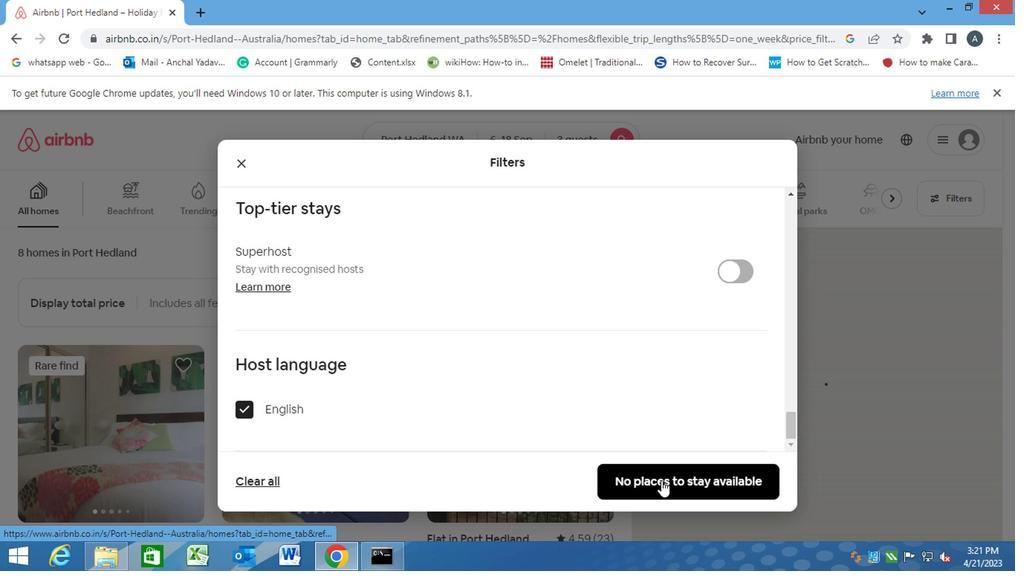 
